 Task: Find connections with filter location Menton with filter topic #marketing with filter profile language Potuguese with filter current company Hunt for Success with filter school Swami Vivekanand Subharti University(SVSU) with filter industry Hotels and Motels with filter service category Software Testing with filter keywords title Mason
Action: Mouse moved to (718, 117)
Screenshot: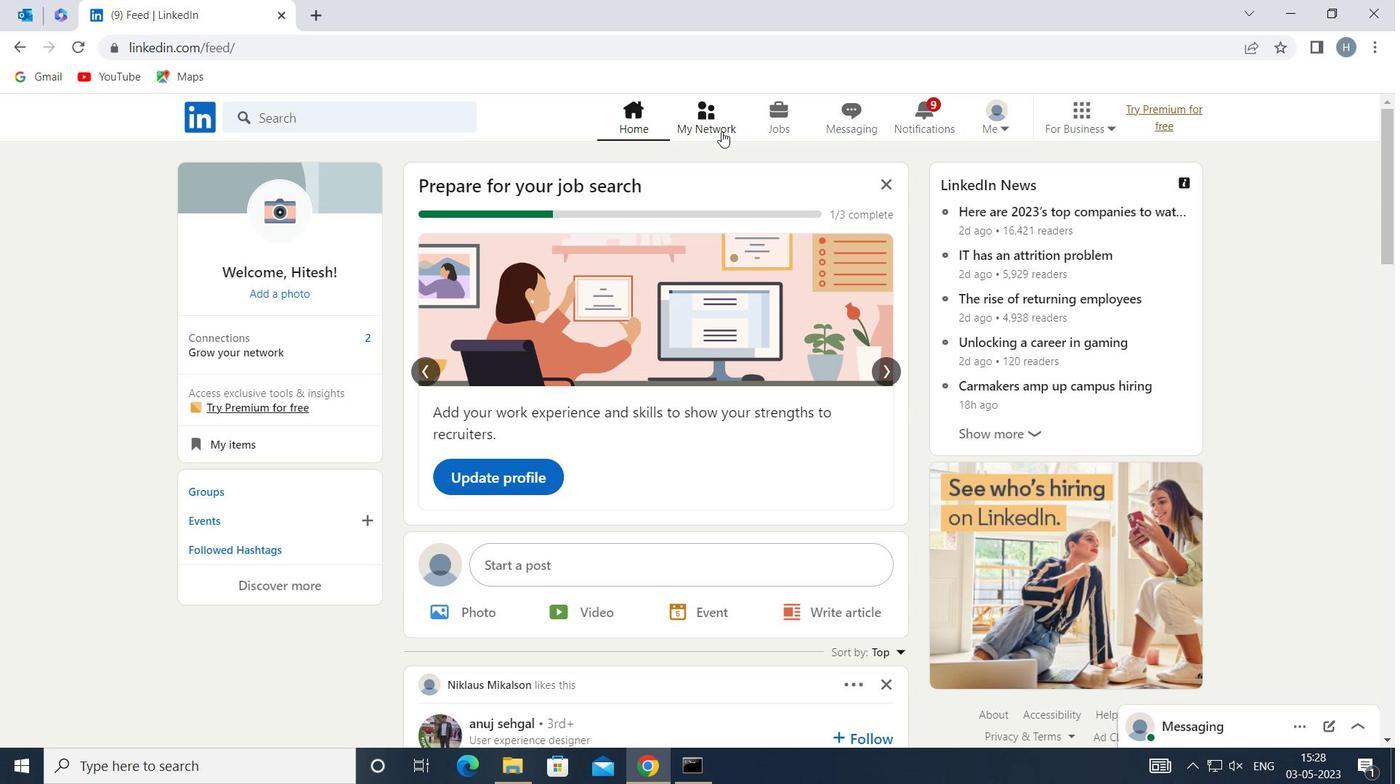
Action: Mouse pressed left at (718, 117)
Screenshot: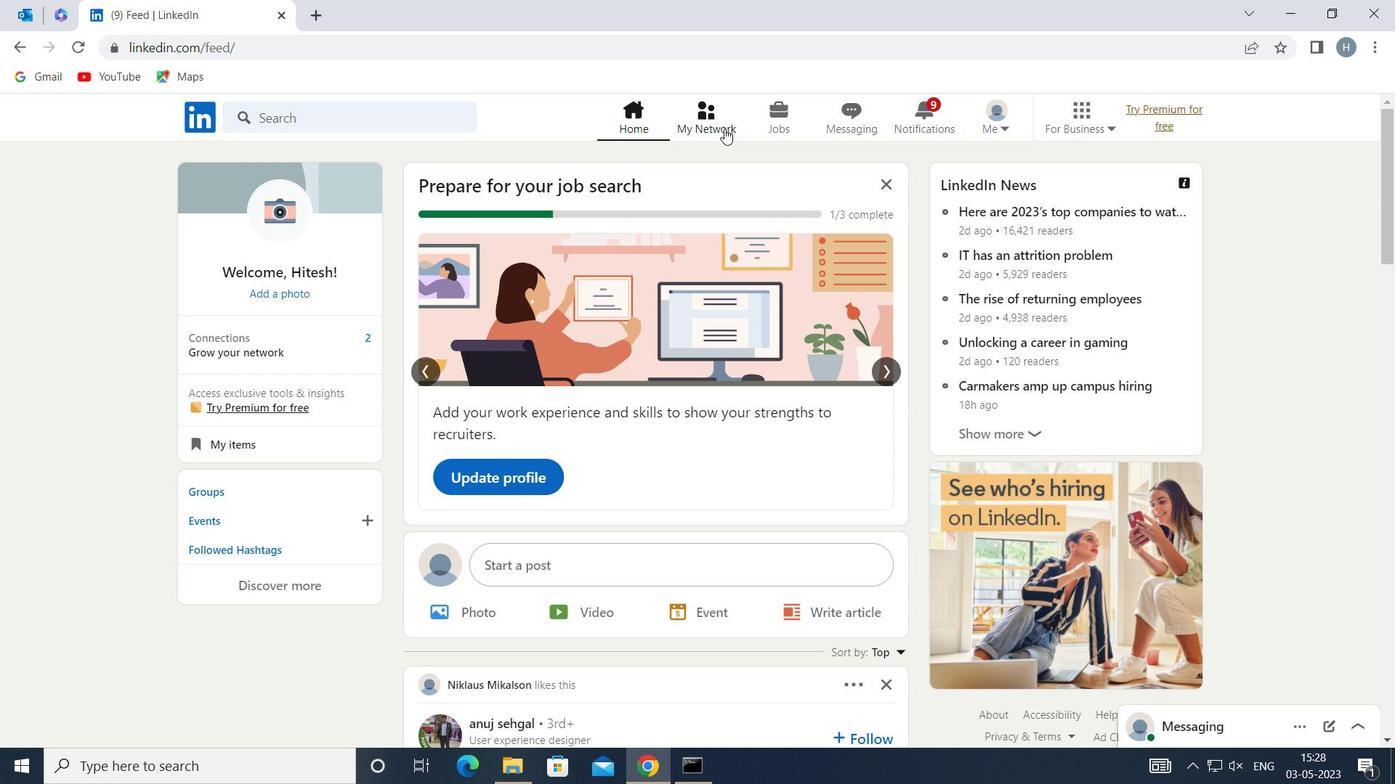 
Action: Mouse moved to (420, 202)
Screenshot: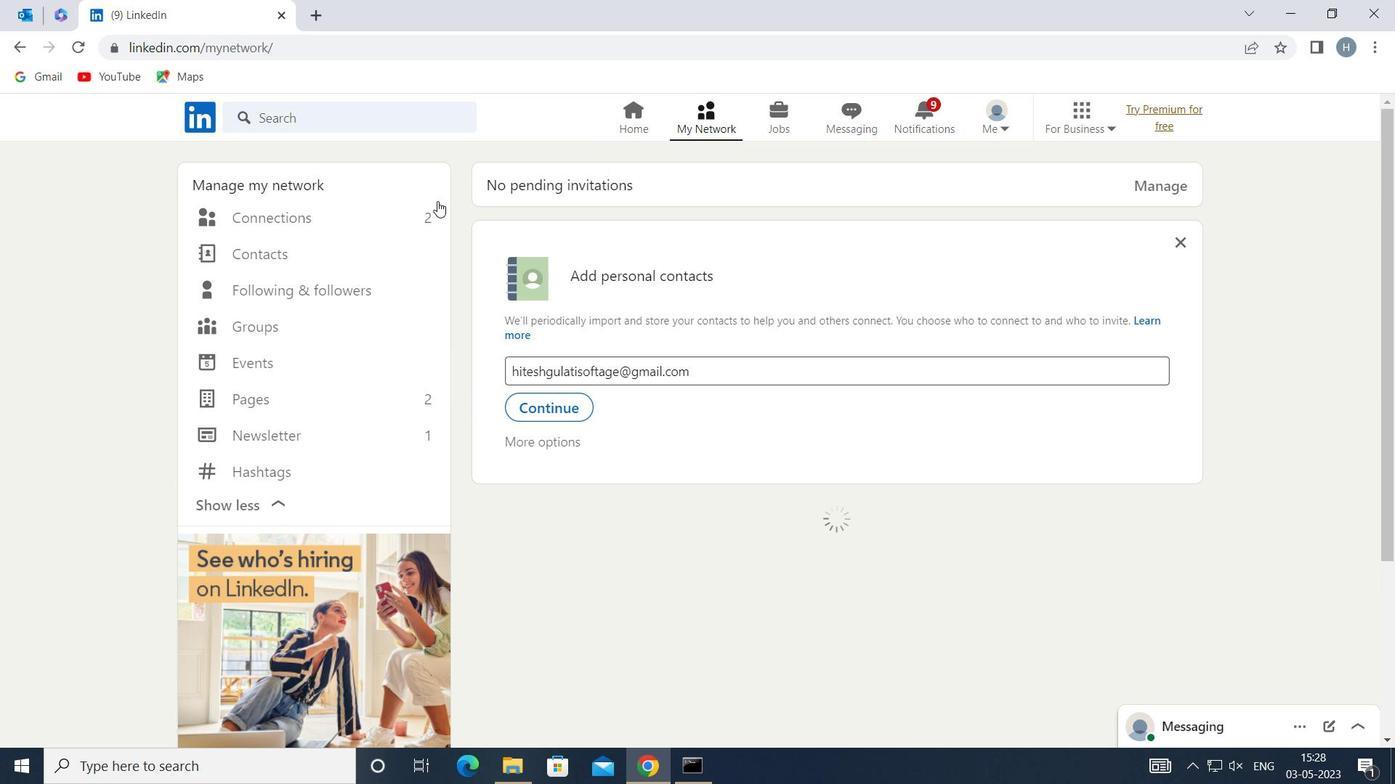 
Action: Mouse pressed left at (420, 202)
Screenshot: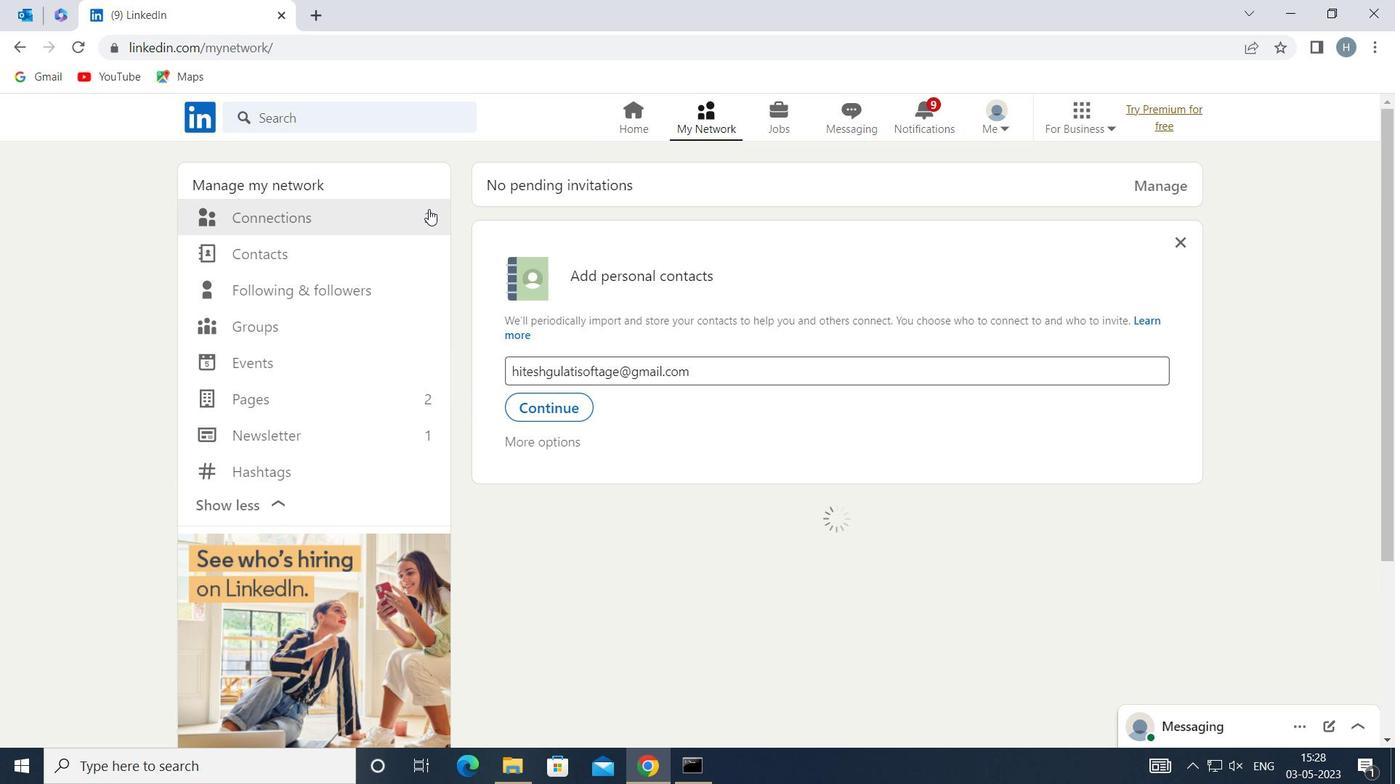 
Action: Mouse moved to (814, 207)
Screenshot: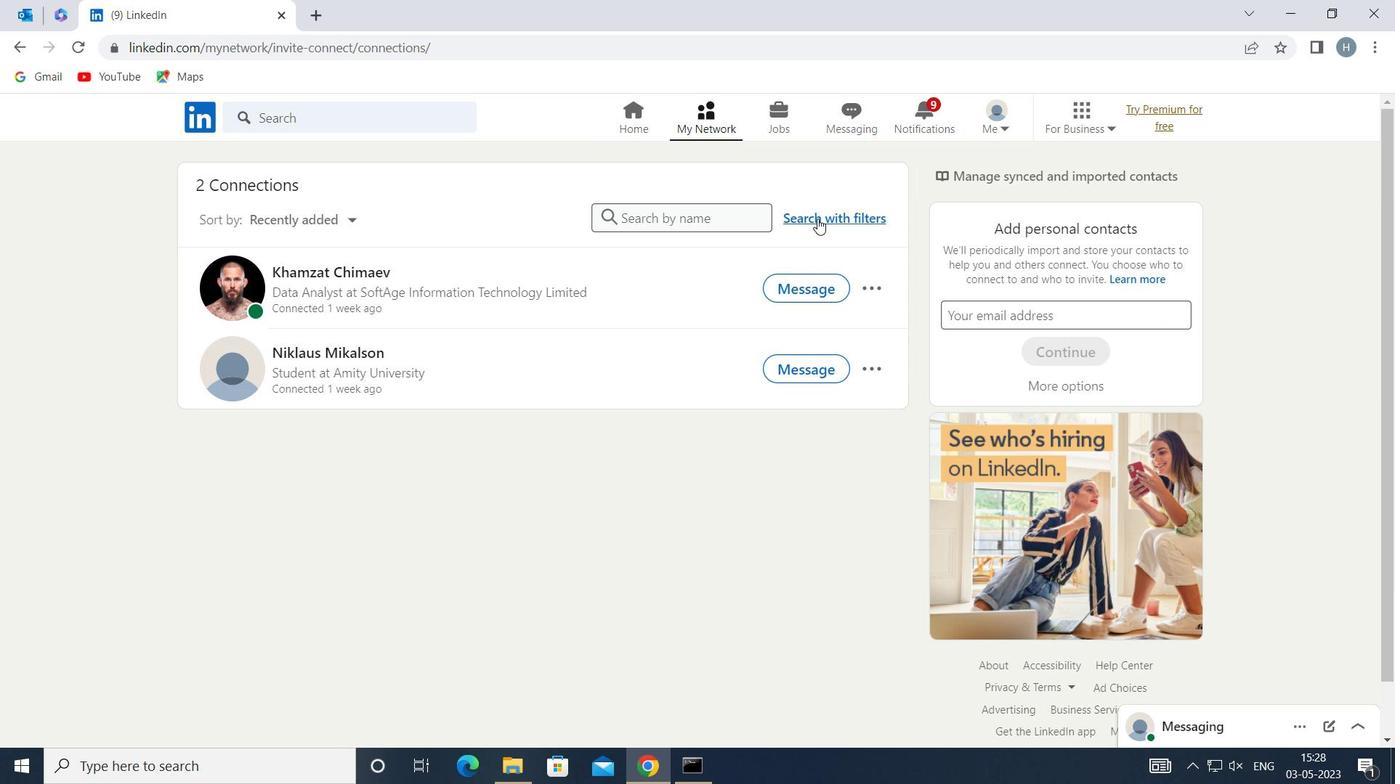 
Action: Mouse pressed left at (814, 207)
Screenshot: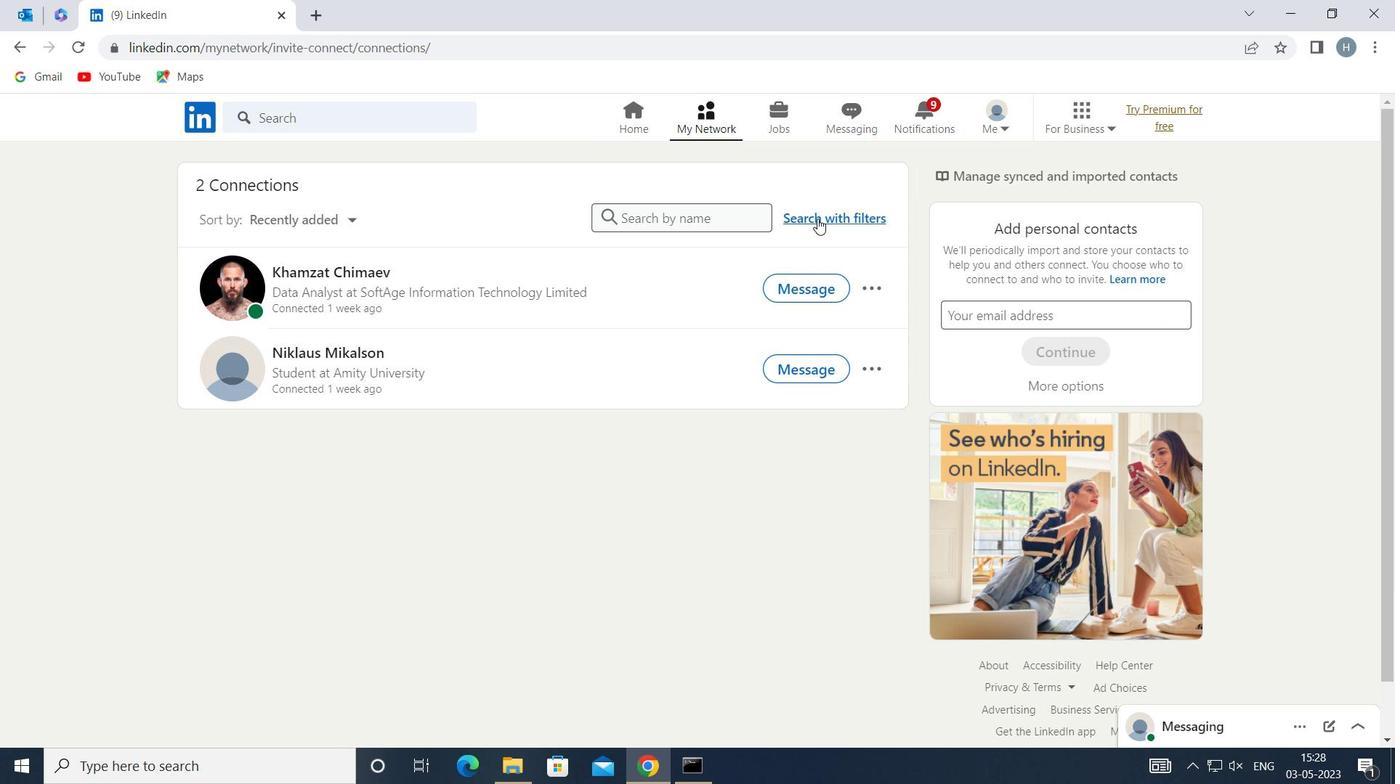 
Action: Mouse moved to (765, 160)
Screenshot: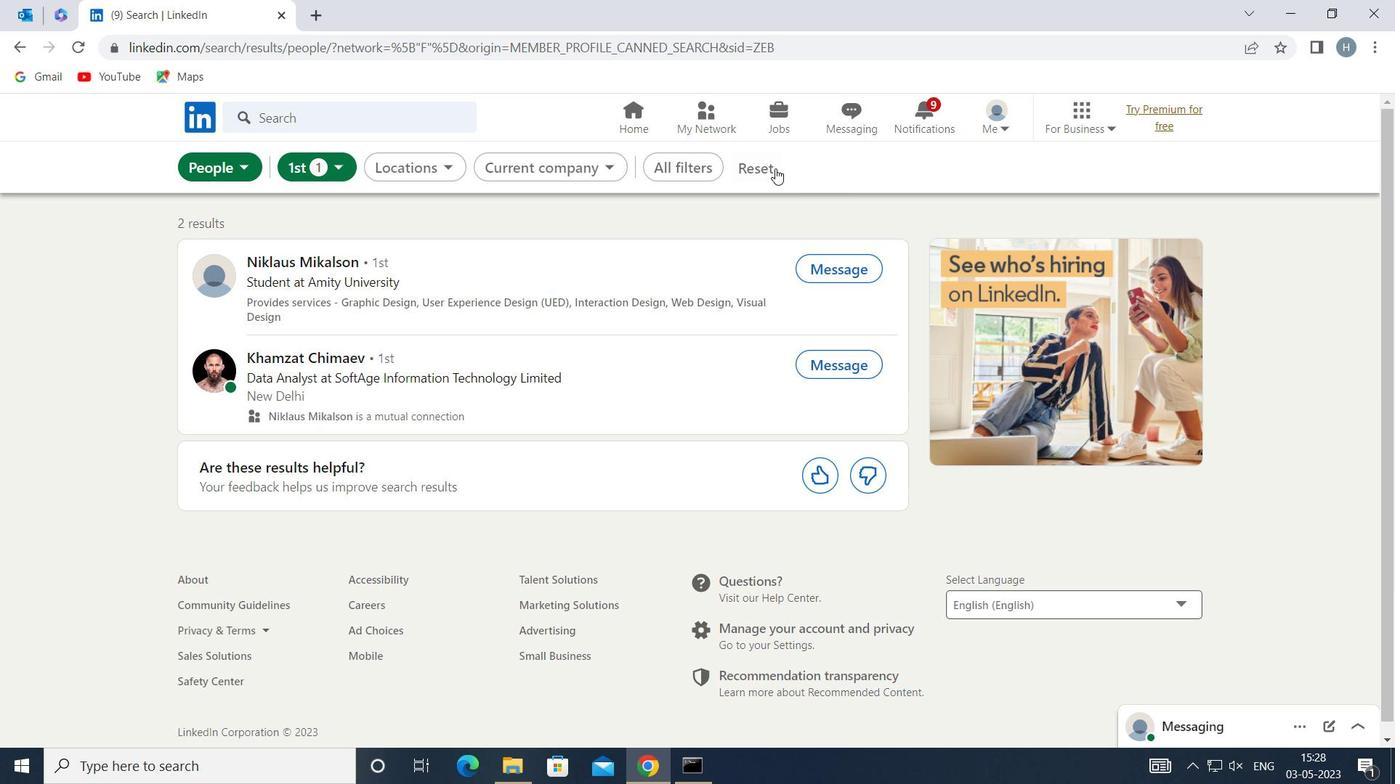 
Action: Mouse pressed left at (765, 160)
Screenshot: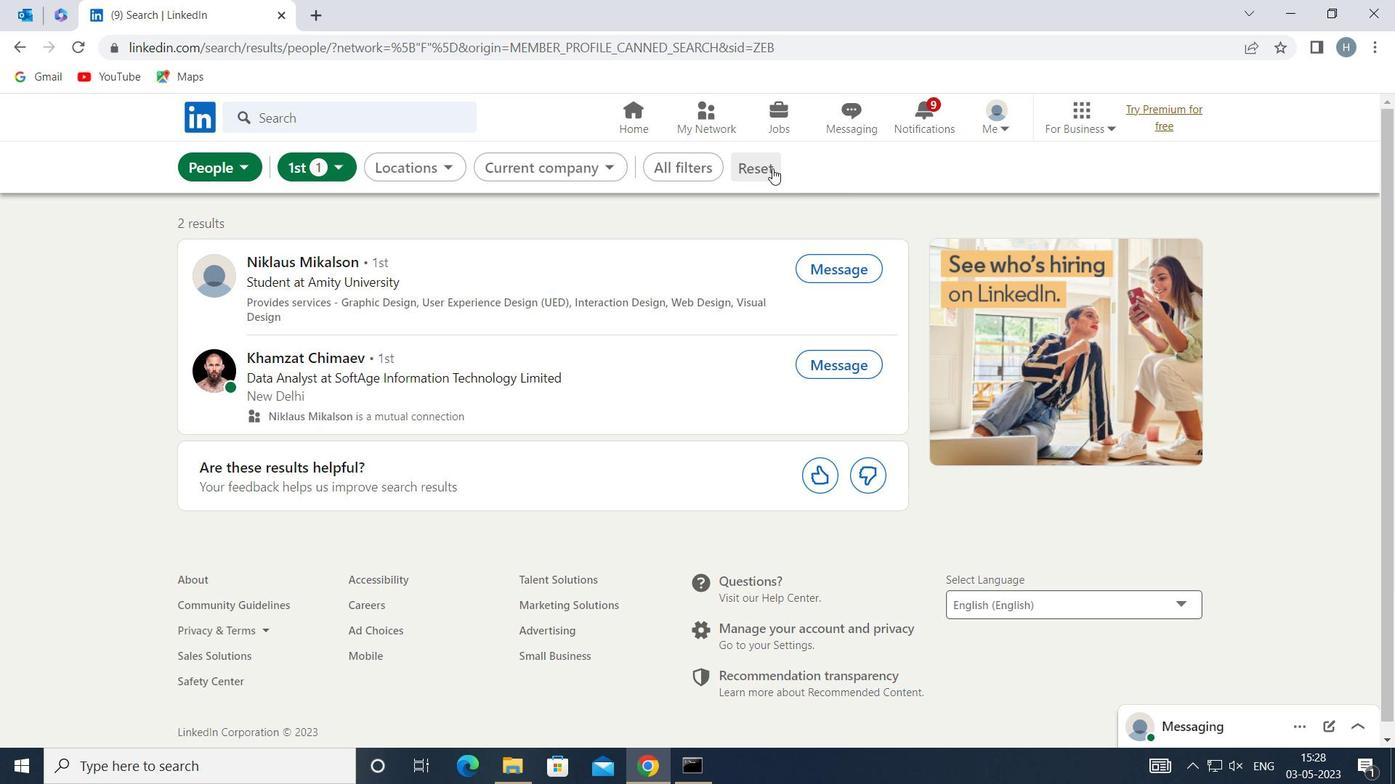 
Action: Mouse moved to (739, 158)
Screenshot: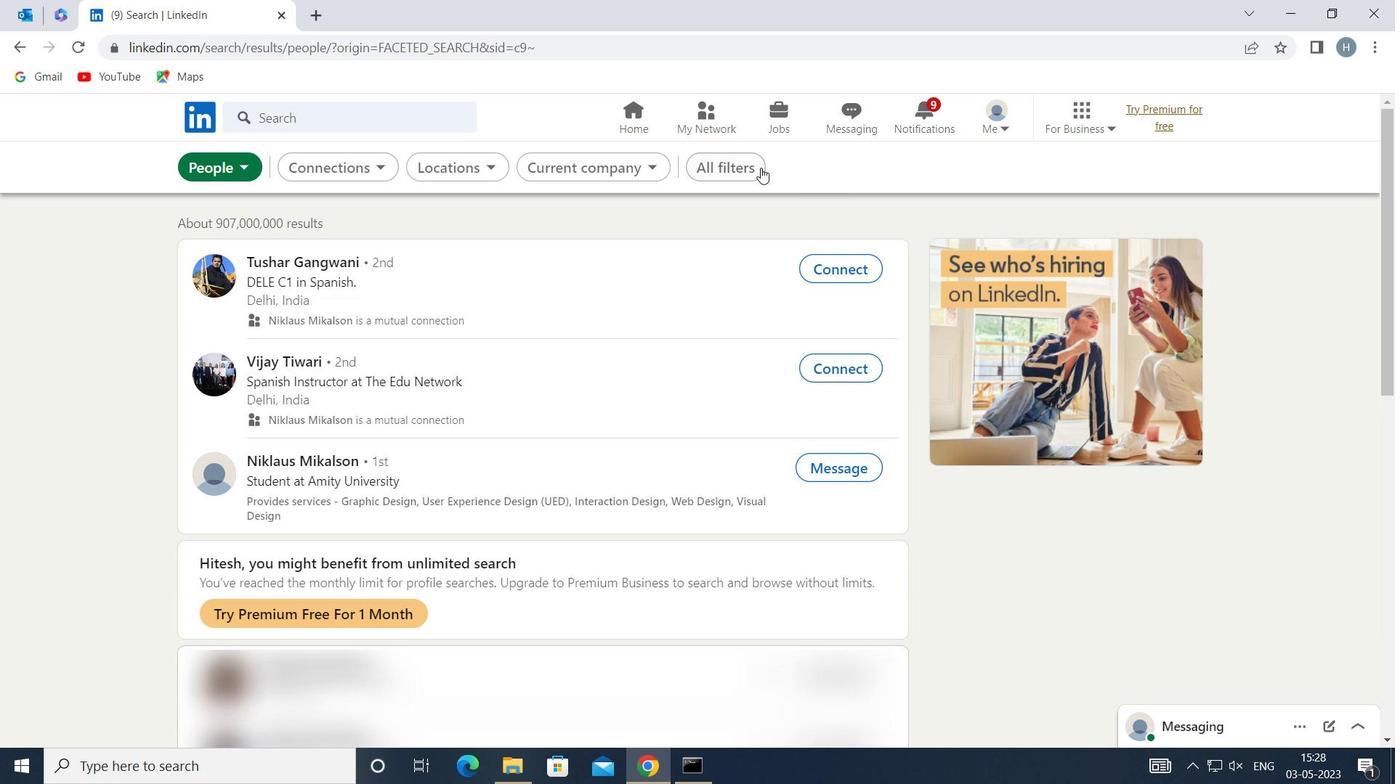 
Action: Mouse pressed left at (739, 158)
Screenshot: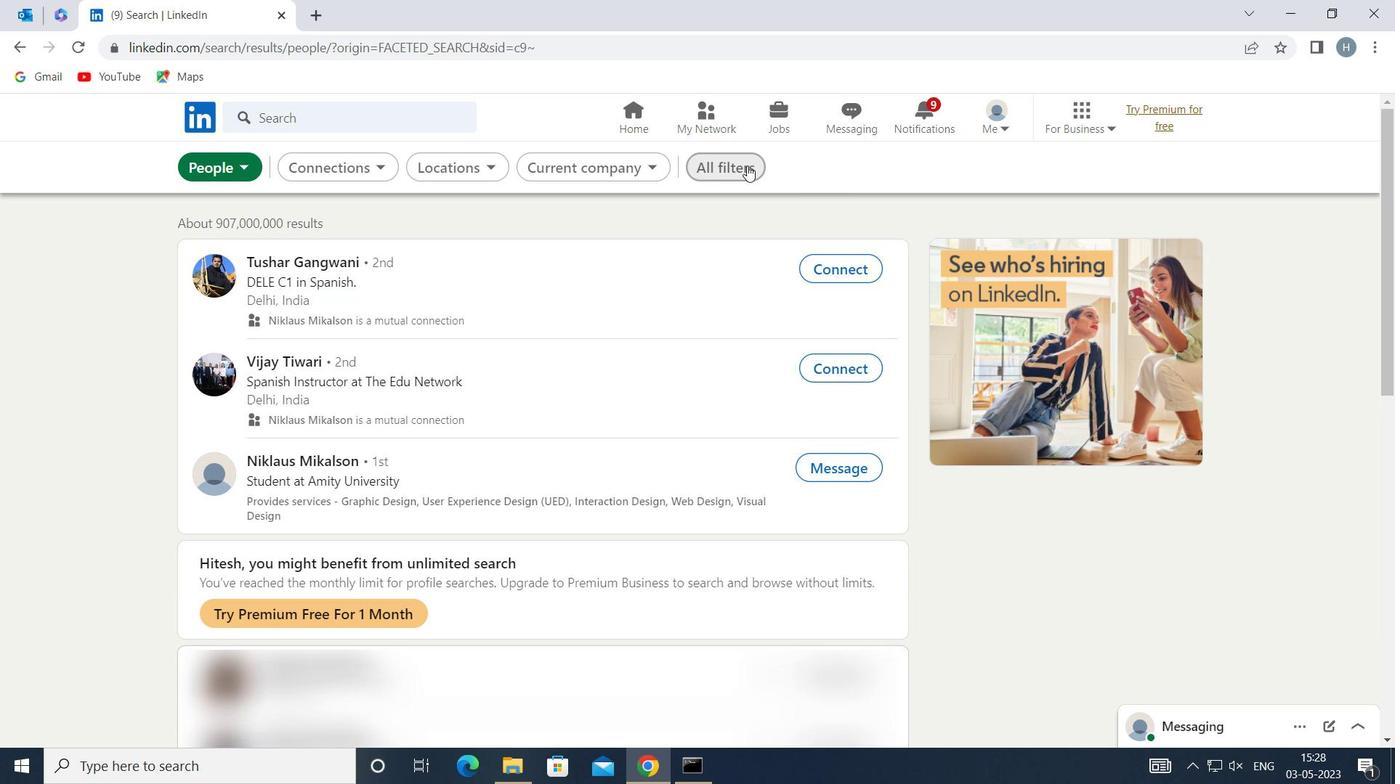 
Action: Mouse moved to (1075, 373)
Screenshot: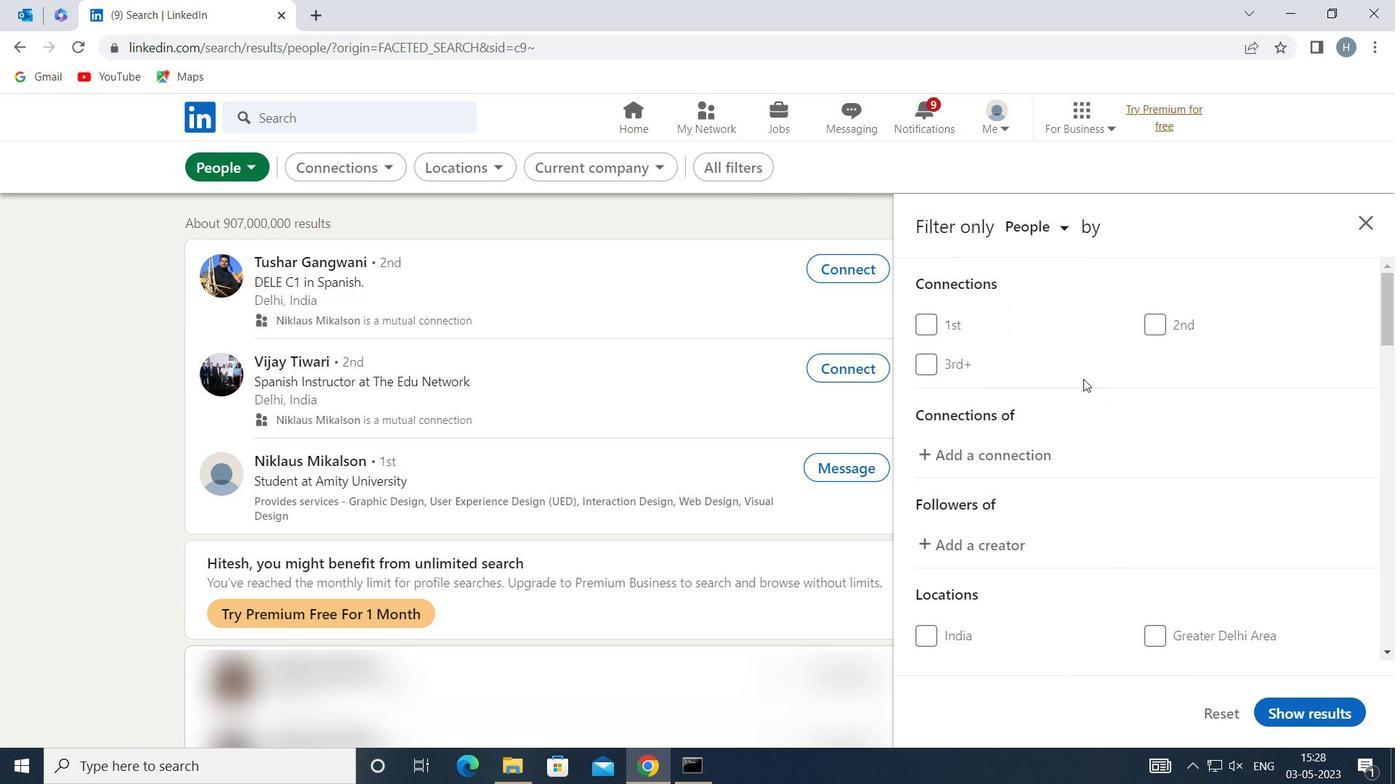 
Action: Mouse scrolled (1075, 372) with delta (0, 0)
Screenshot: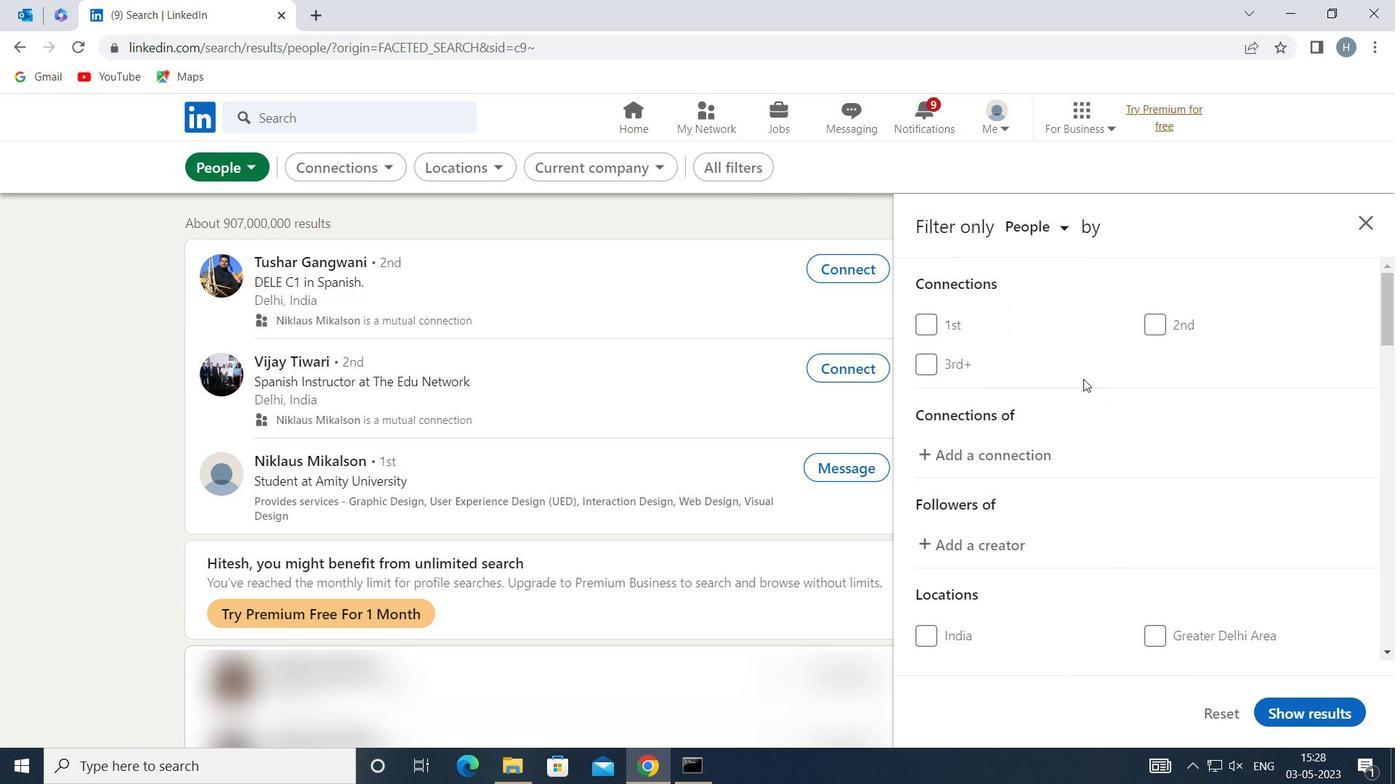 
Action: Mouse moved to (1077, 387)
Screenshot: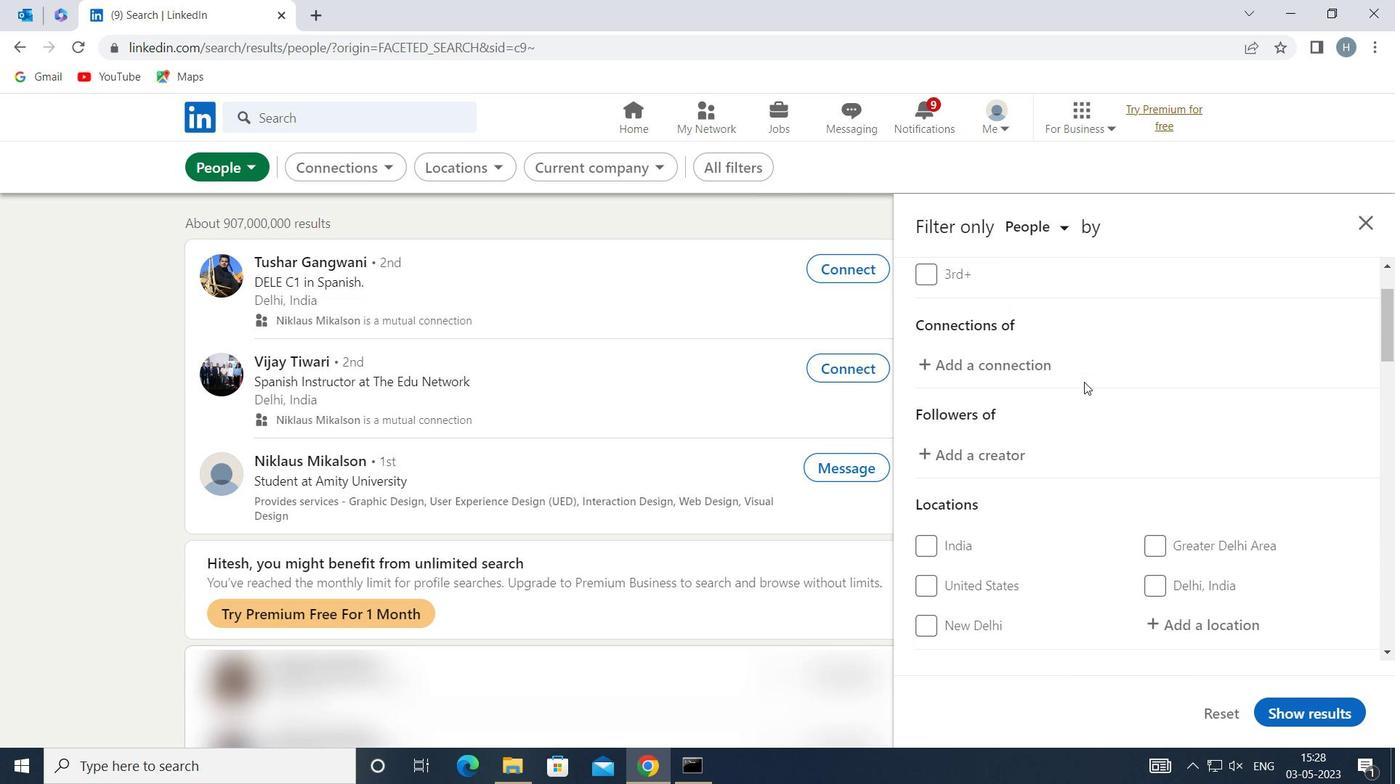 
Action: Mouse scrolled (1077, 386) with delta (0, 0)
Screenshot: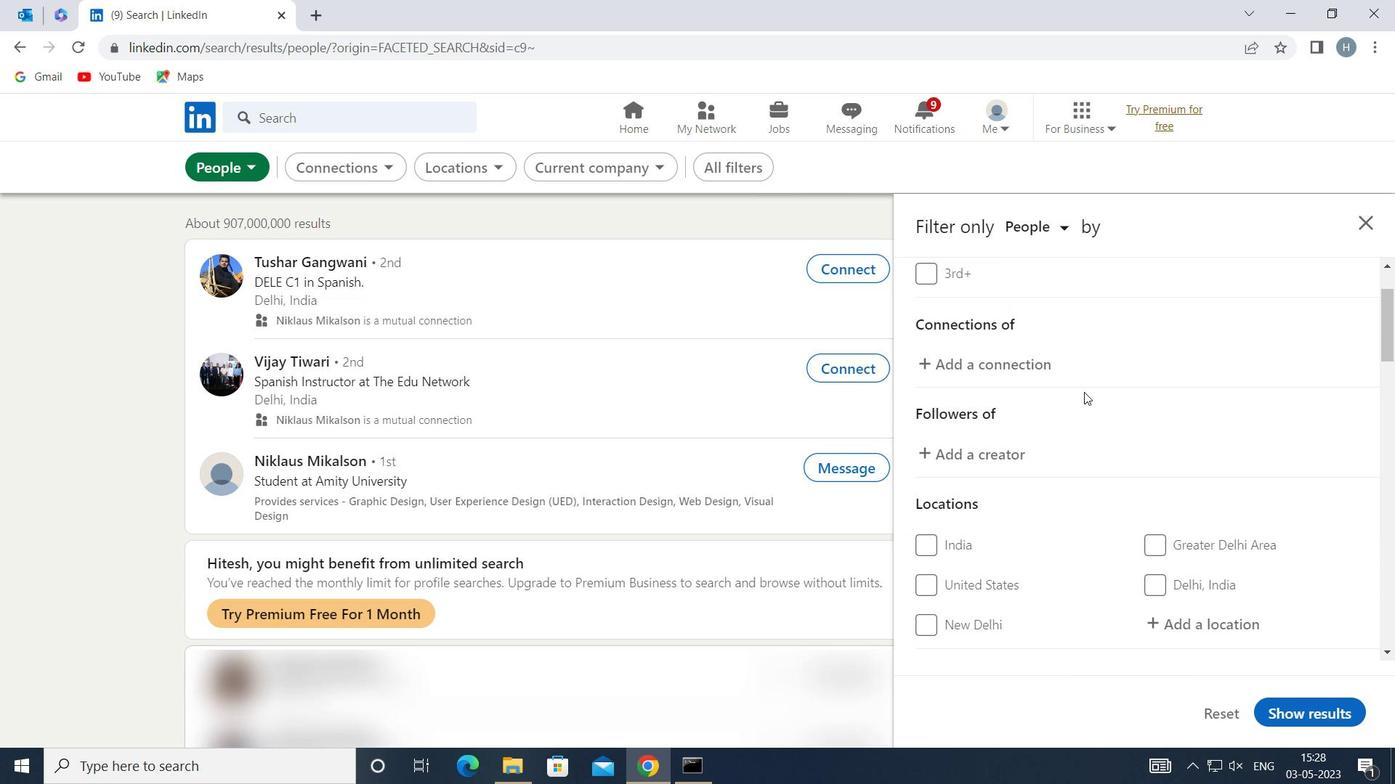 
Action: Mouse scrolled (1077, 386) with delta (0, 0)
Screenshot: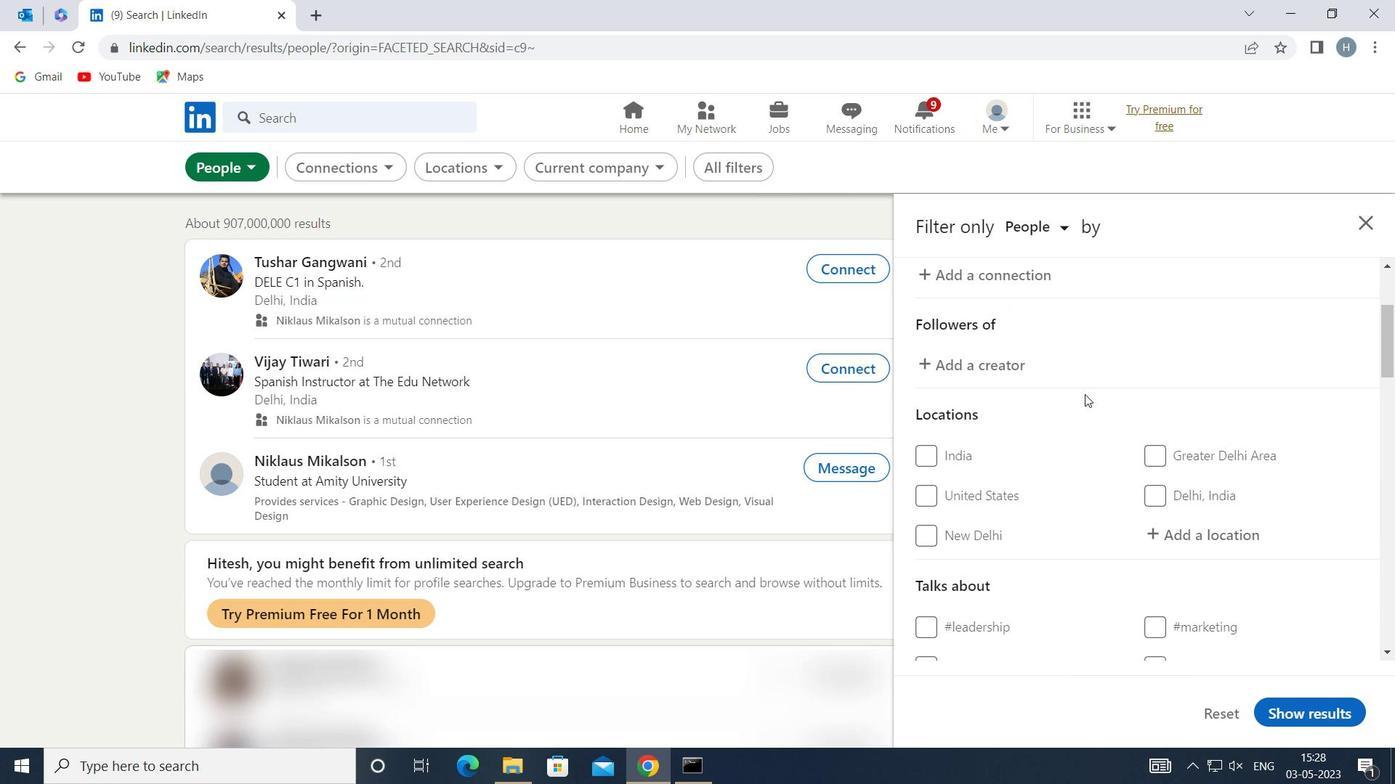 
Action: Mouse moved to (1178, 433)
Screenshot: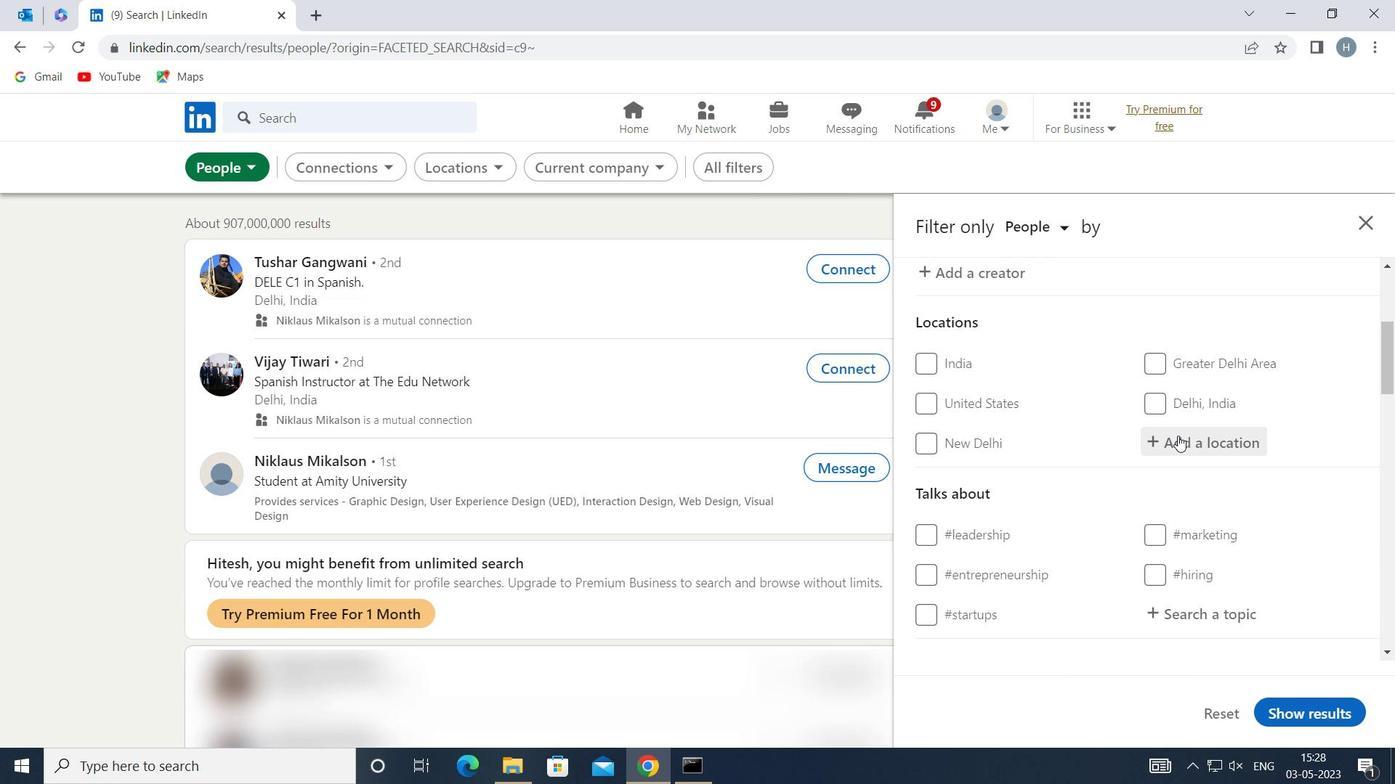 
Action: Mouse pressed left at (1178, 433)
Screenshot: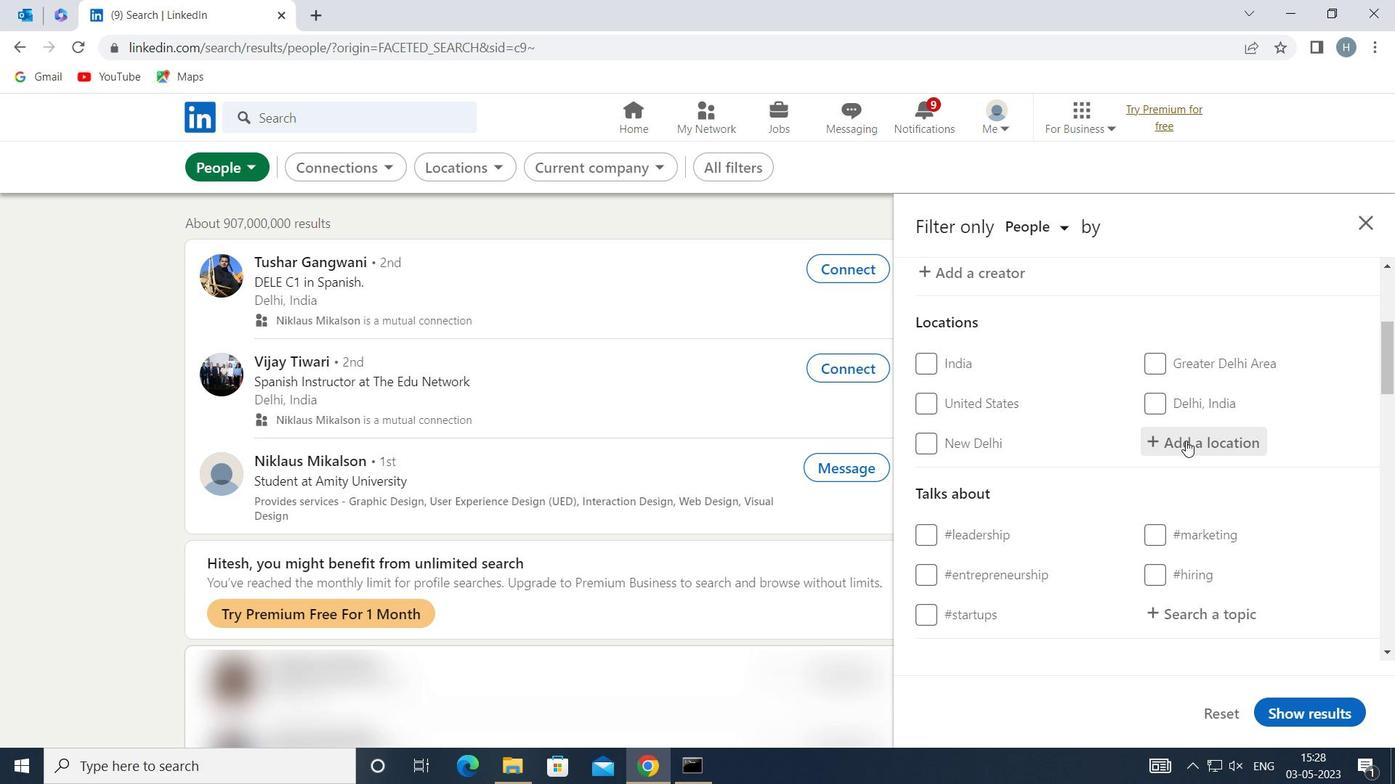 
Action: Key pressed <Key.shift>MENTON
Screenshot: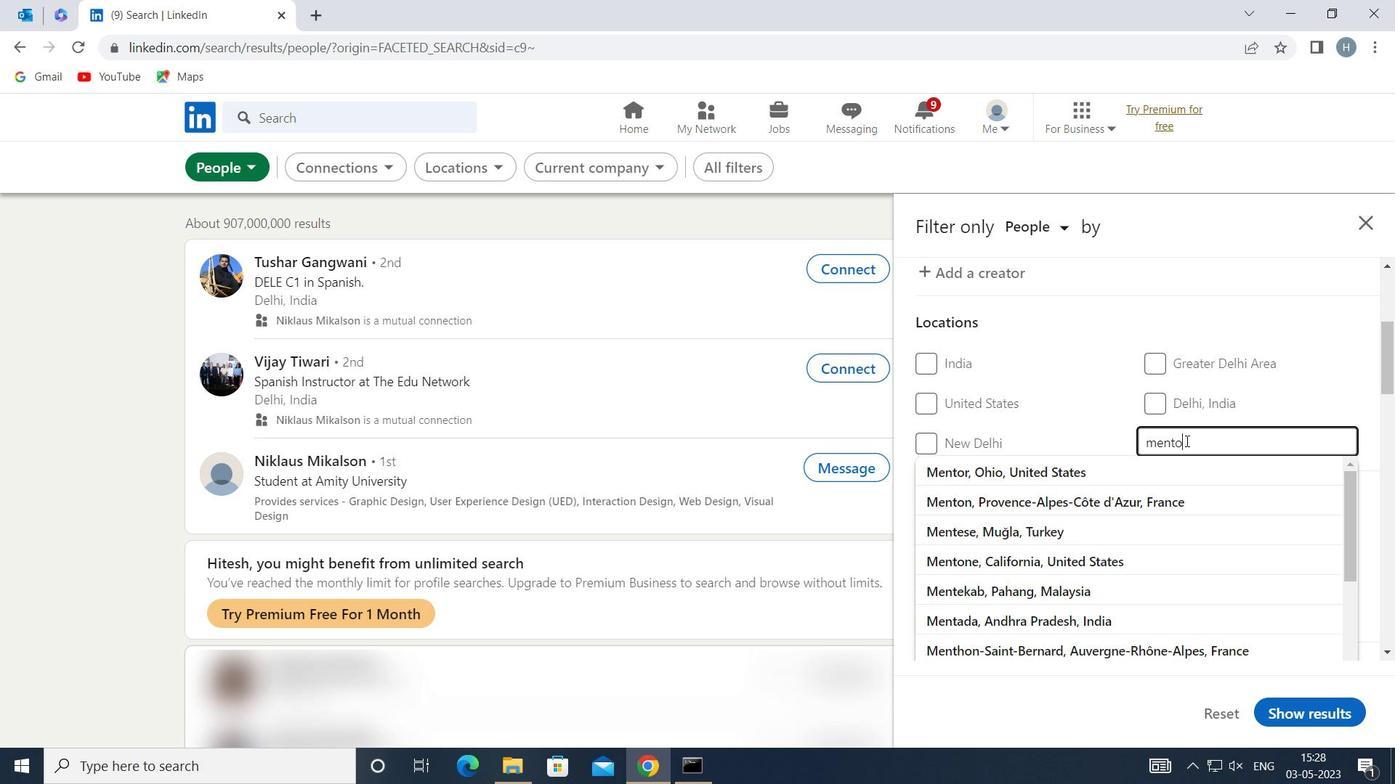 
Action: Mouse moved to (1152, 441)
Screenshot: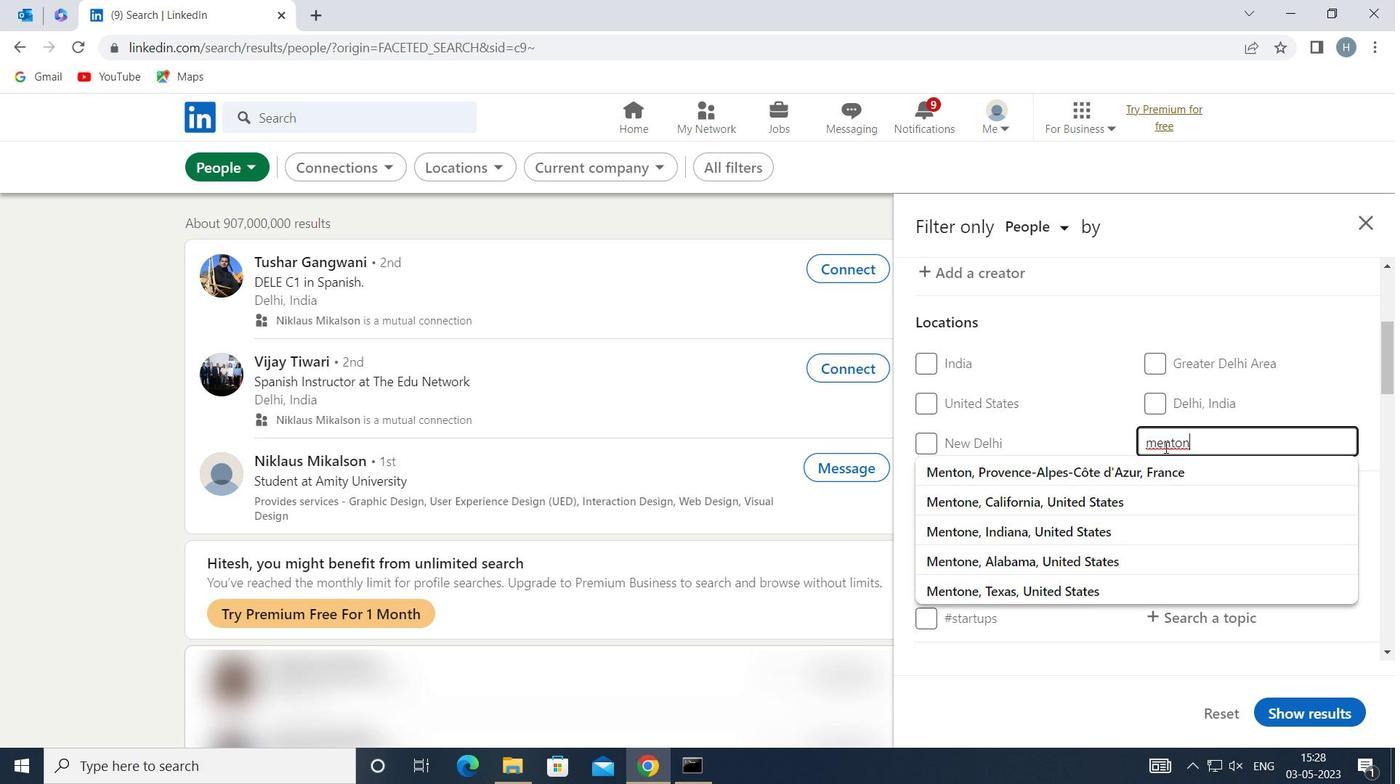 
Action: Key pressed <Key.enter>
Screenshot: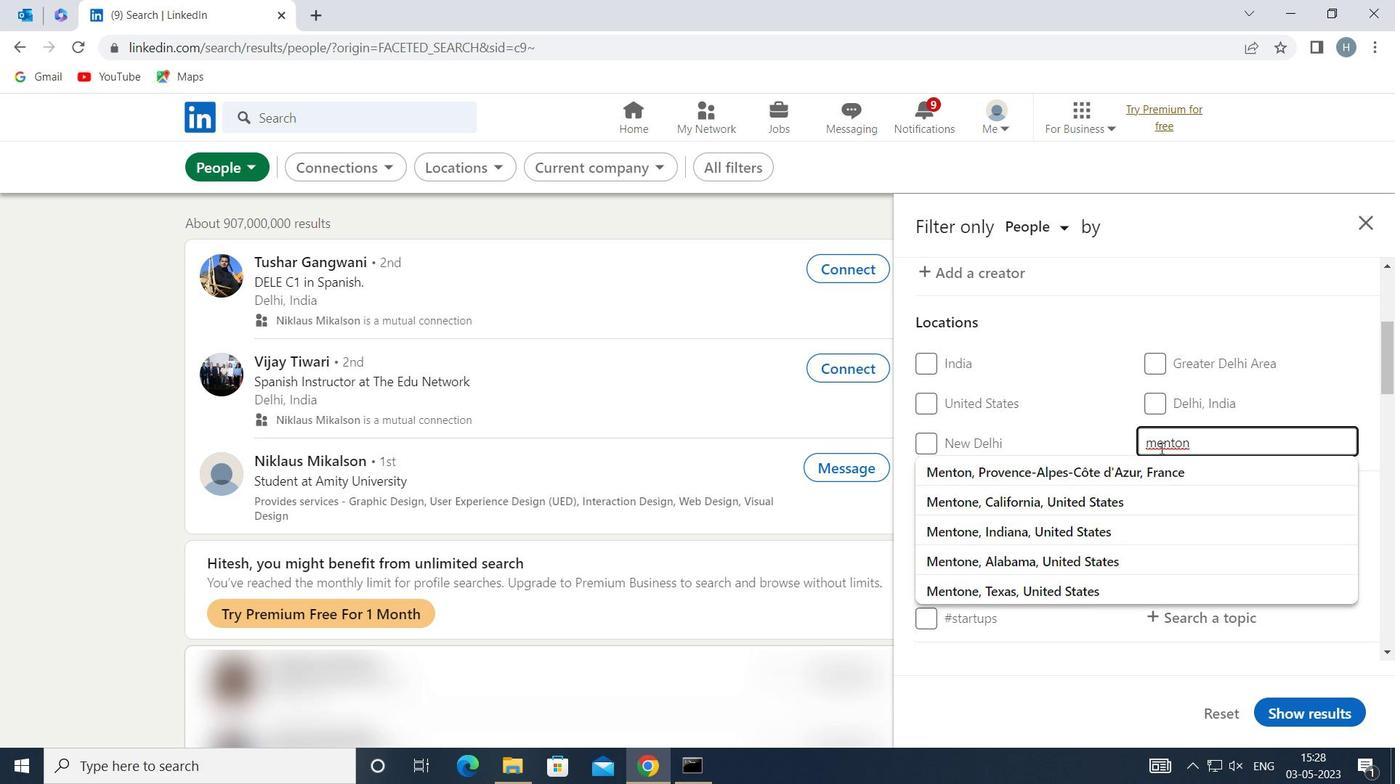 
Action: Mouse moved to (1322, 383)
Screenshot: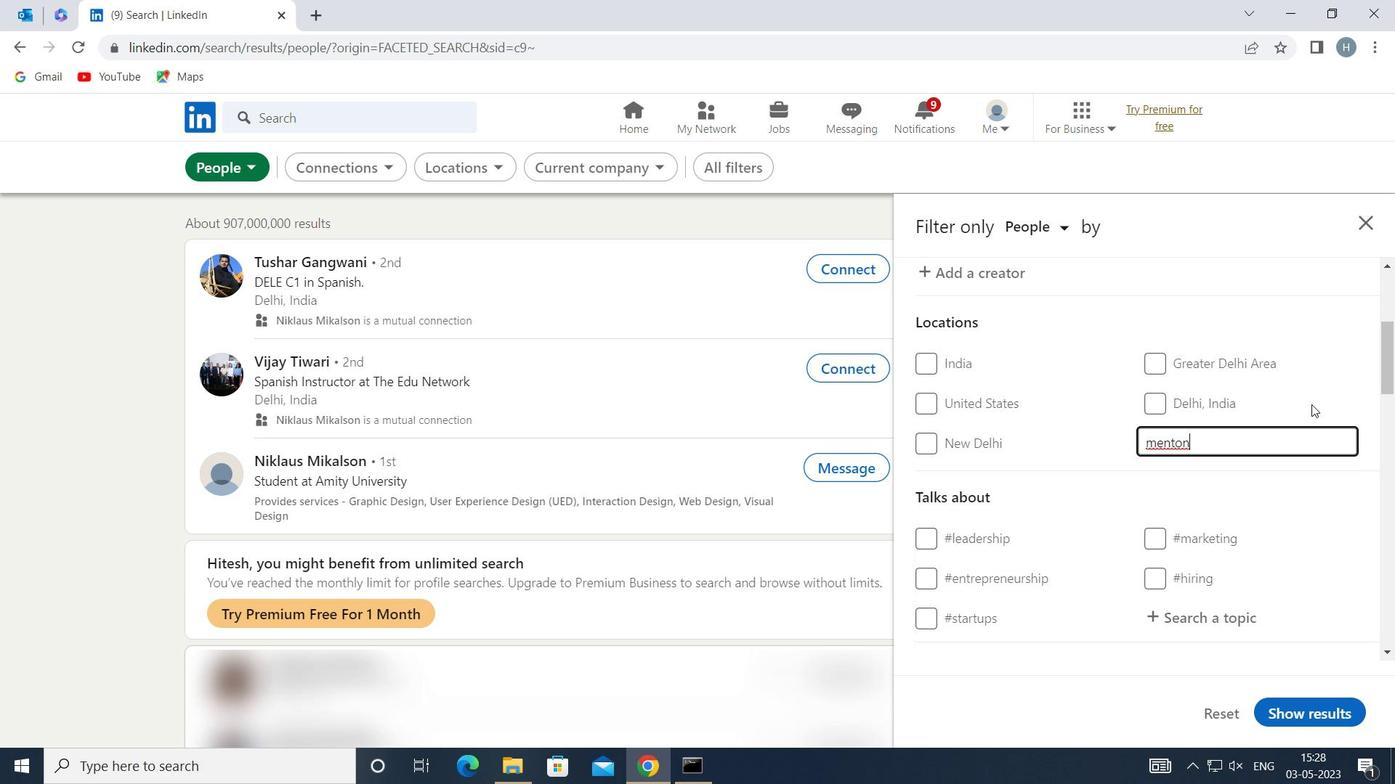 
Action: Mouse pressed left at (1322, 383)
Screenshot: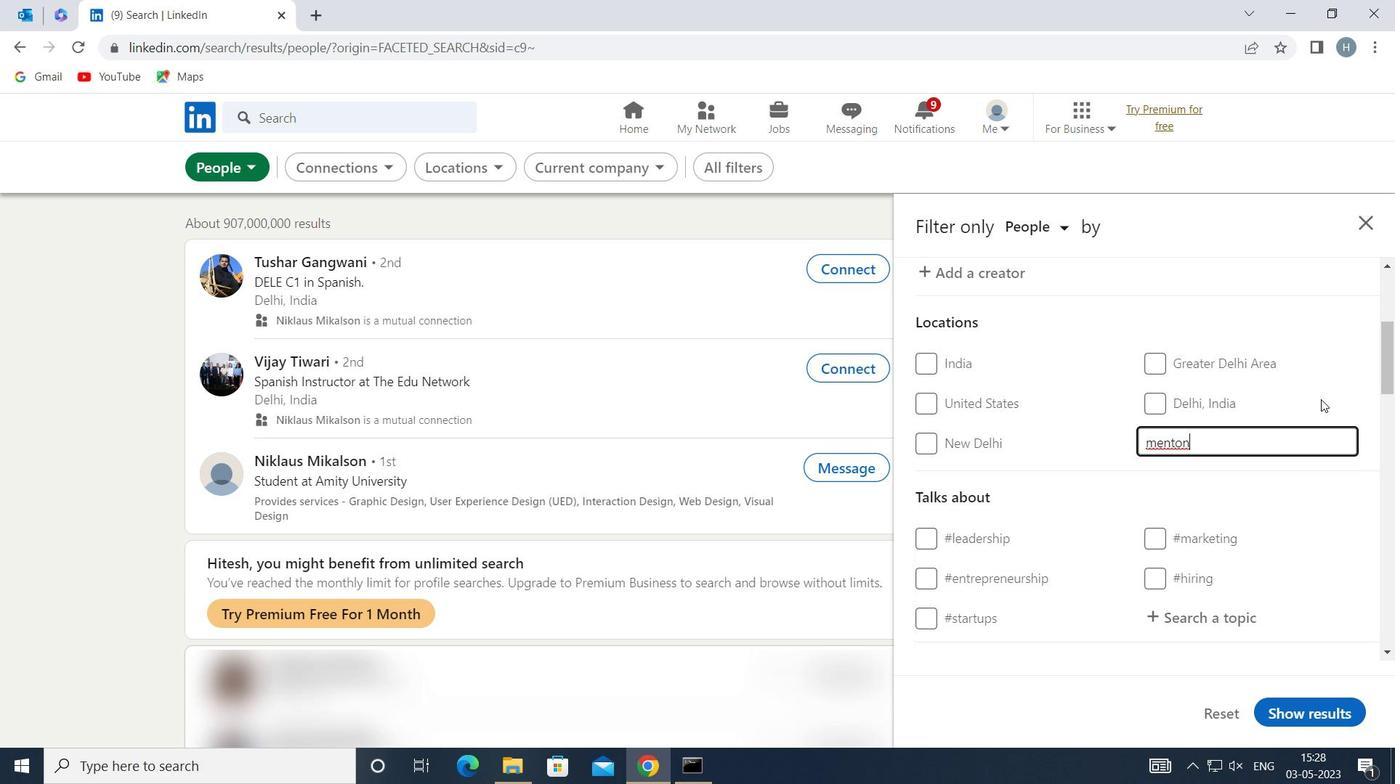 
Action: Mouse moved to (1275, 428)
Screenshot: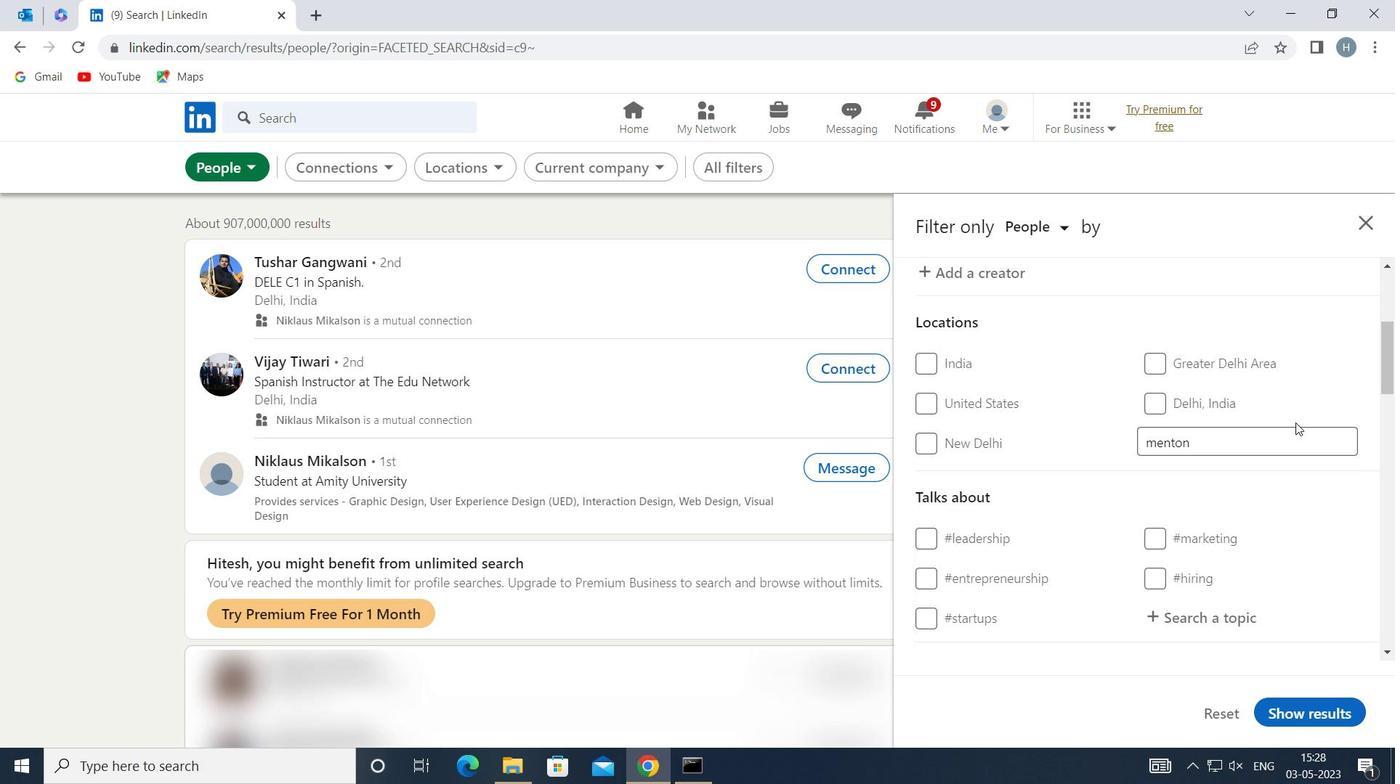 
Action: Mouse scrolled (1275, 428) with delta (0, 0)
Screenshot: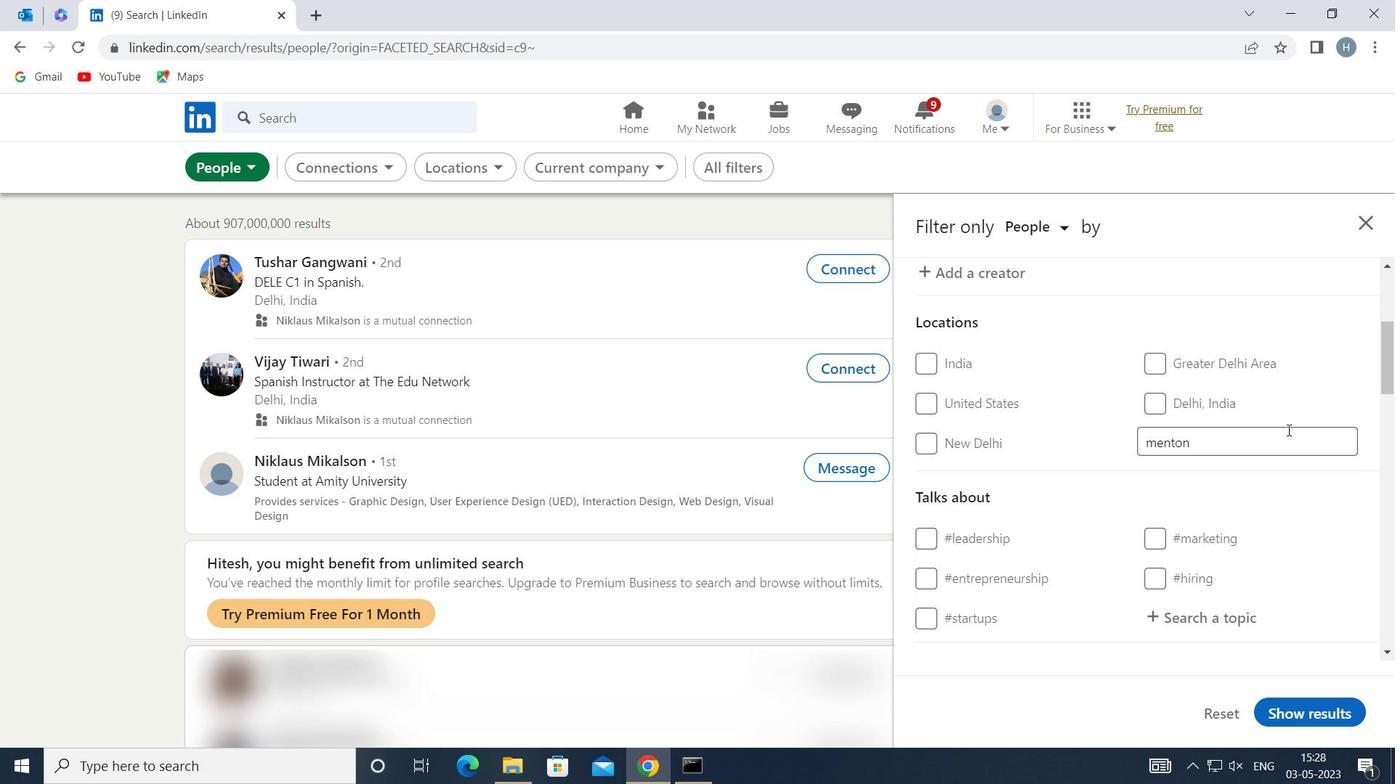 
Action: Mouse moved to (1271, 433)
Screenshot: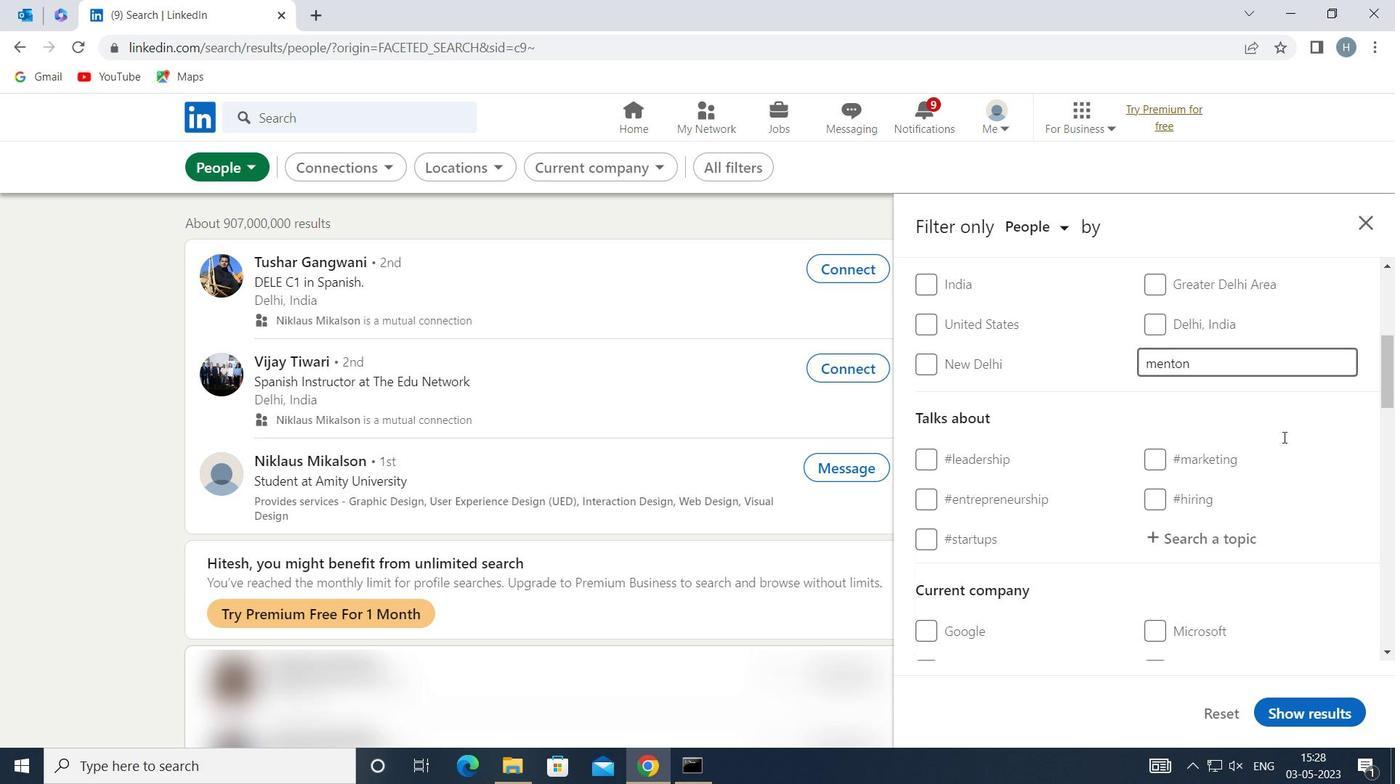 
Action: Mouse scrolled (1271, 432) with delta (0, 0)
Screenshot: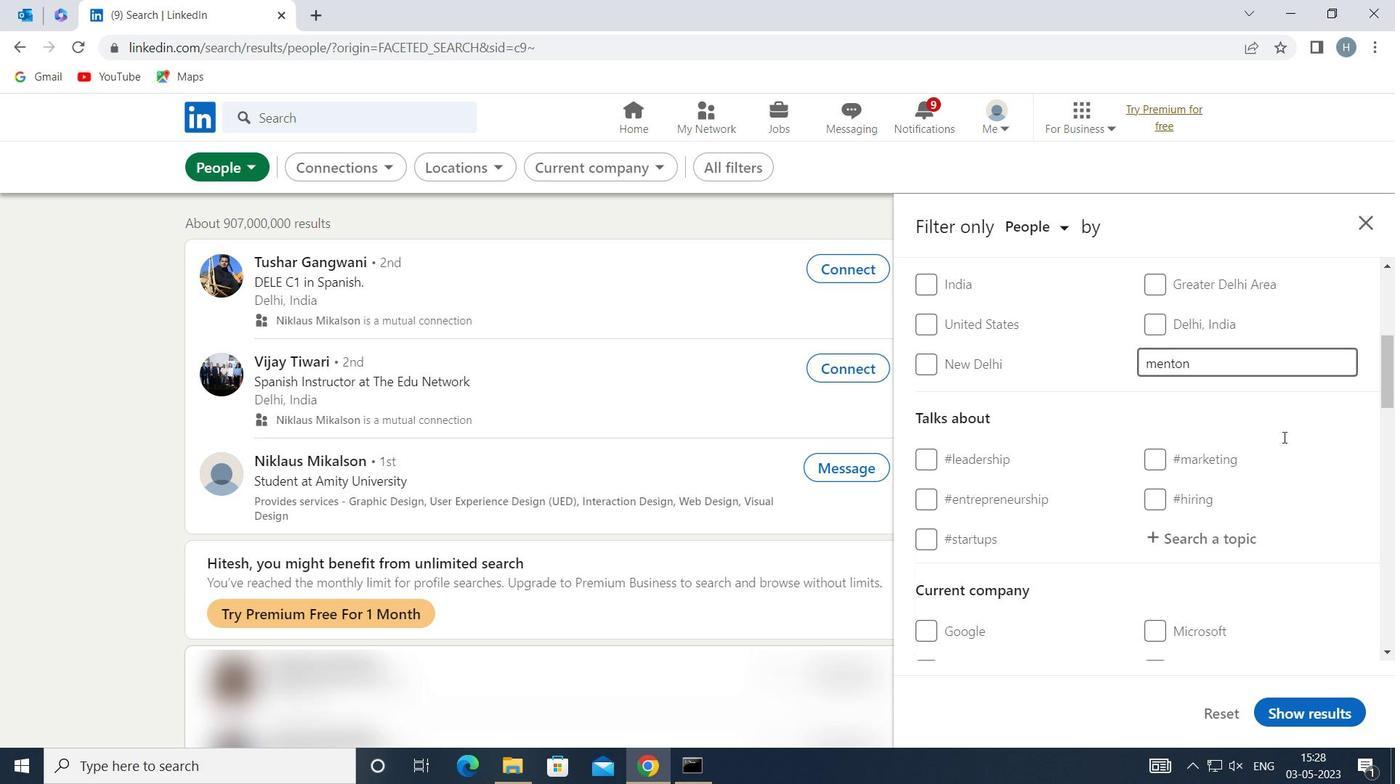 
Action: Mouse moved to (1230, 432)
Screenshot: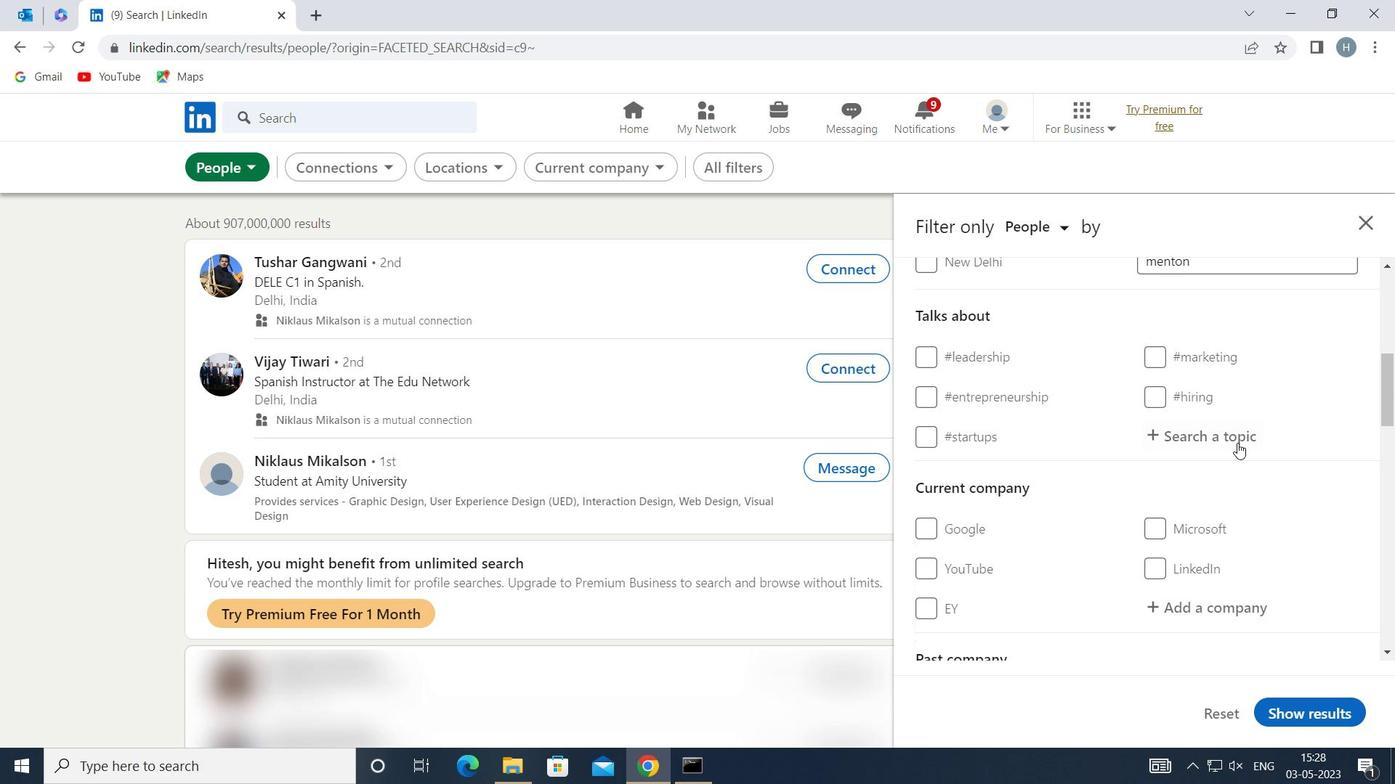 
Action: Mouse pressed left at (1230, 432)
Screenshot: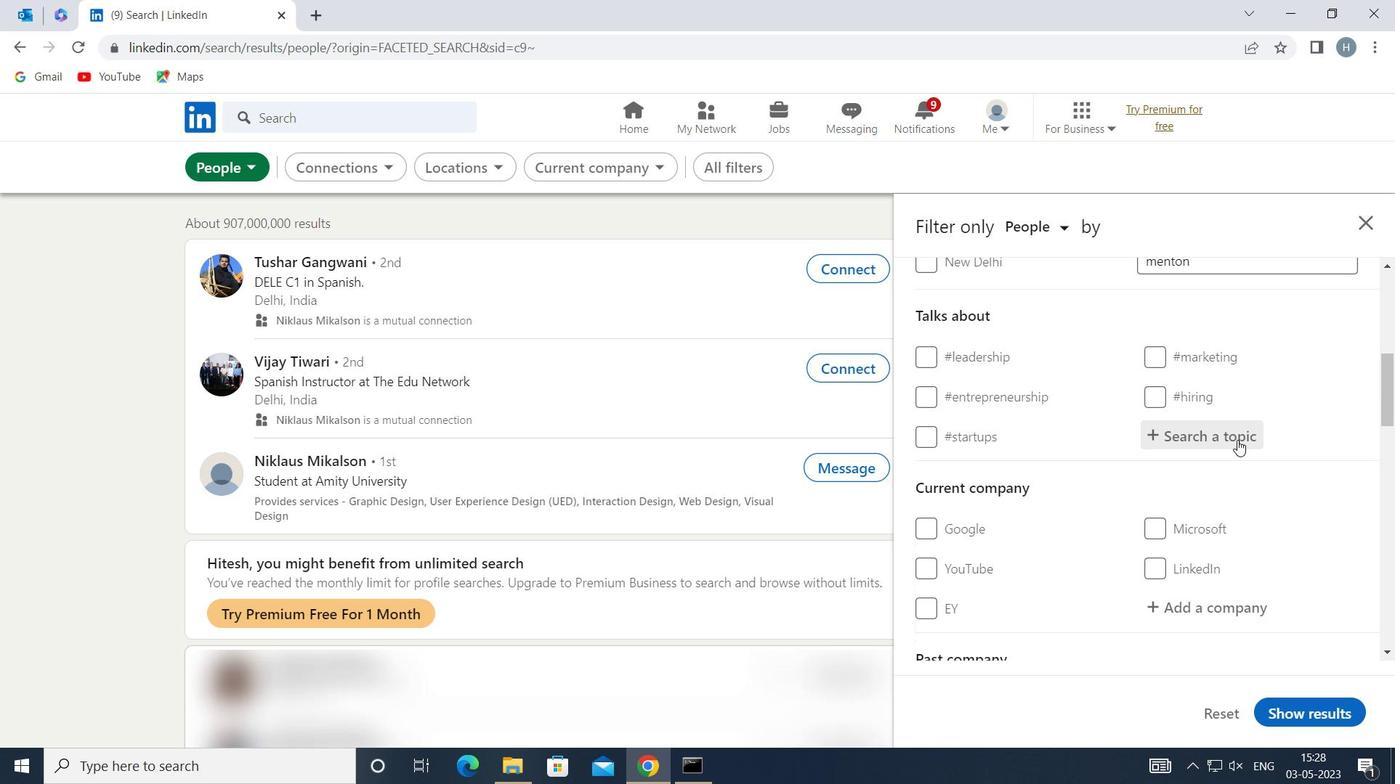 
Action: Key pressed MARKETING
Screenshot: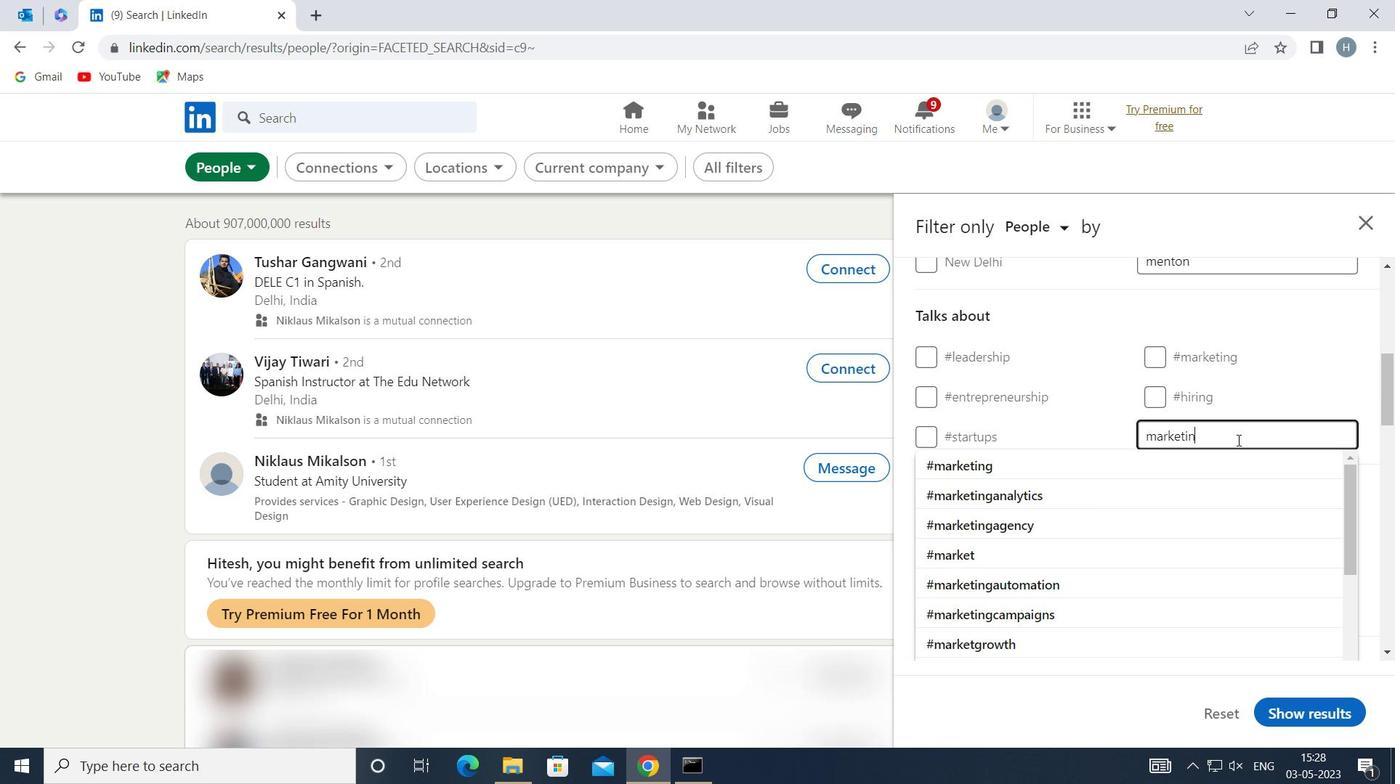 
Action: Mouse moved to (1149, 462)
Screenshot: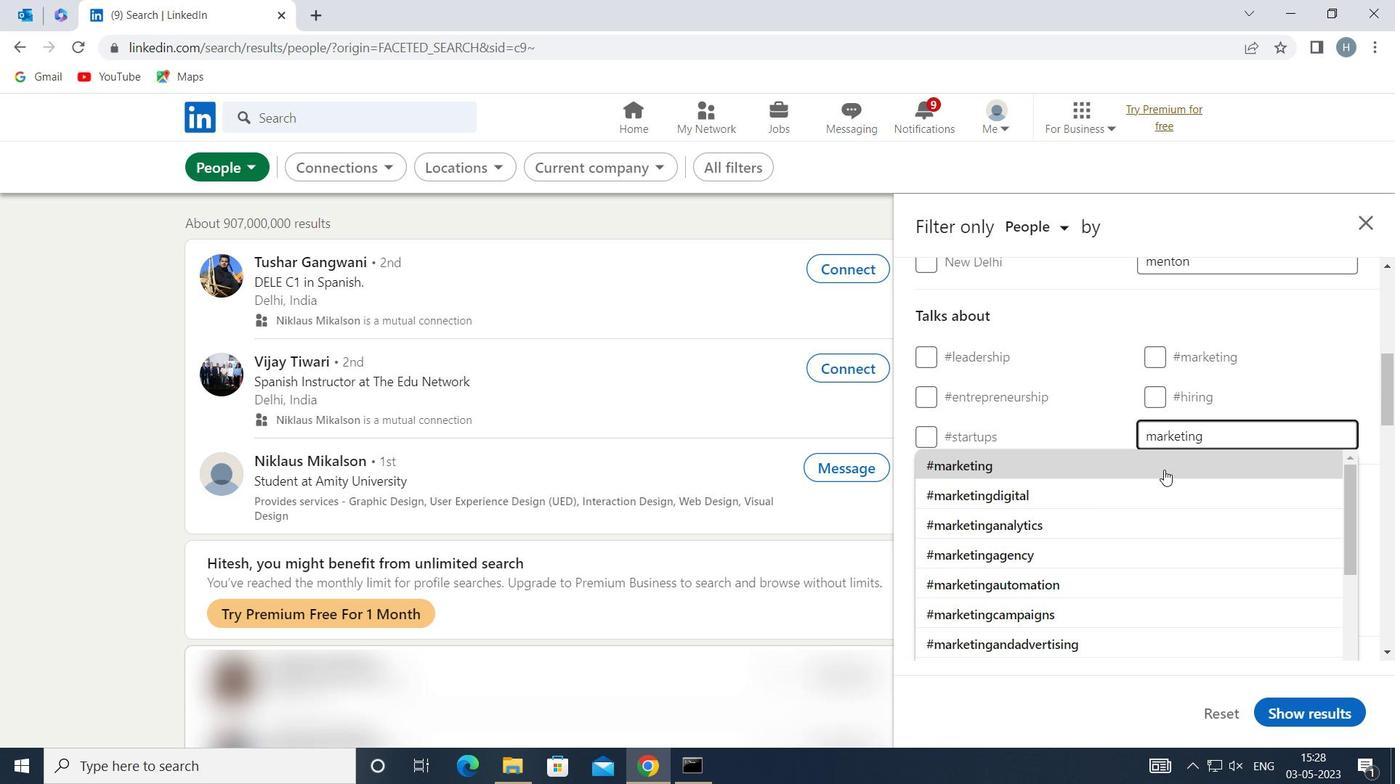 
Action: Mouse pressed left at (1149, 462)
Screenshot: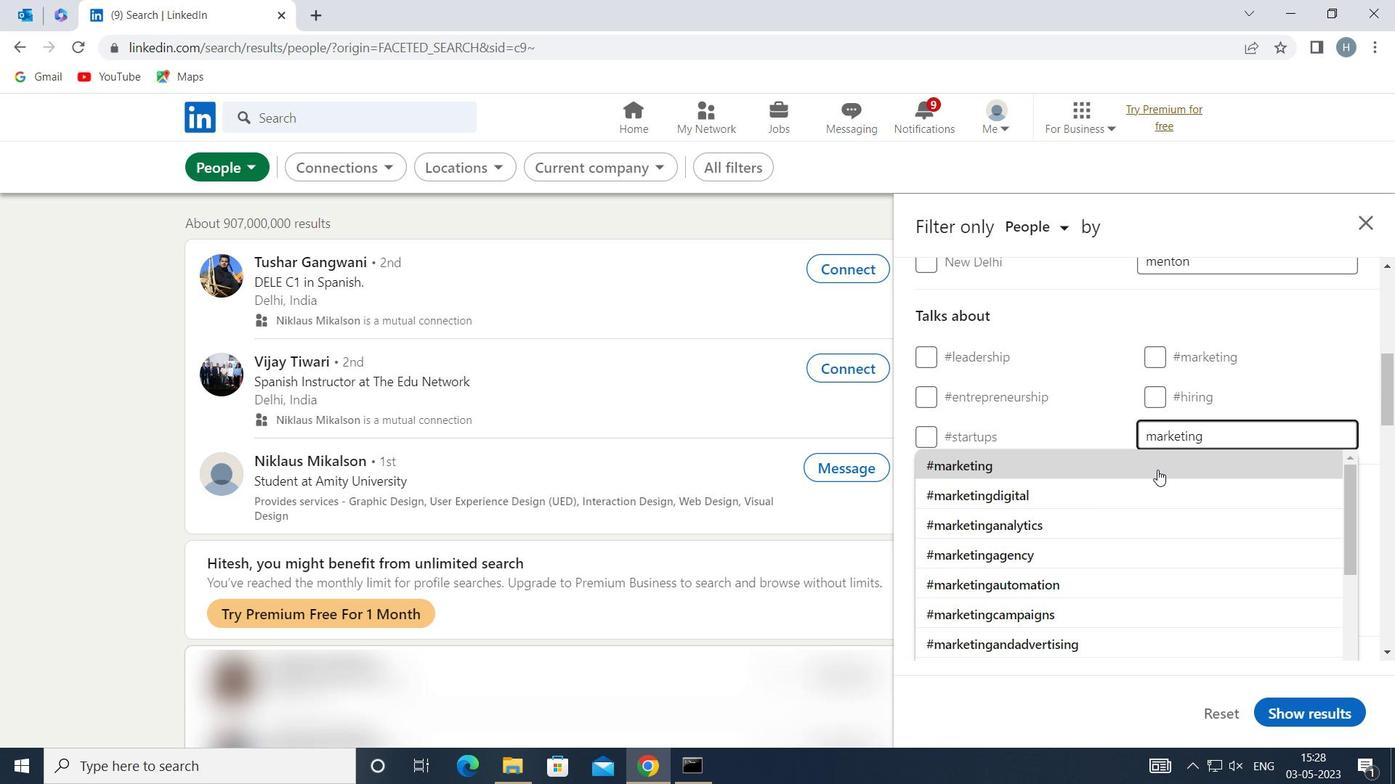 
Action: Mouse moved to (1108, 457)
Screenshot: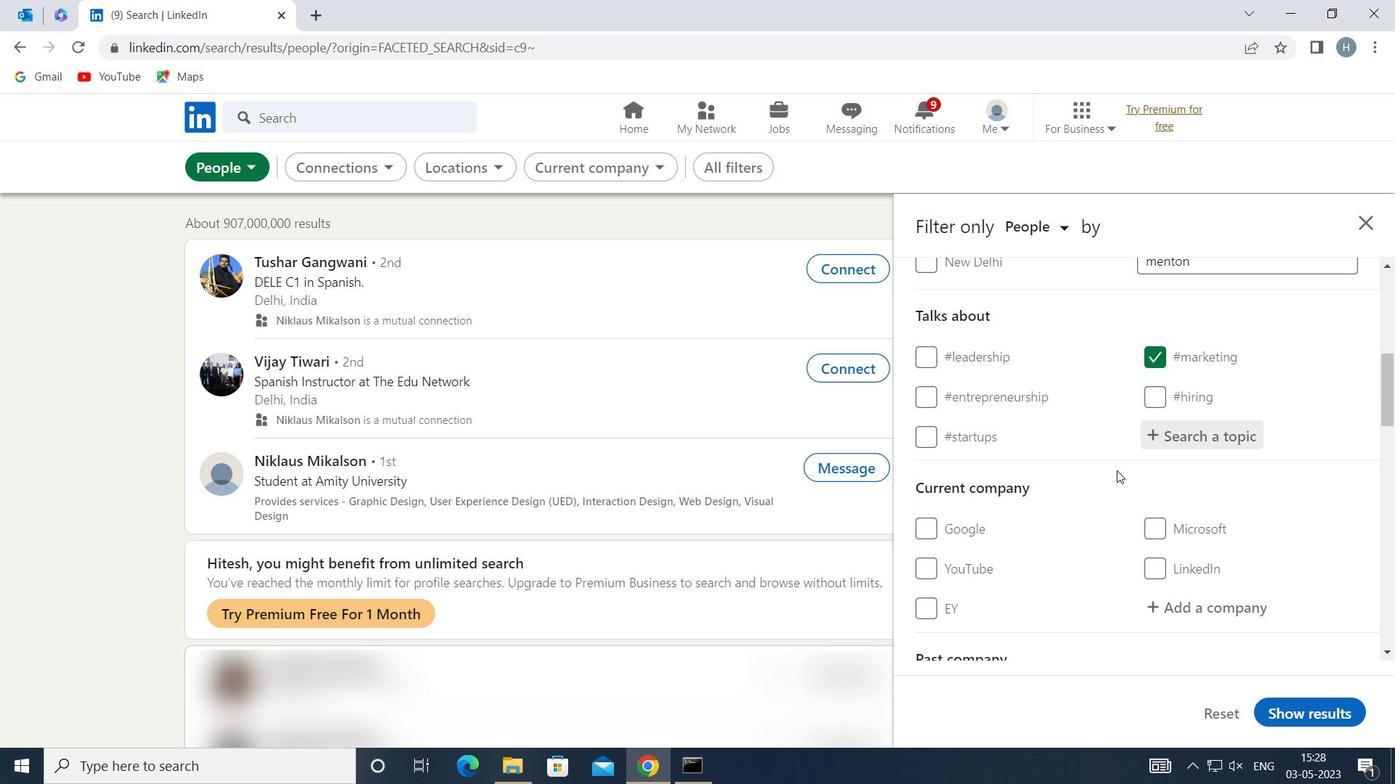 
Action: Mouse scrolled (1108, 456) with delta (0, 0)
Screenshot: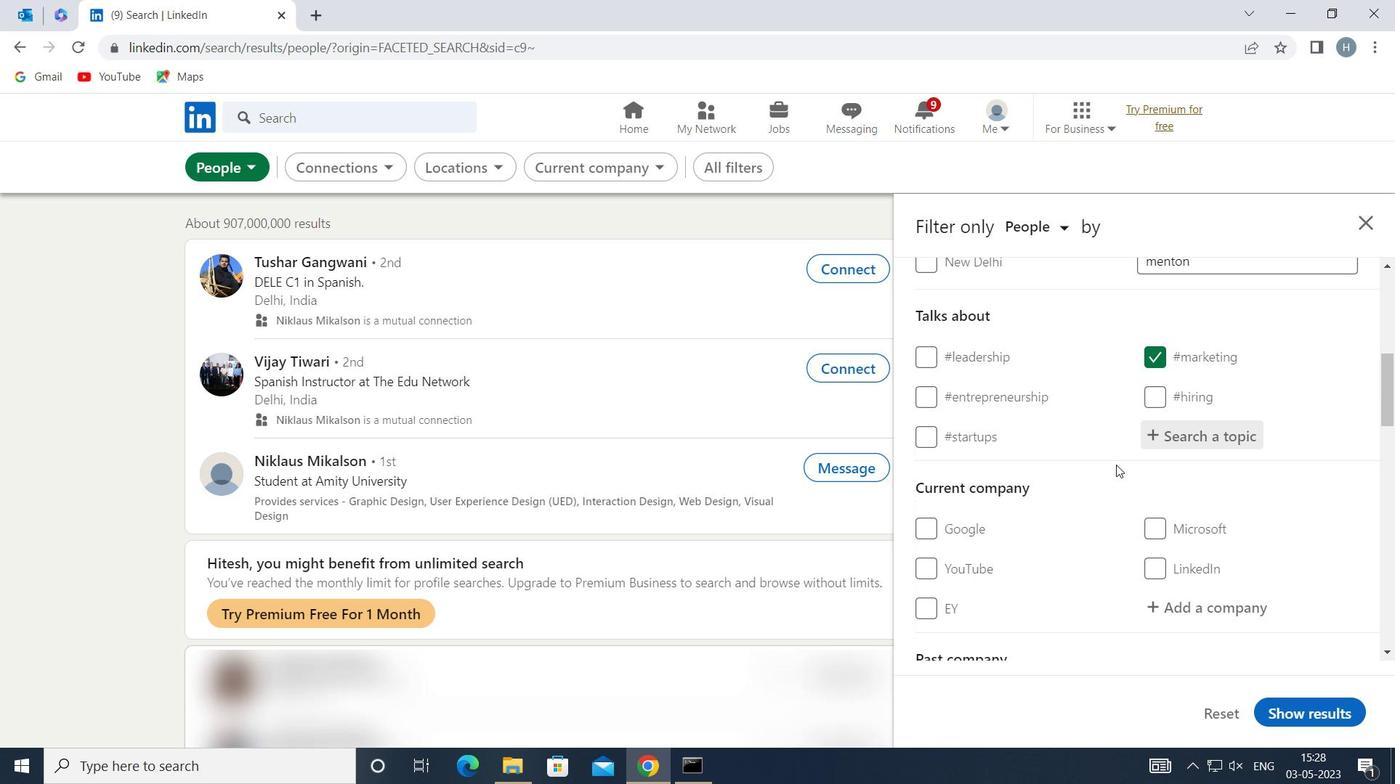 
Action: Mouse moved to (1070, 442)
Screenshot: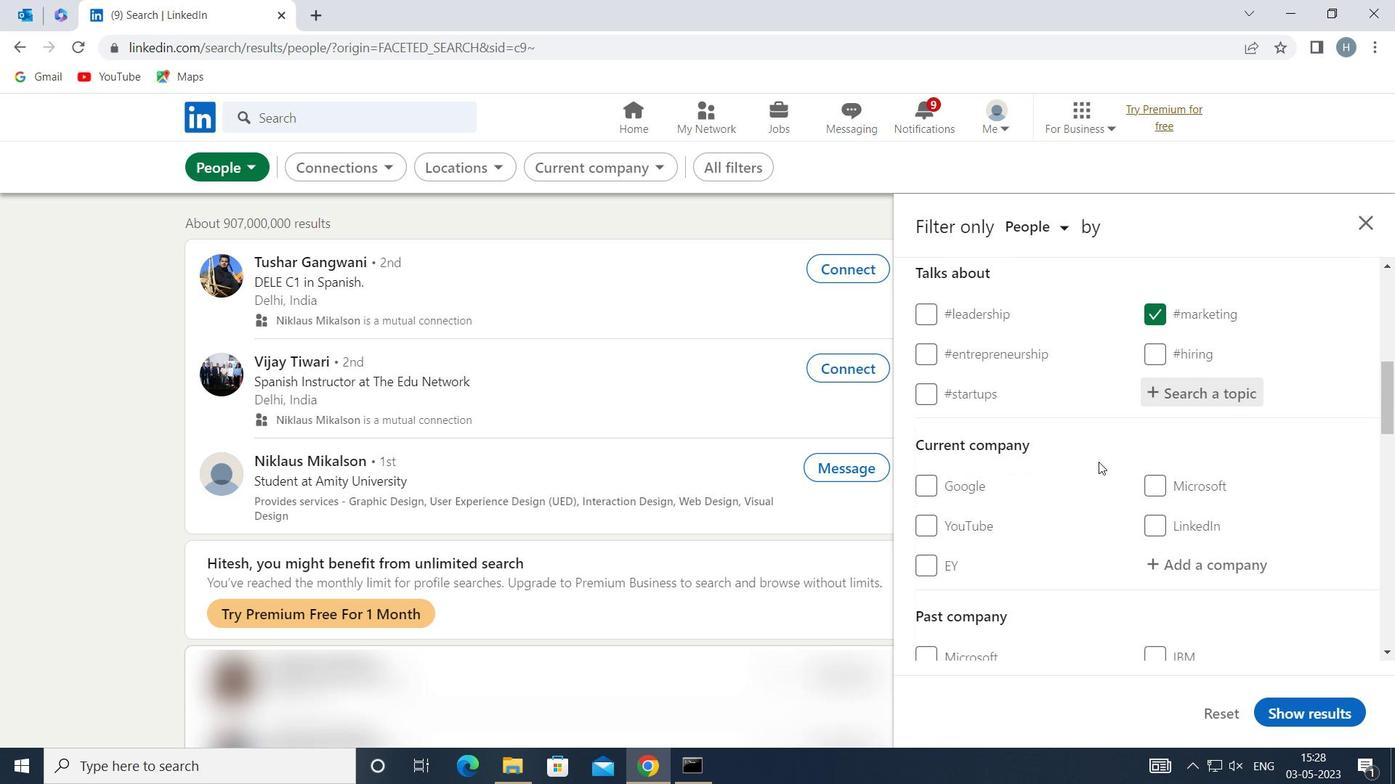 
Action: Mouse scrolled (1070, 441) with delta (0, 0)
Screenshot: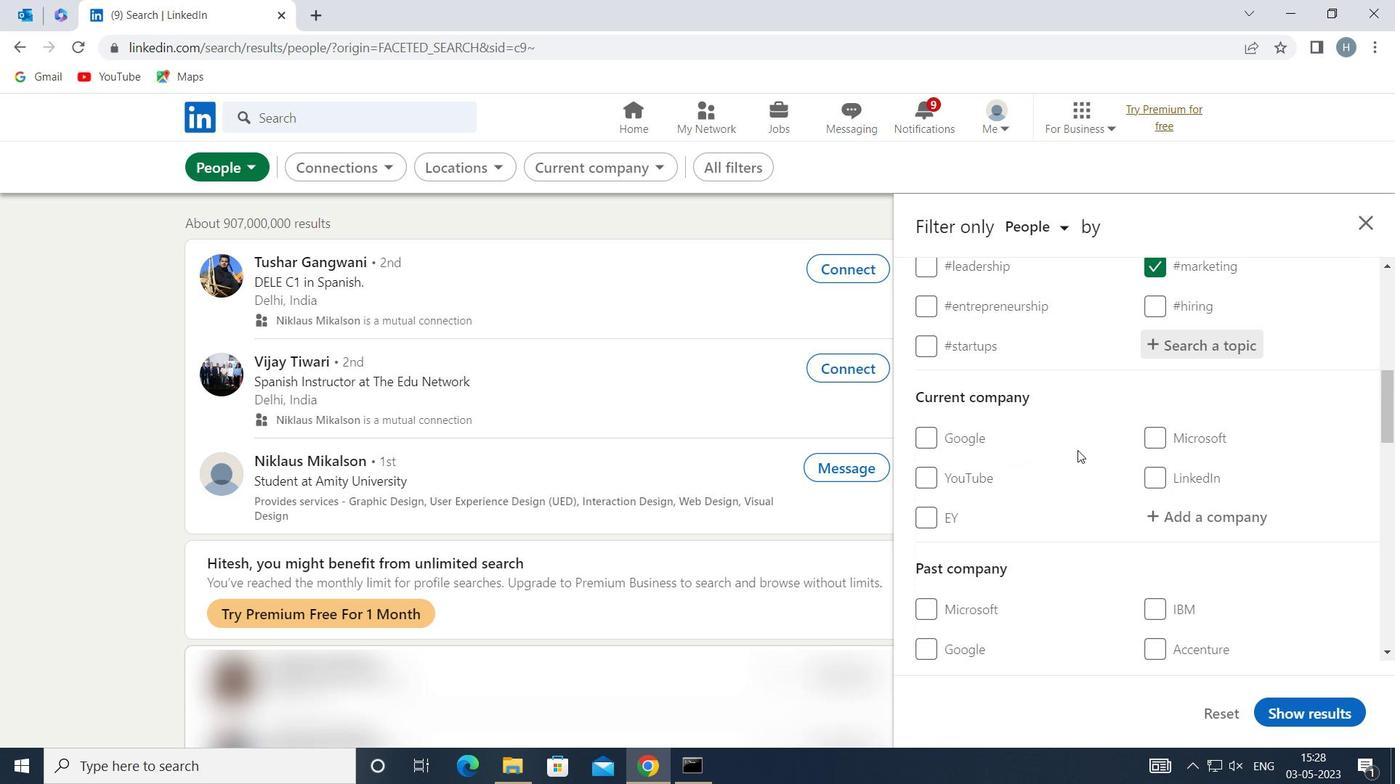 
Action: Mouse scrolled (1070, 441) with delta (0, 0)
Screenshot: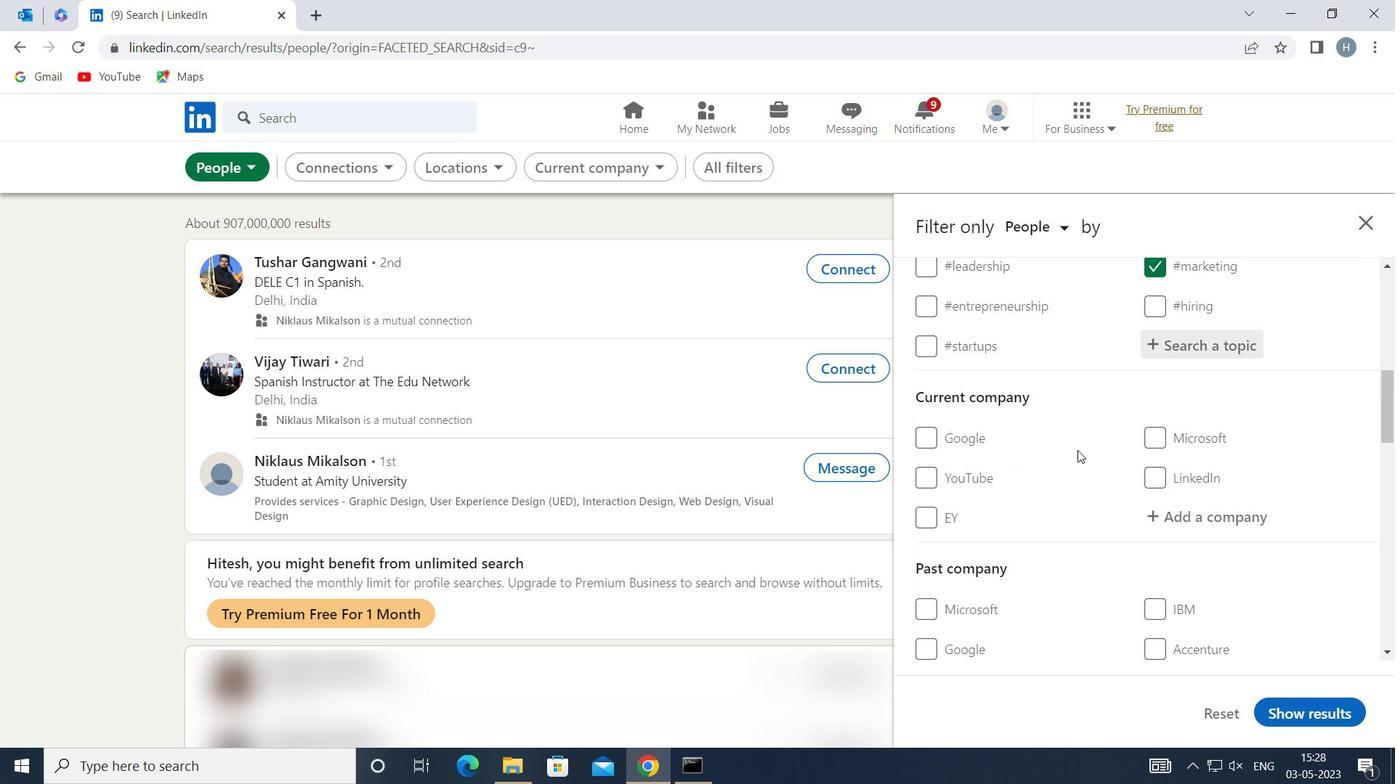 
Action: Mouse moved to (1072, 441)
Screenshot: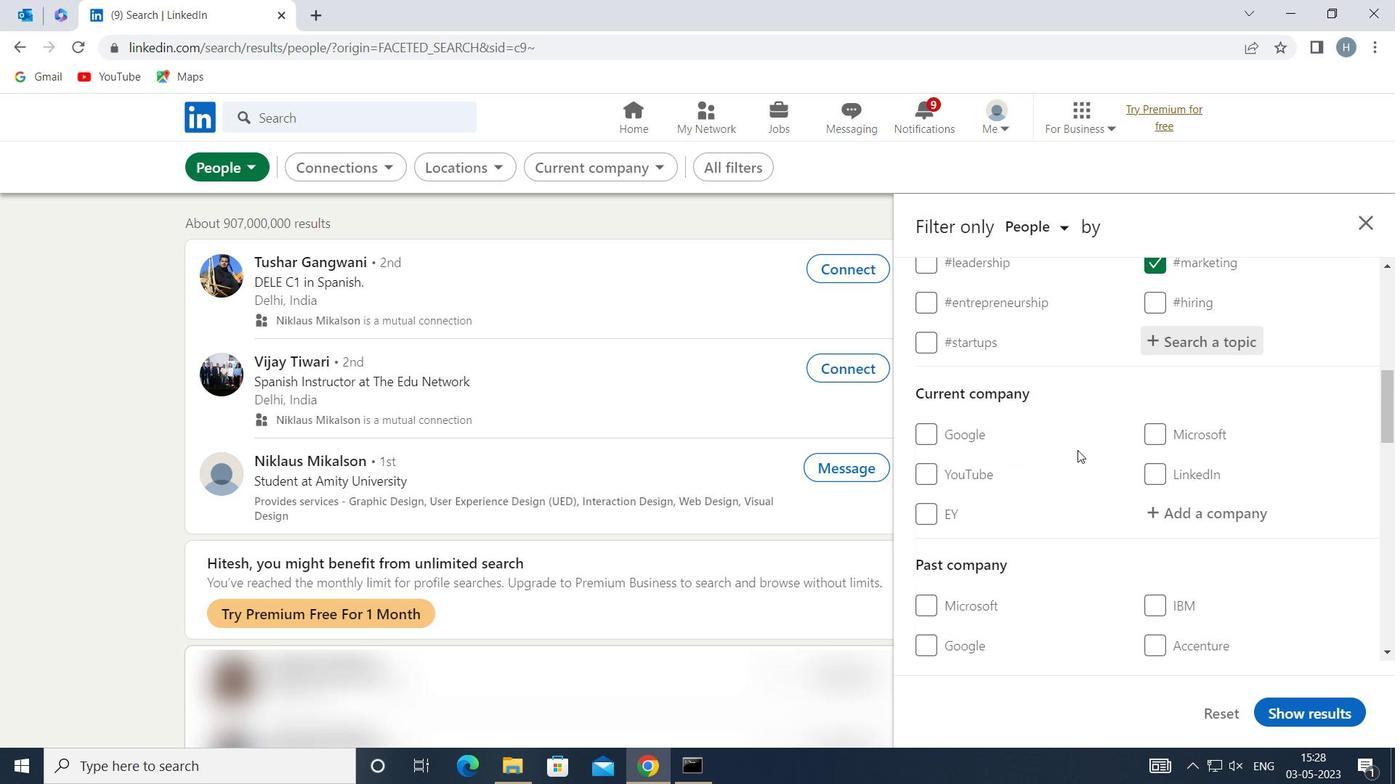 
Action: Mouse scrolled (1072, 440) with delta (0, 0)
Screenshot: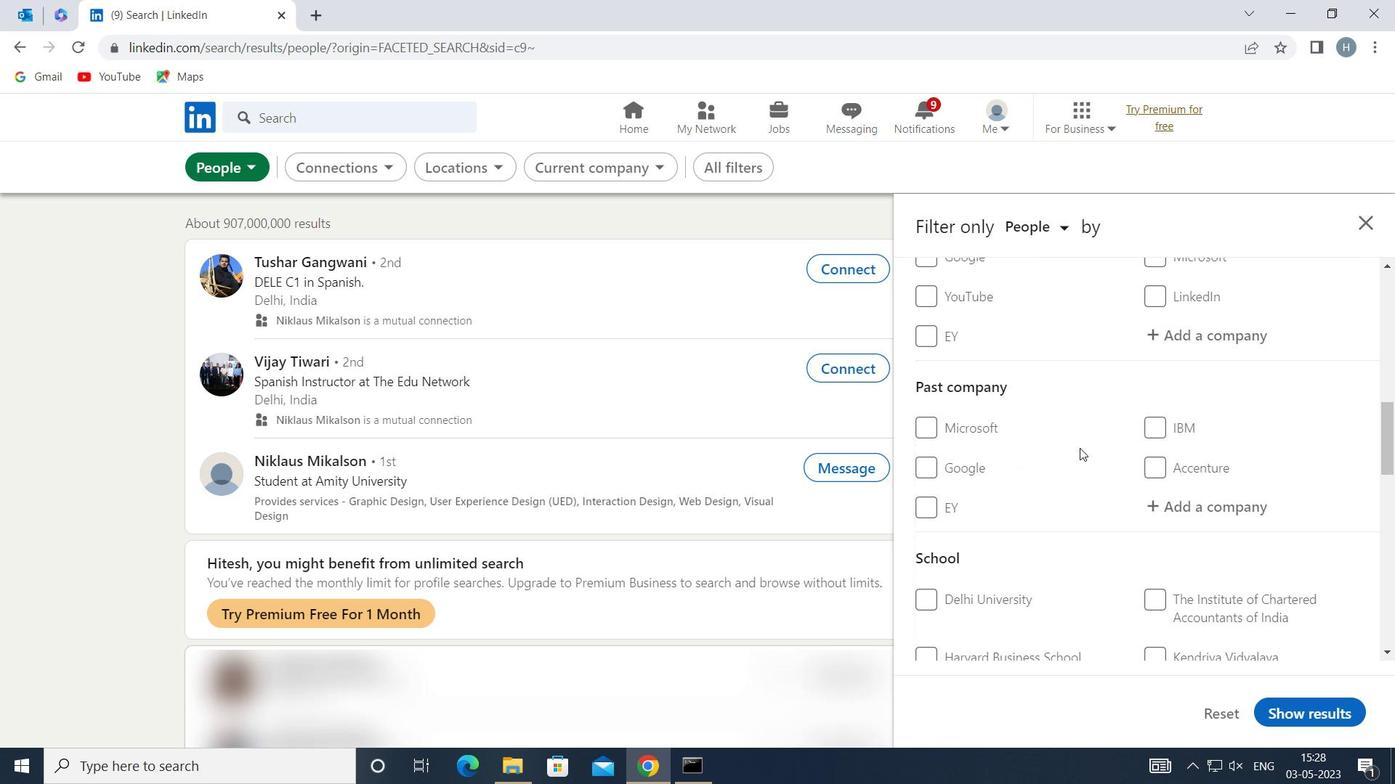 
Action: Mouse scrolled (1072, 440) with delta (0, 0)
Screenshot: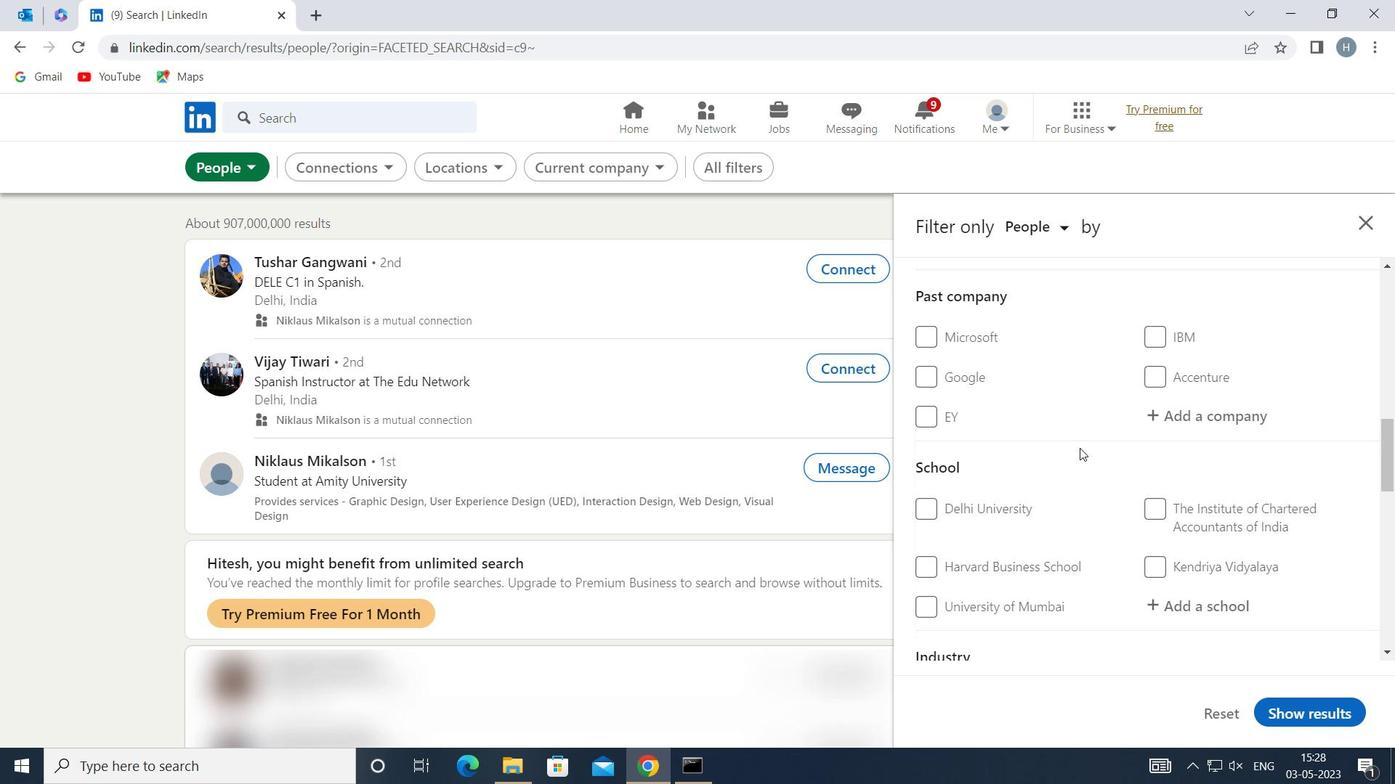 
Action: Mouse scrolled (1072, 440) with delta (0, 0)
Screenshot: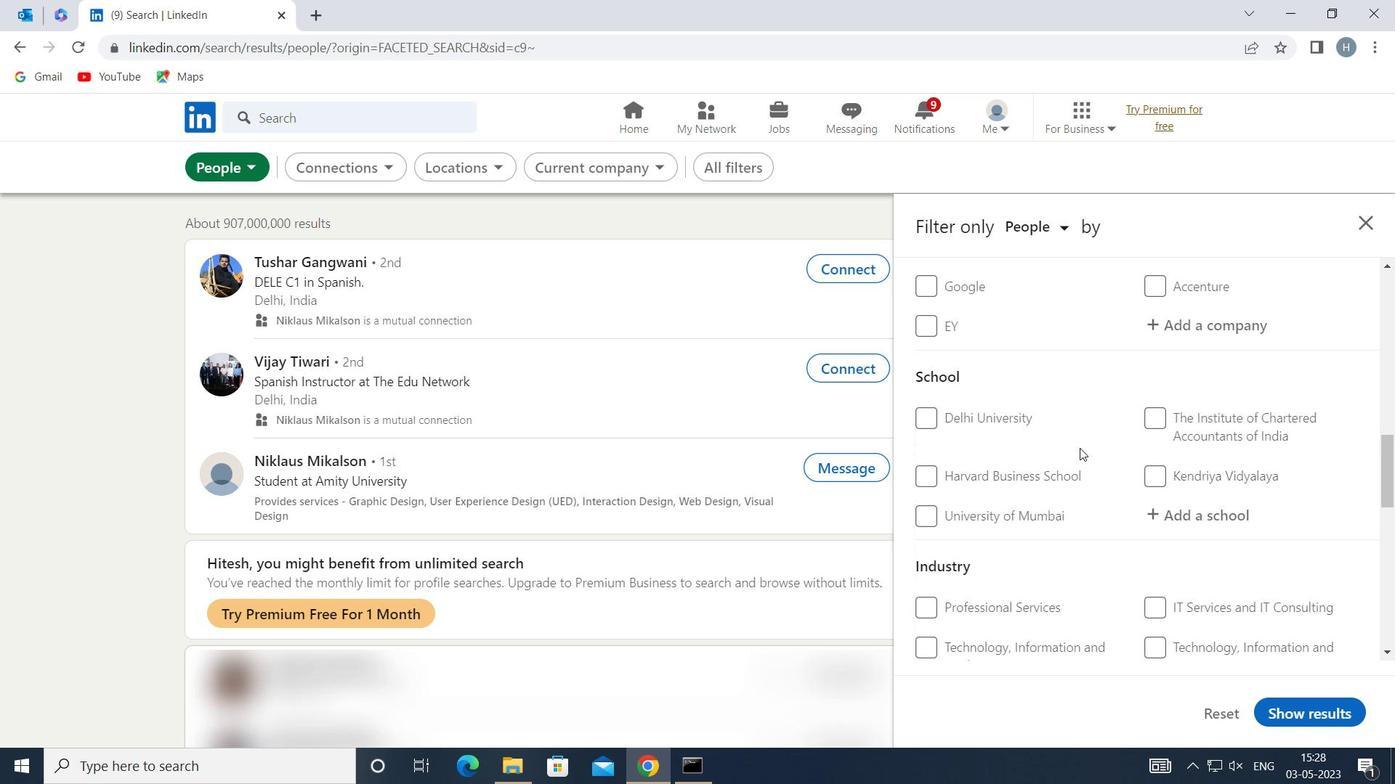 
Action: Mouse scrolled (1072, 440) with delta (0, 0)
Screenshot: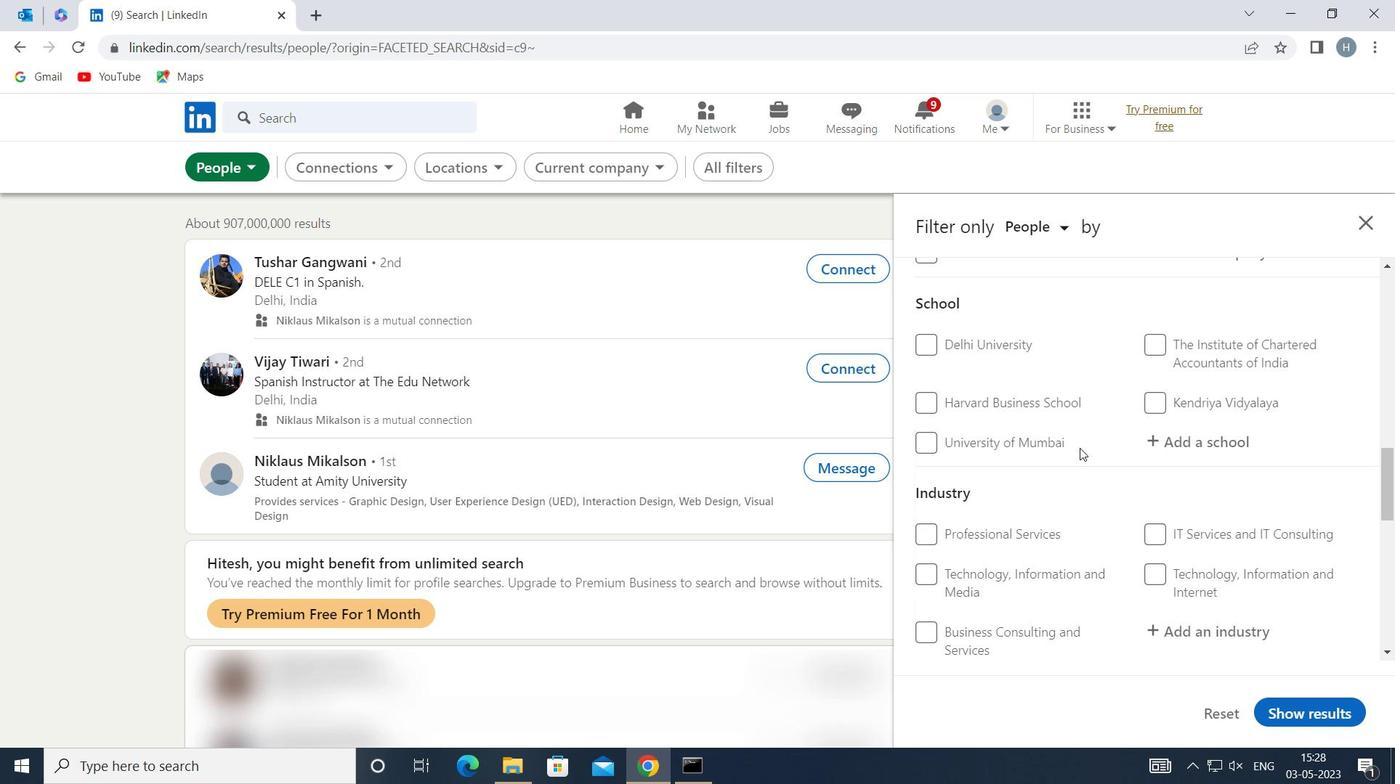 
Action: Mouse scrolled (1072, 440) with delta (0, 0)
Screenshot: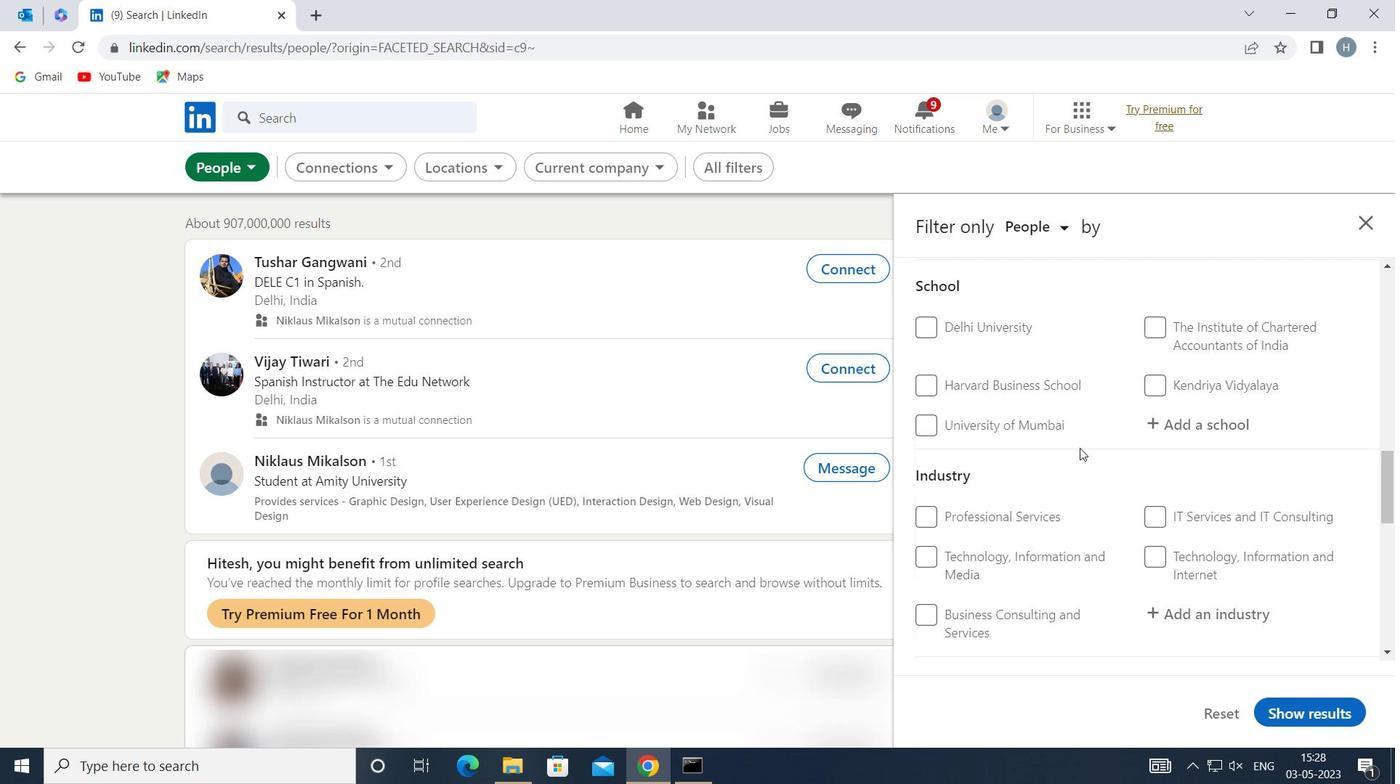 
Action: Mouse scrolled (1072, 440) with delta (0, 0)
Screenshot: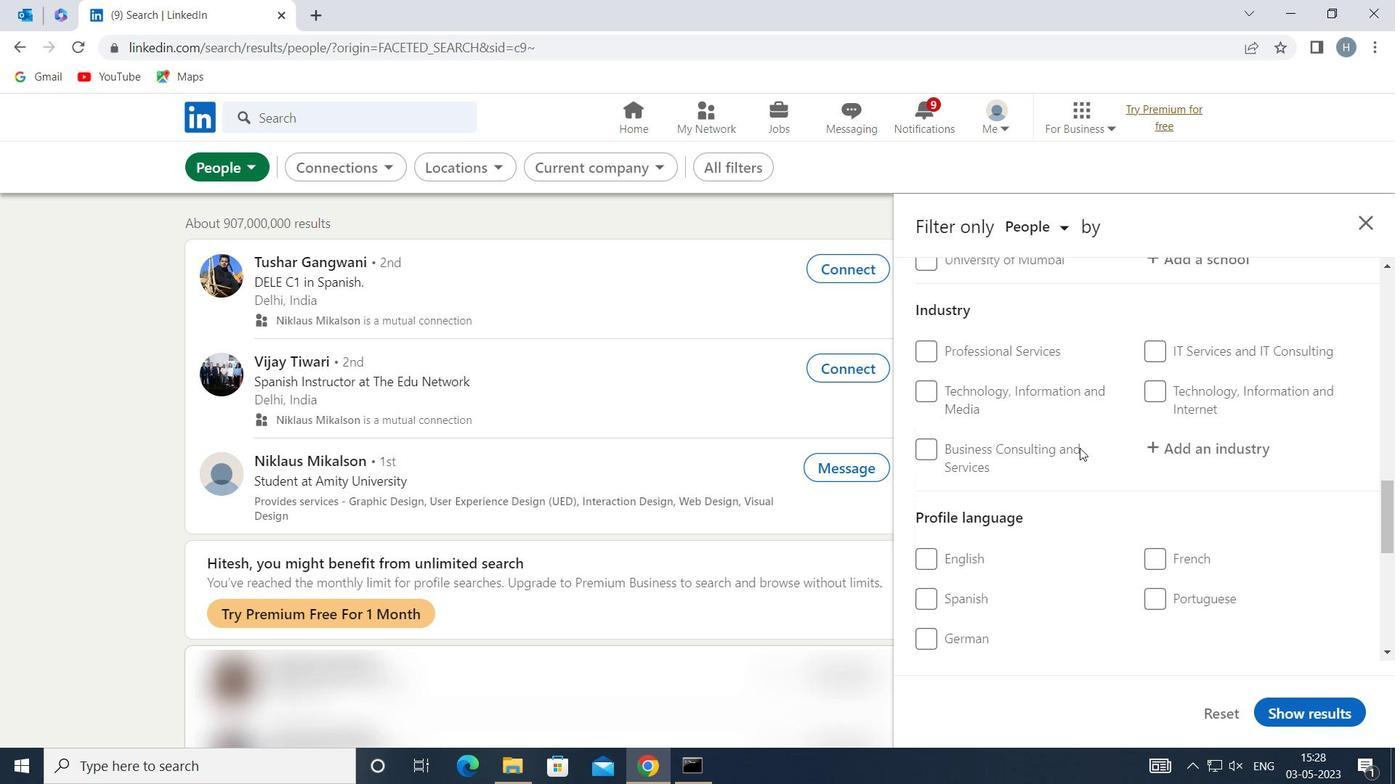 
Action: Mouse moved to (1150, 478)
Screenshot: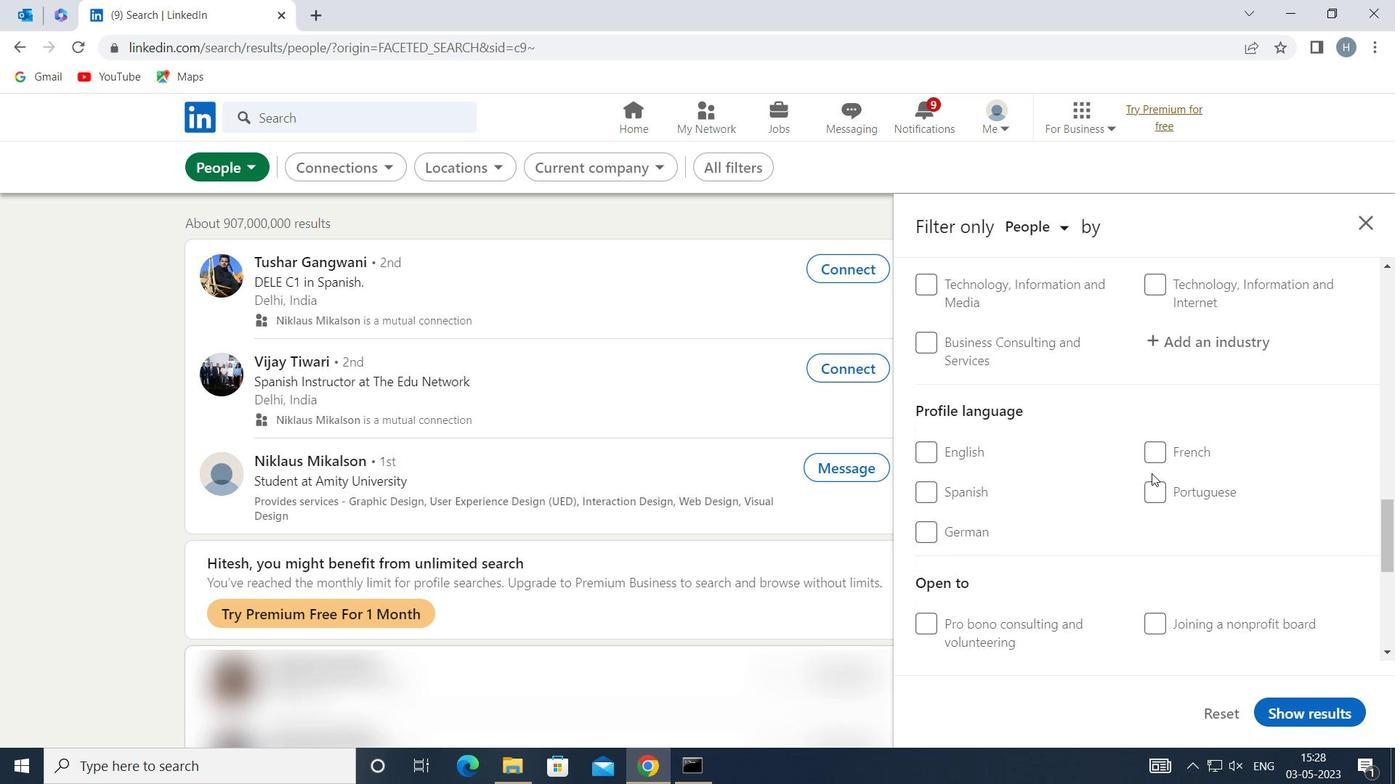 
Action: Mouse pressed left at (1150, 478)
Screenshot: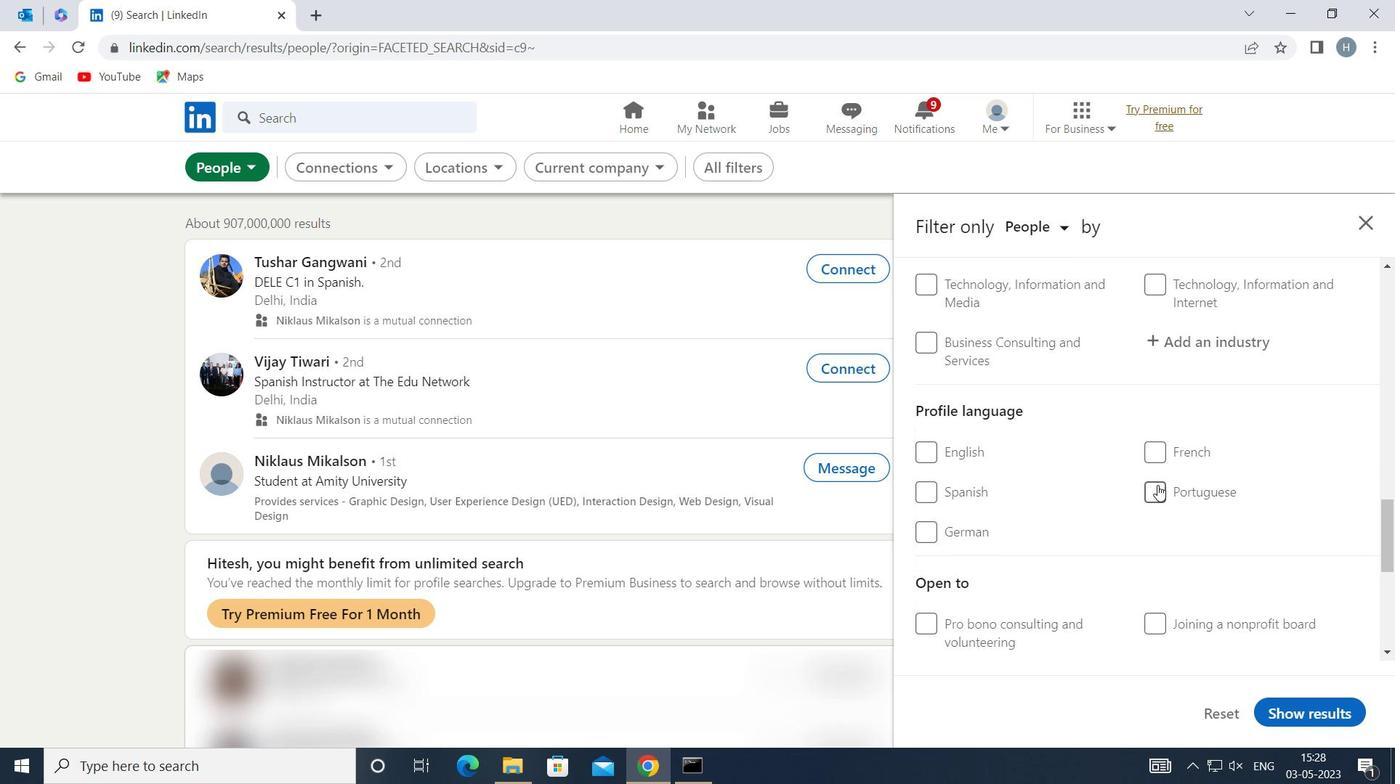 
Action: Mouse moved to (1098, 481)
Screenshot: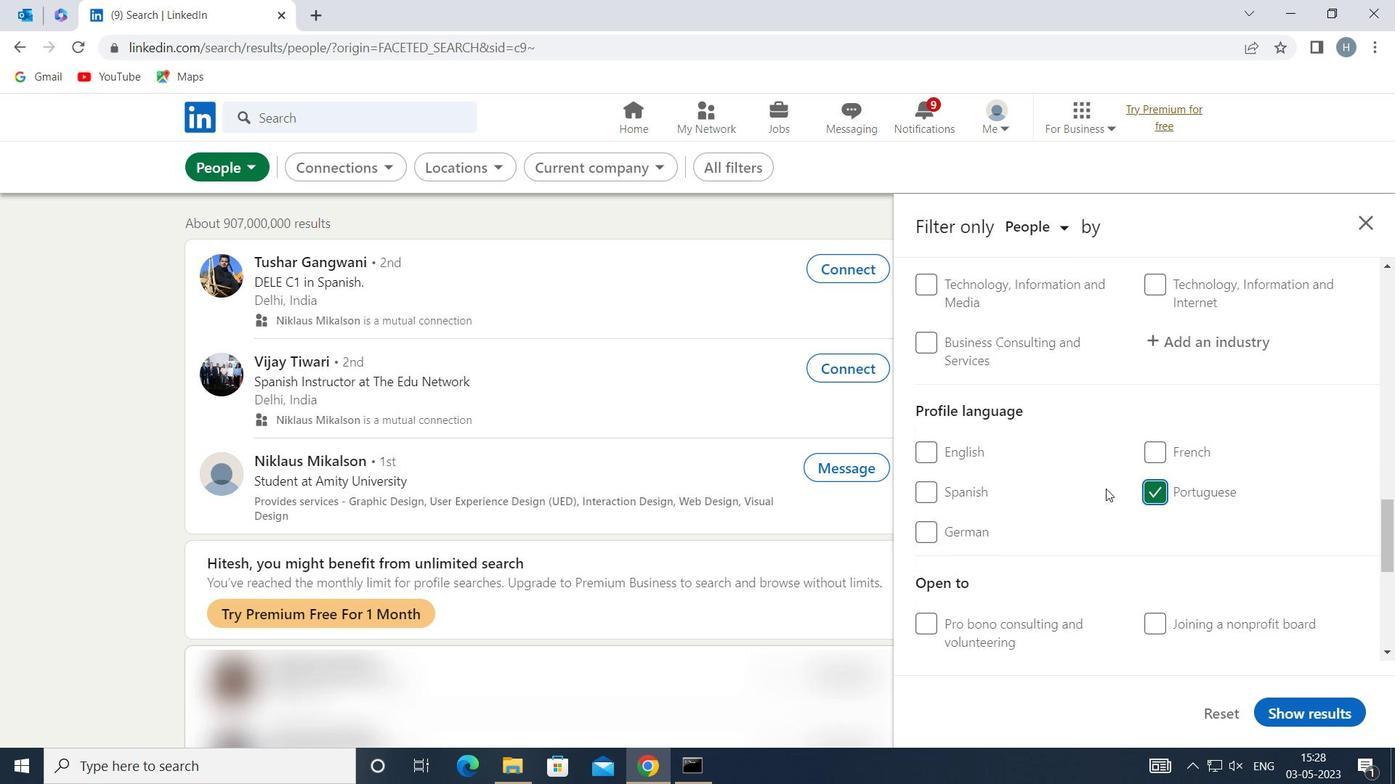 
Action: Mouse scrolled (1098, 482) with delta (0, 0)
Screenshot: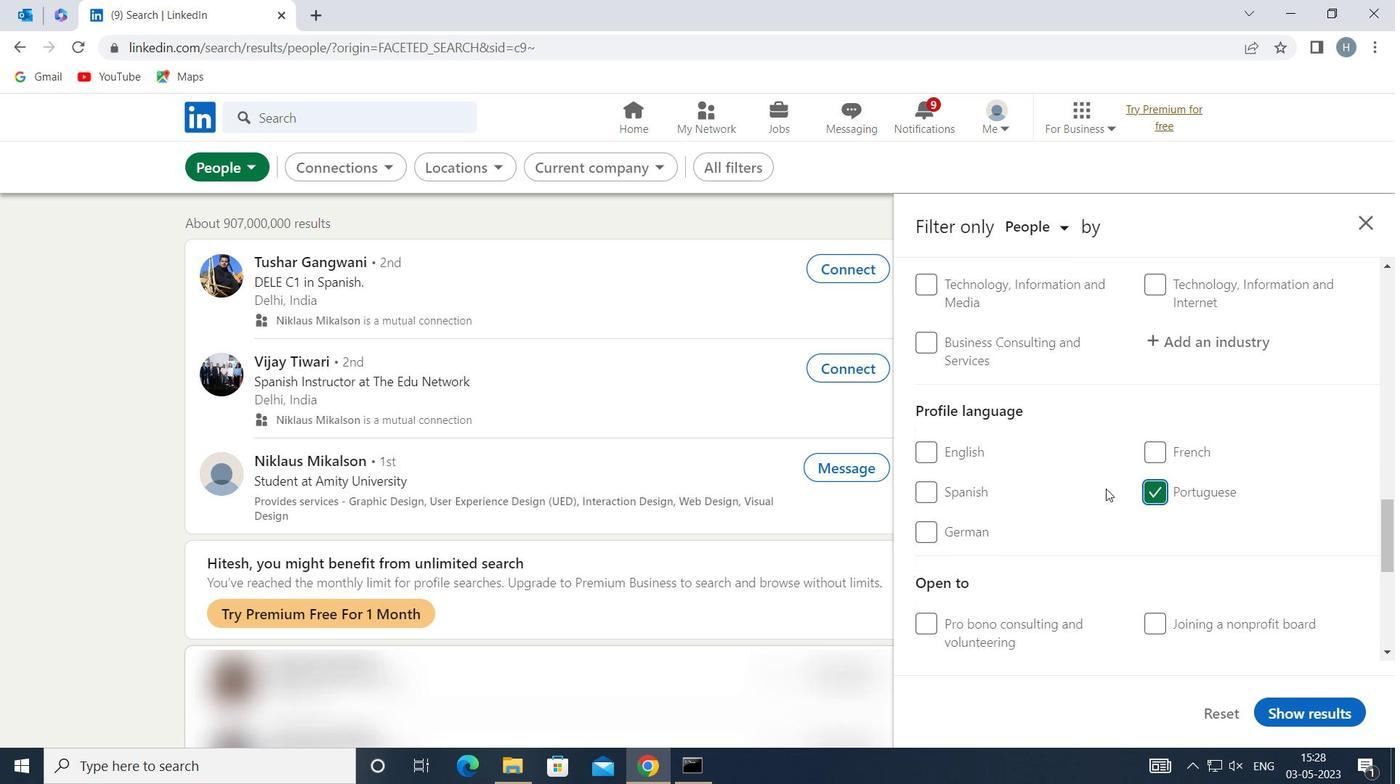 
Action: Mouse scrolled (1098, 482) with delta (0, 0)
Screenshot: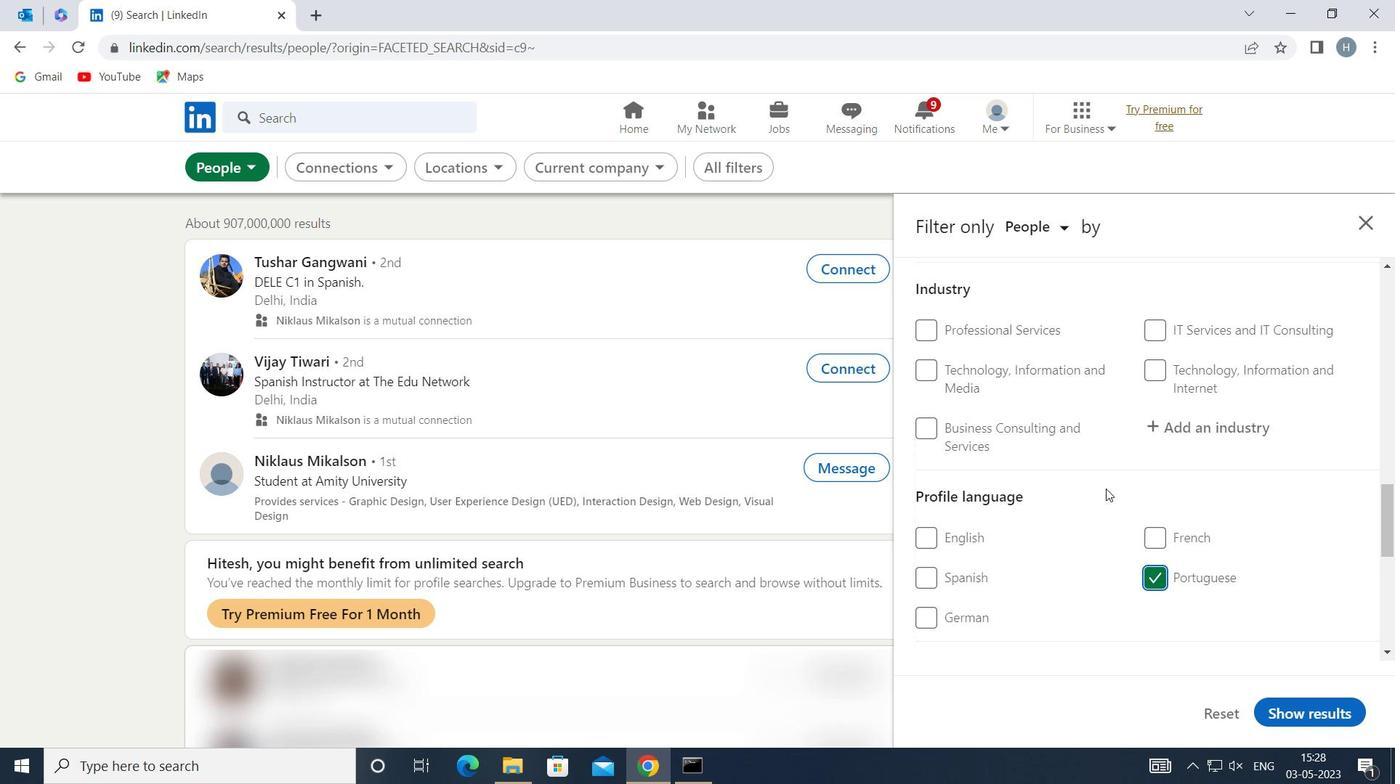 
Action: Mouse scrolled (1098, 482) with delta (0, 0)
Screenshot: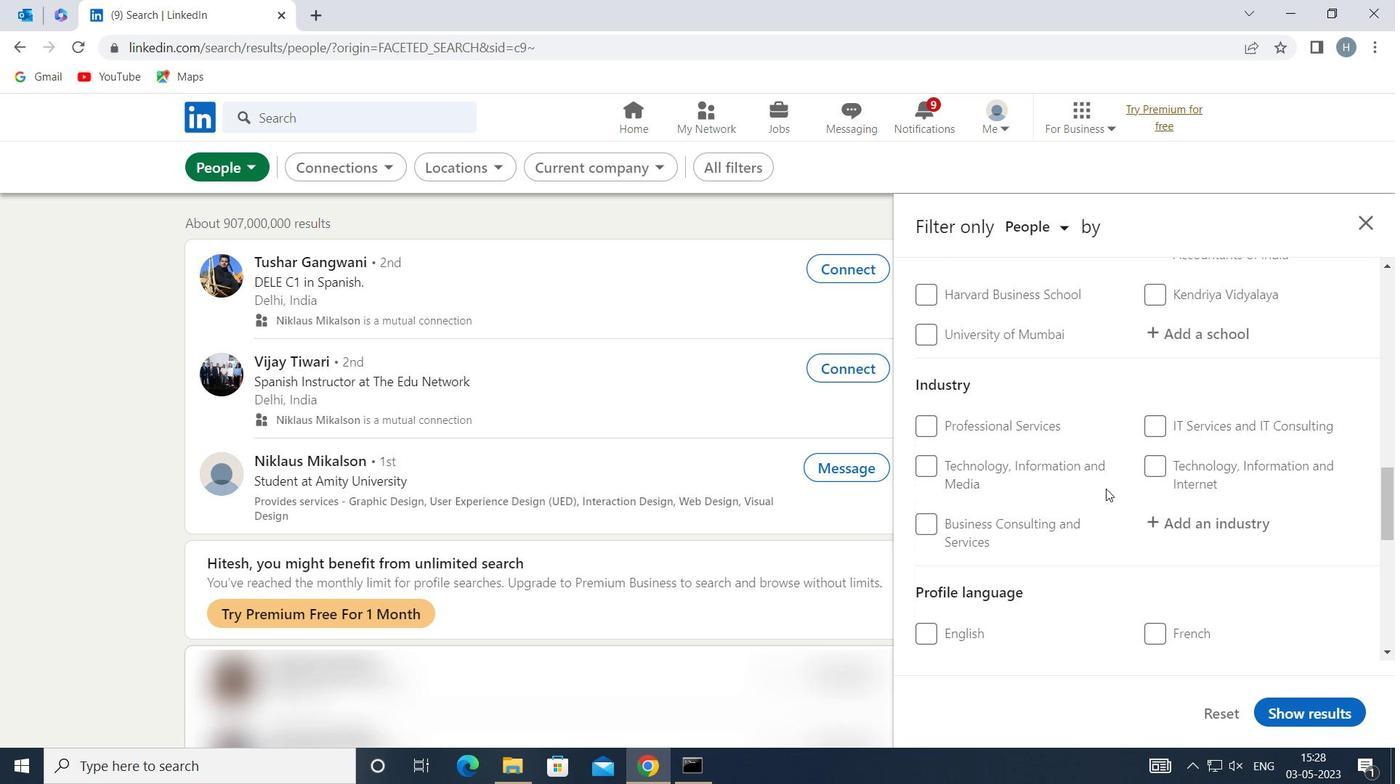 
Action: Mouse scrolled (1098, 482) with delta (0, 0)
Screenshot: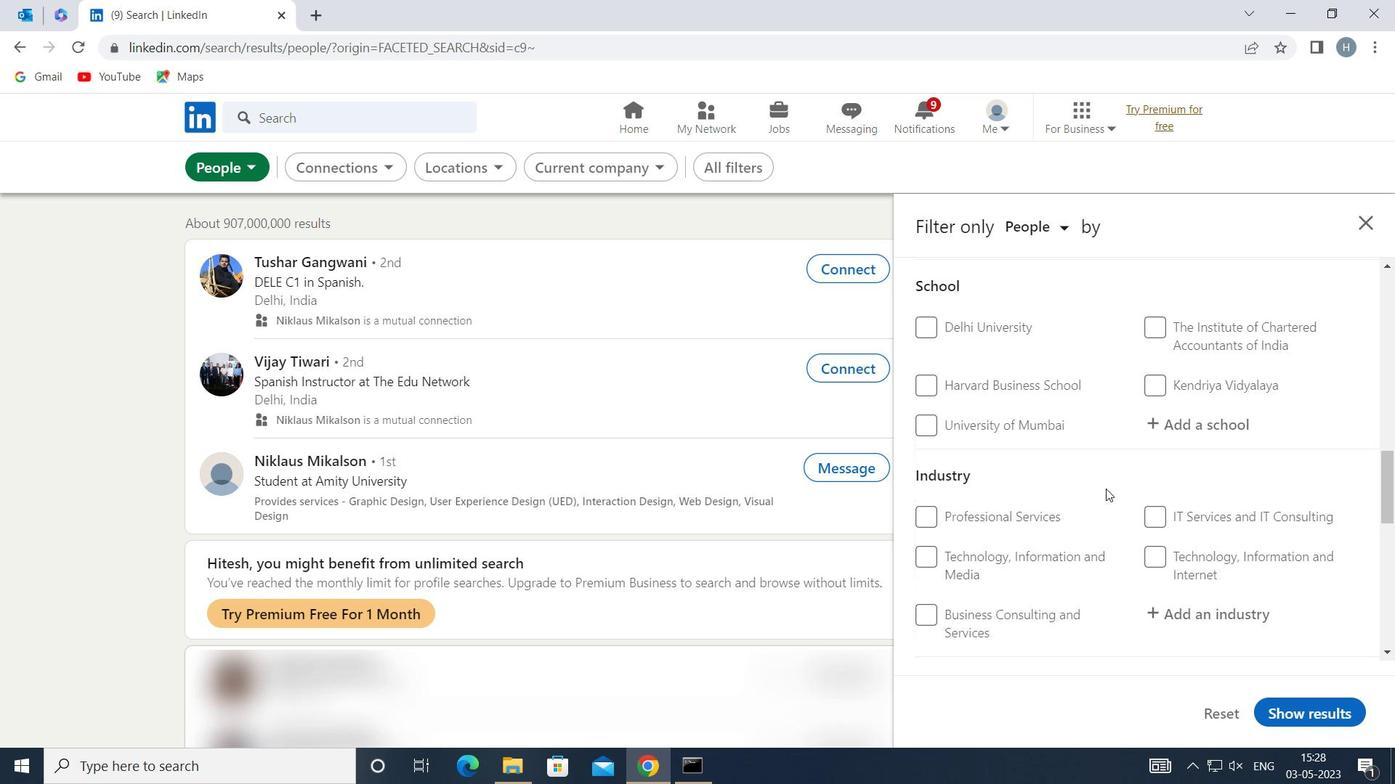 
Action: Mouse scrolled (1098, 482) with delta (0, 0)
Screenshot: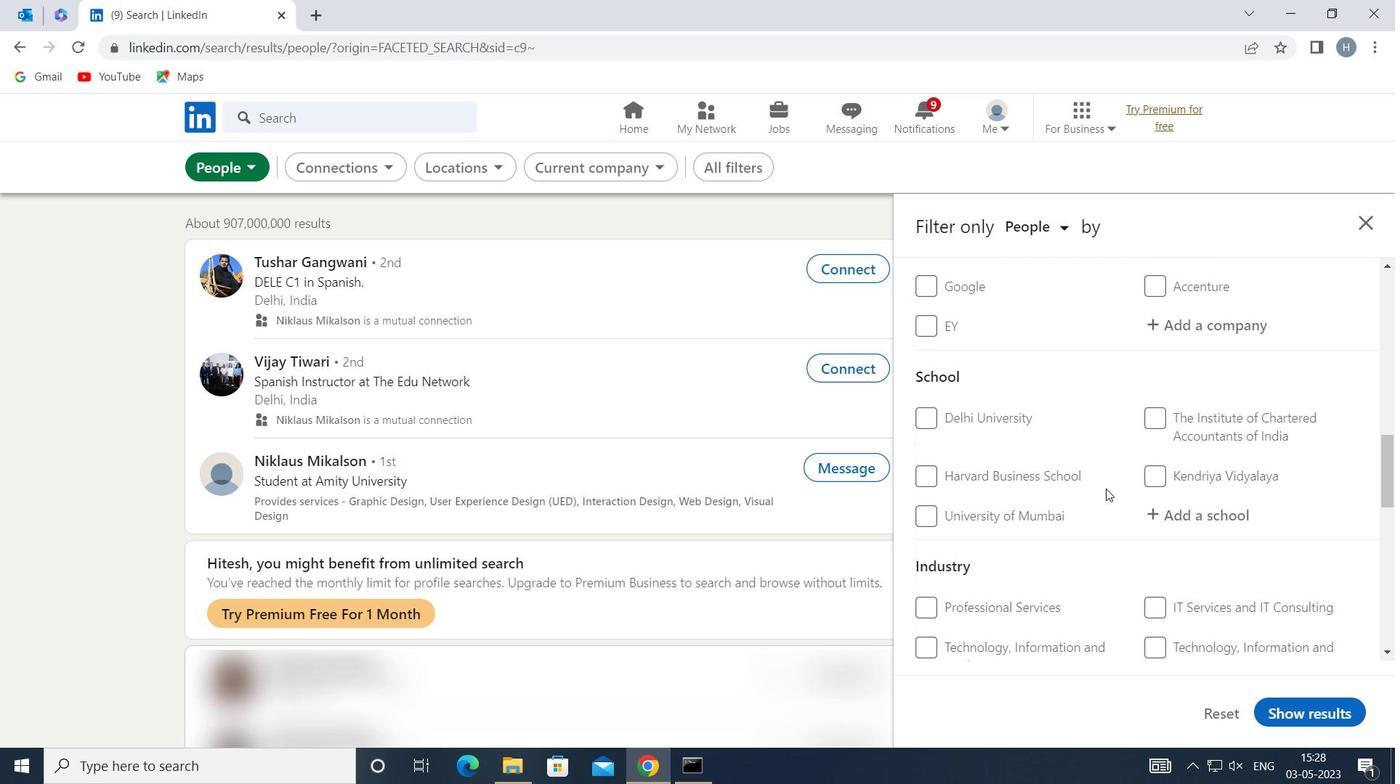 
Action: Mouse scrolled (1098, 482) with delta (0, 0)
Screenshot: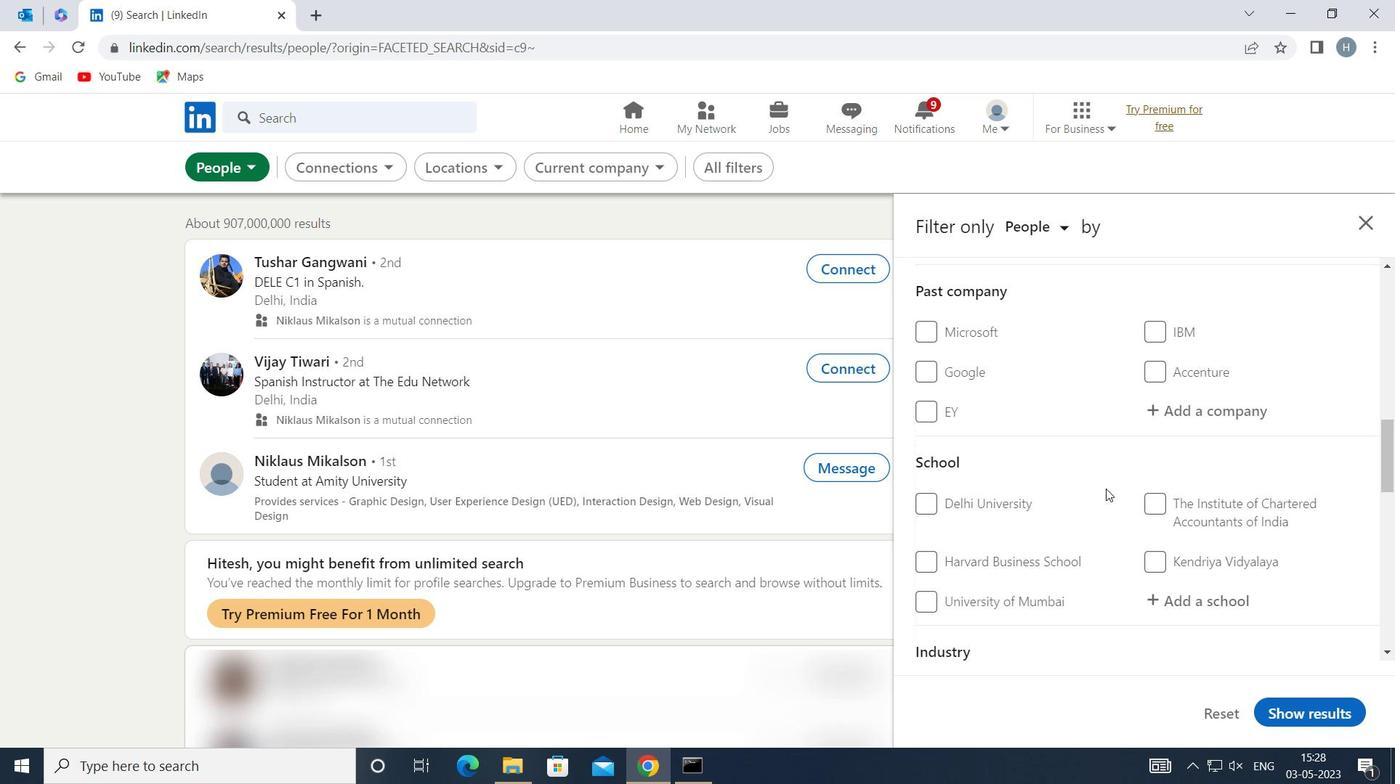 
Action: Mouse scrolled (1098, 482) with delta (0, 0)
Screenshot: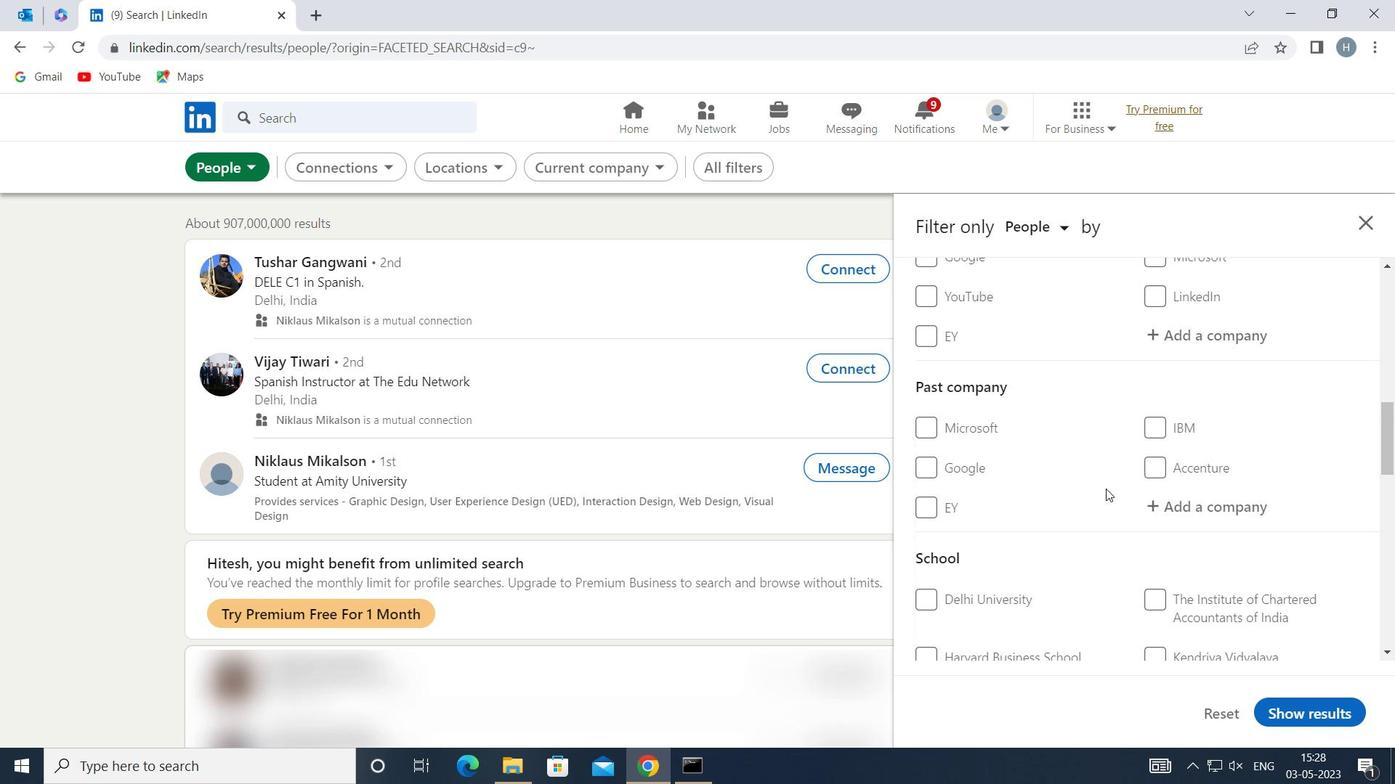 
Action: Mouse moved to (1218, 423)
Screenshot: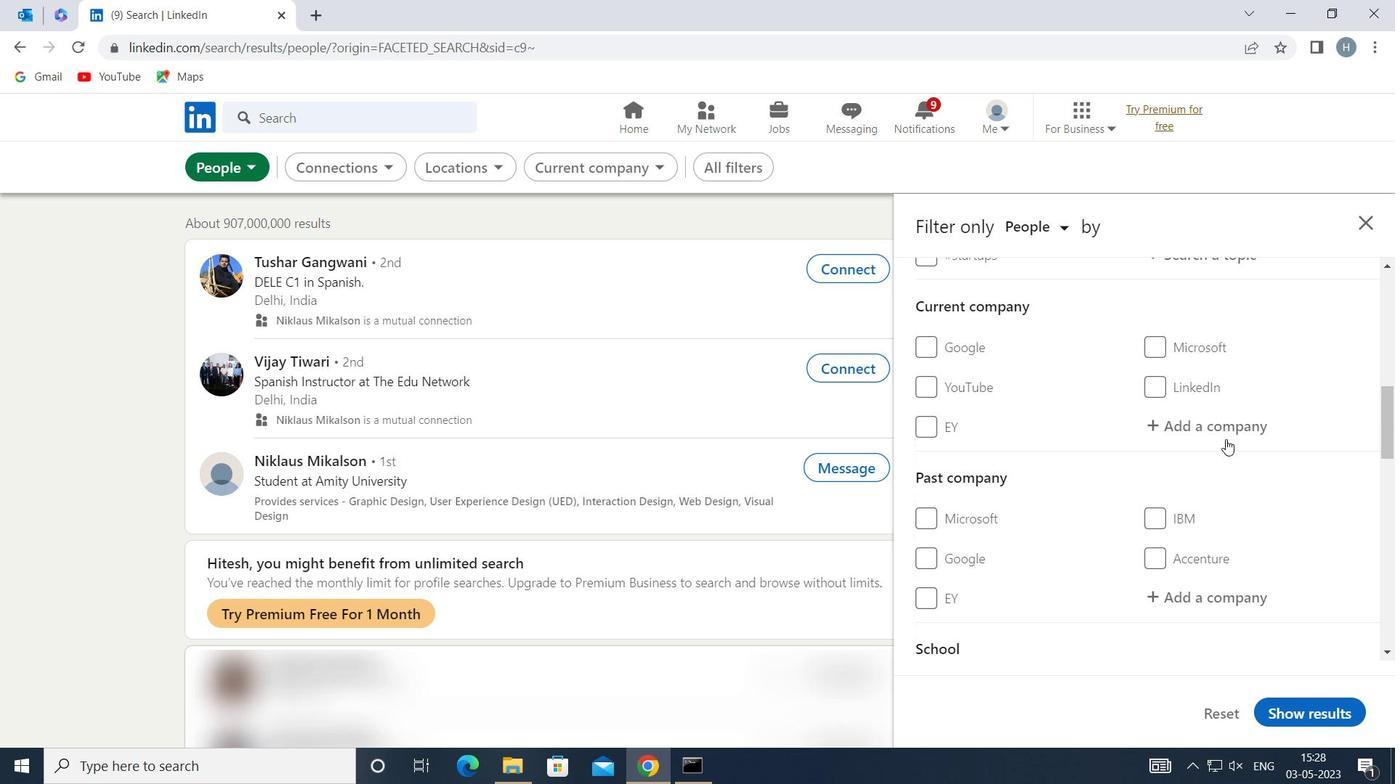
Action: Mouse pressed left at (1218, 423)
Screenshot: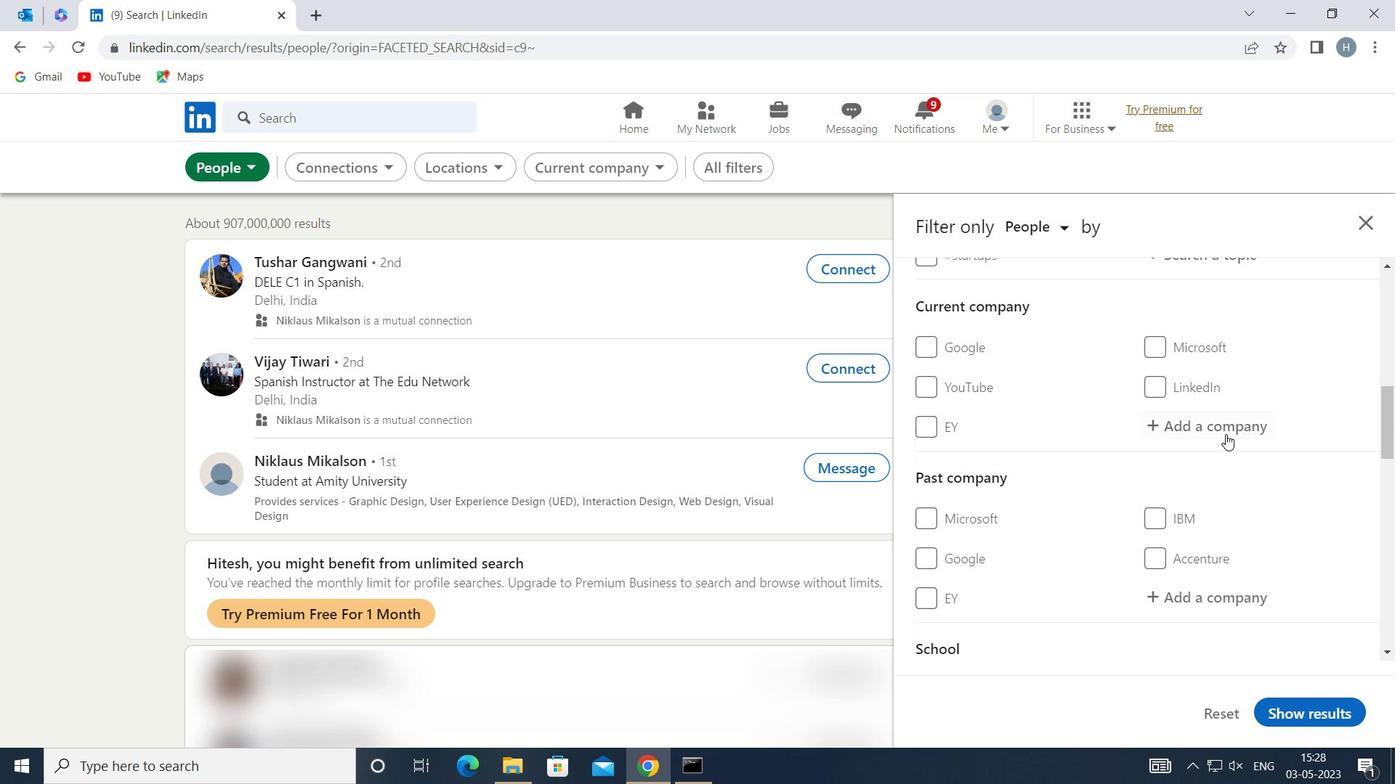 
Action: Key pressed <Key.shift>HUNT<Key.space><Key.shift>FOR<Key.space><Key.shift>SUCCESS
Screenshot: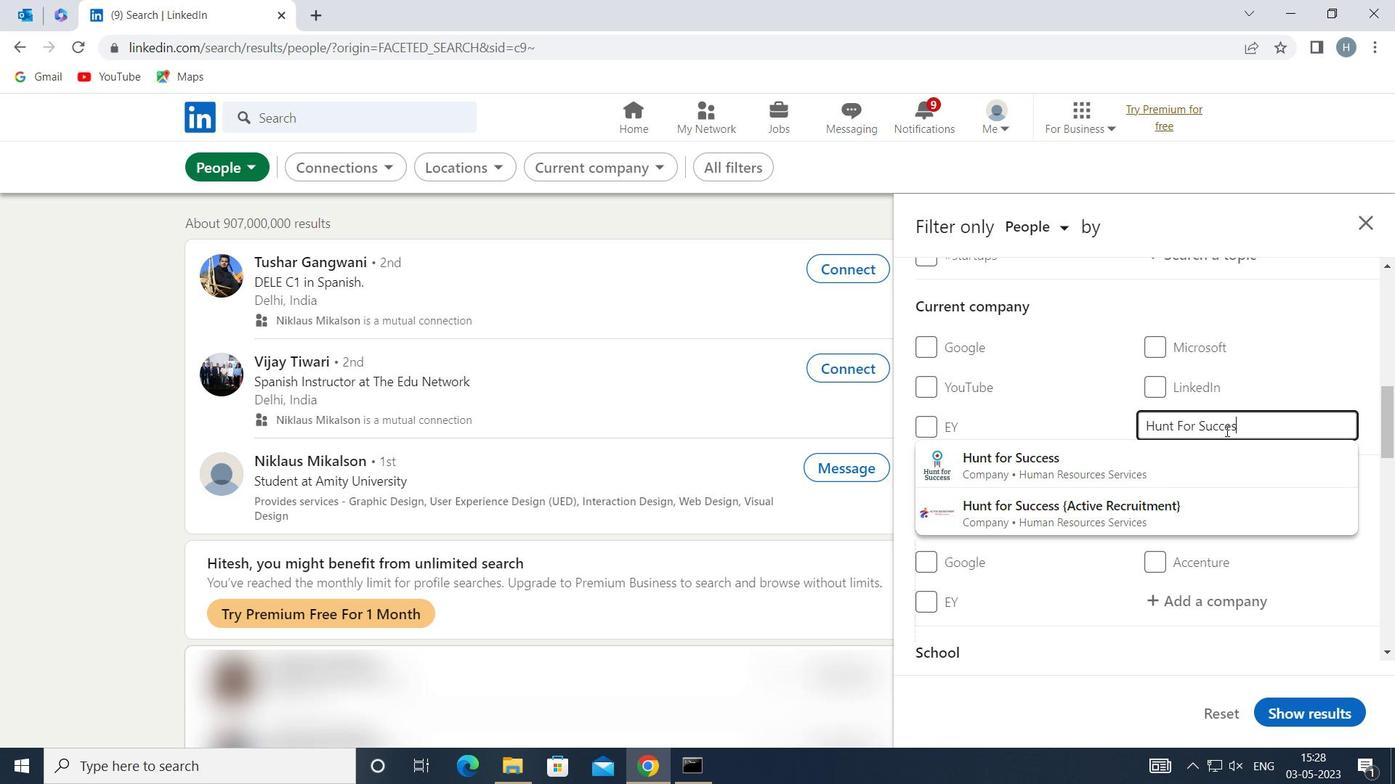 
Action: Mouse moved to (1151, 456)
Screenshot: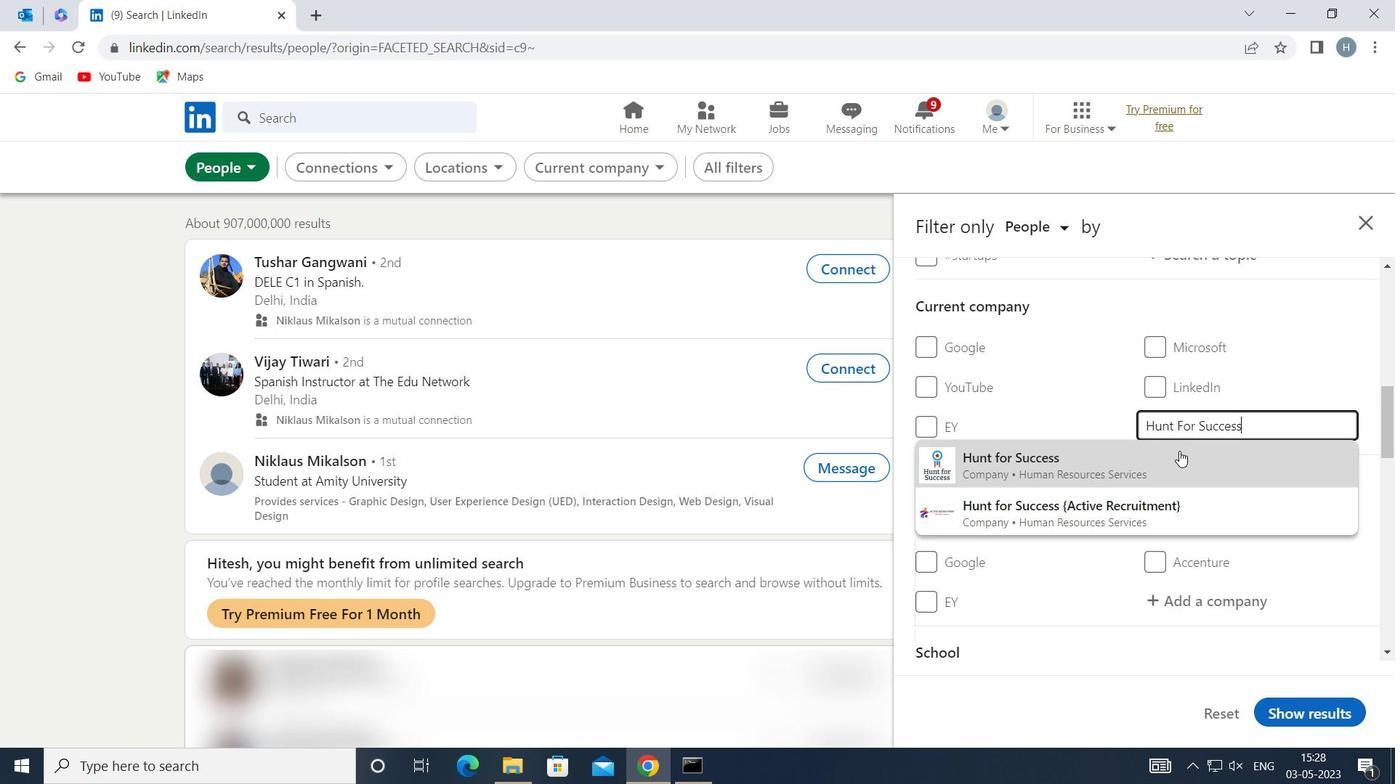 
Action: Mouse pressed left at (1151, 456)
Screenshot: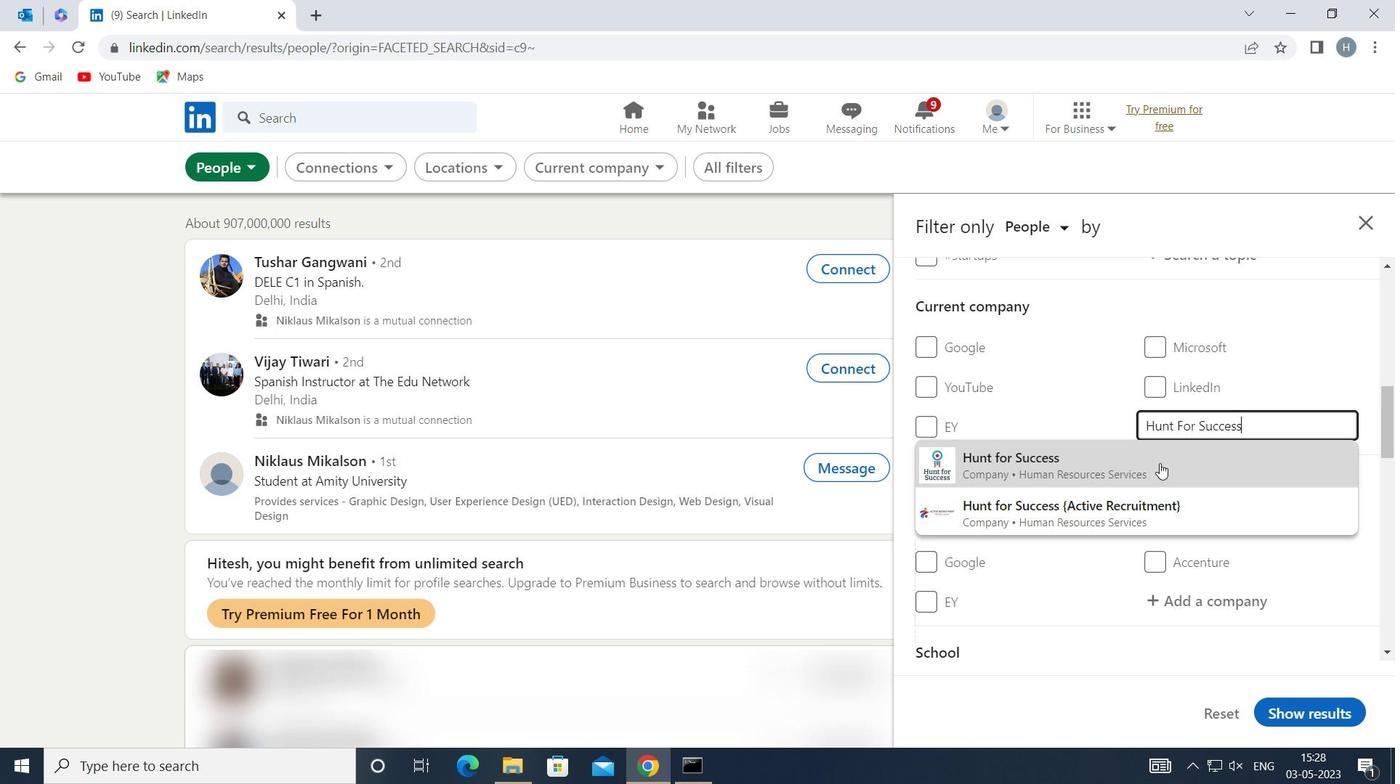 
Action: Mouse moved to (1113, 433)
Screenshot: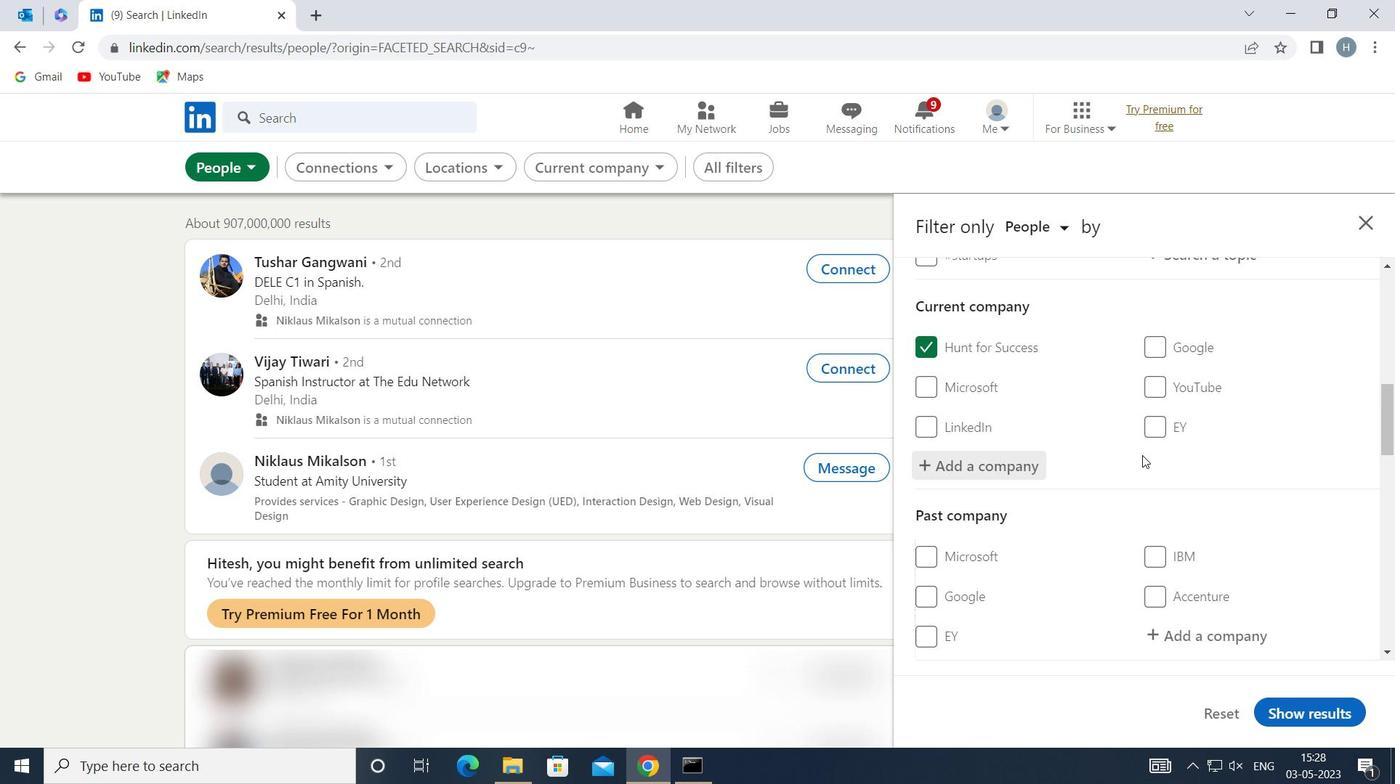 
Action: Mouse scrolled (1113, 432) with delta (0, 0)
Screenshot: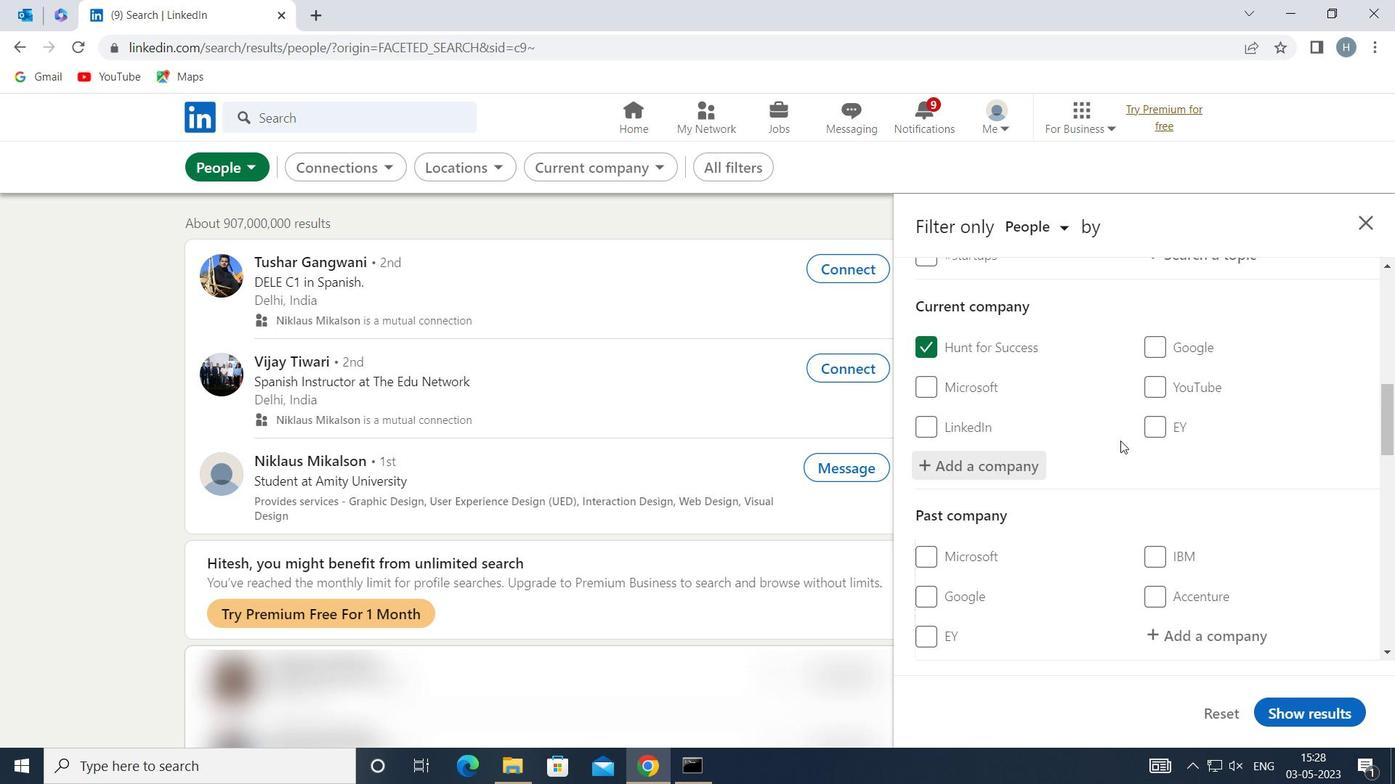 
Action: Mouse scrolled (1113, 432) with delta (0, 0)
Screenshot: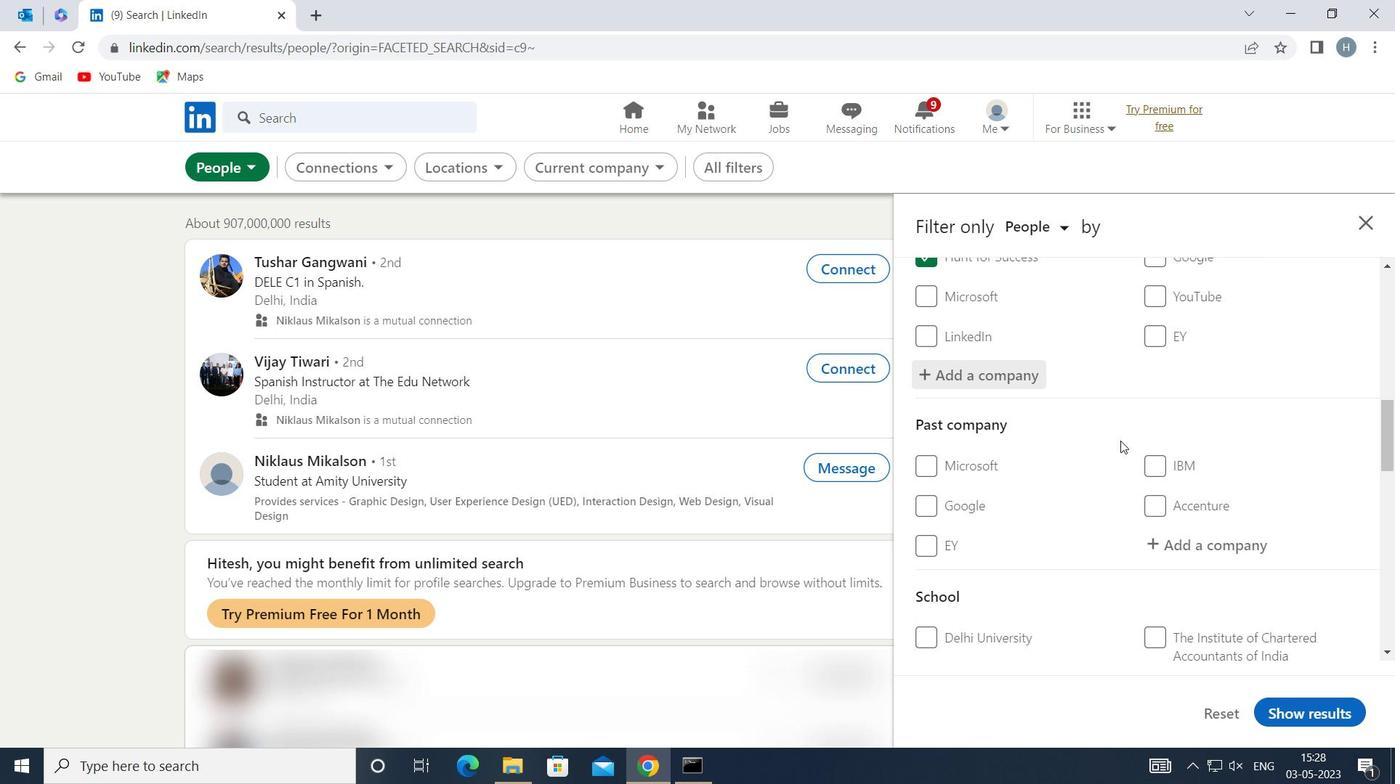 
Action: Mouse scrolled (1113, 432) with delta (0, 0)
Screenshot: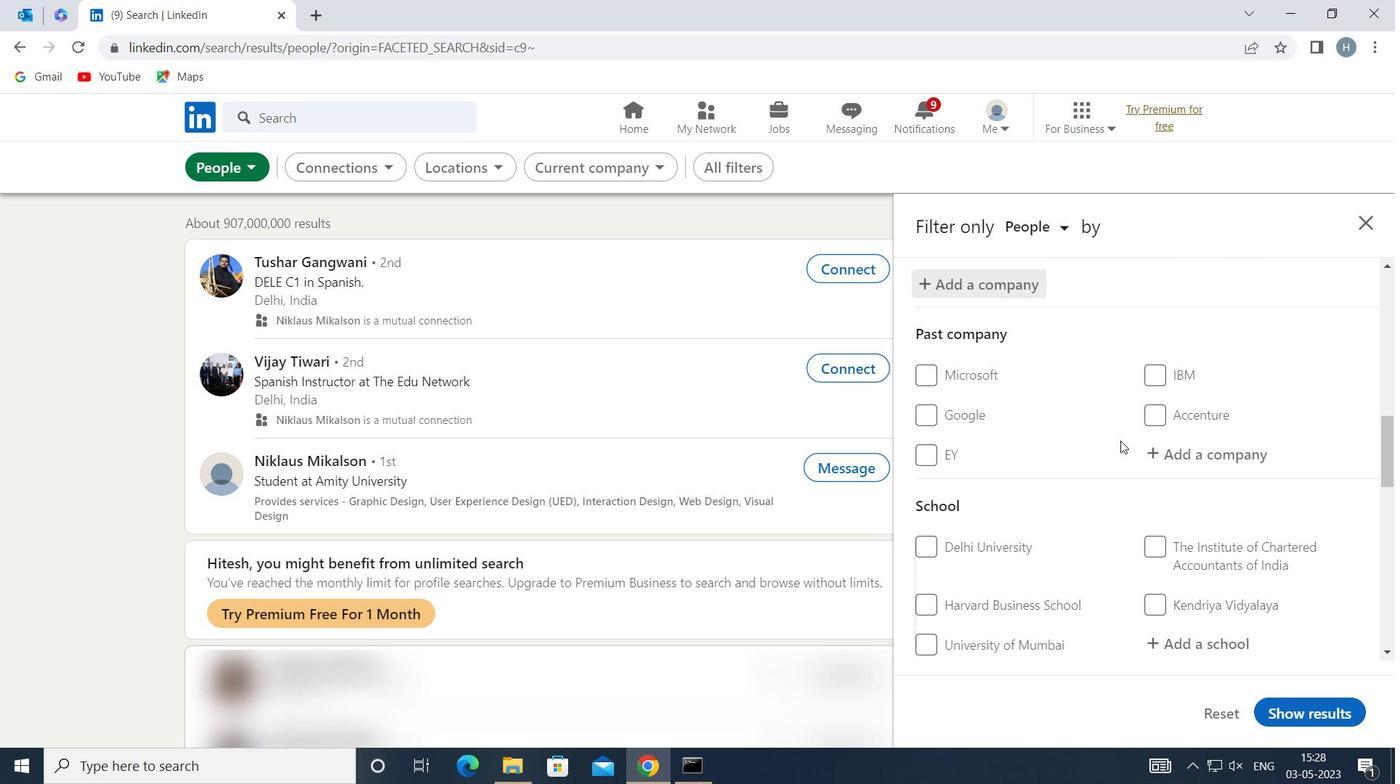 
Action: Mouse moved to (1202, 553)
Screenshot: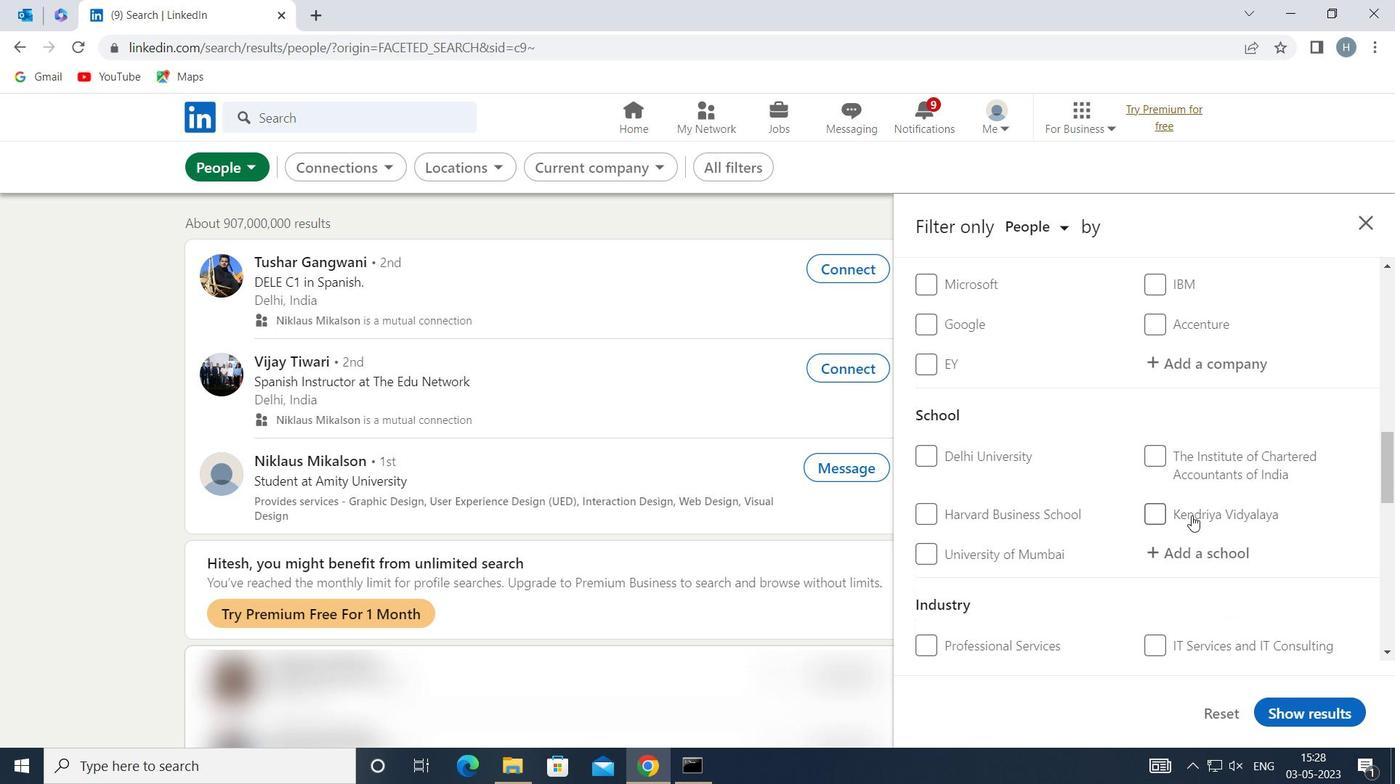 
Action: Mouse pressed left at (1202, 553)
Screenshot: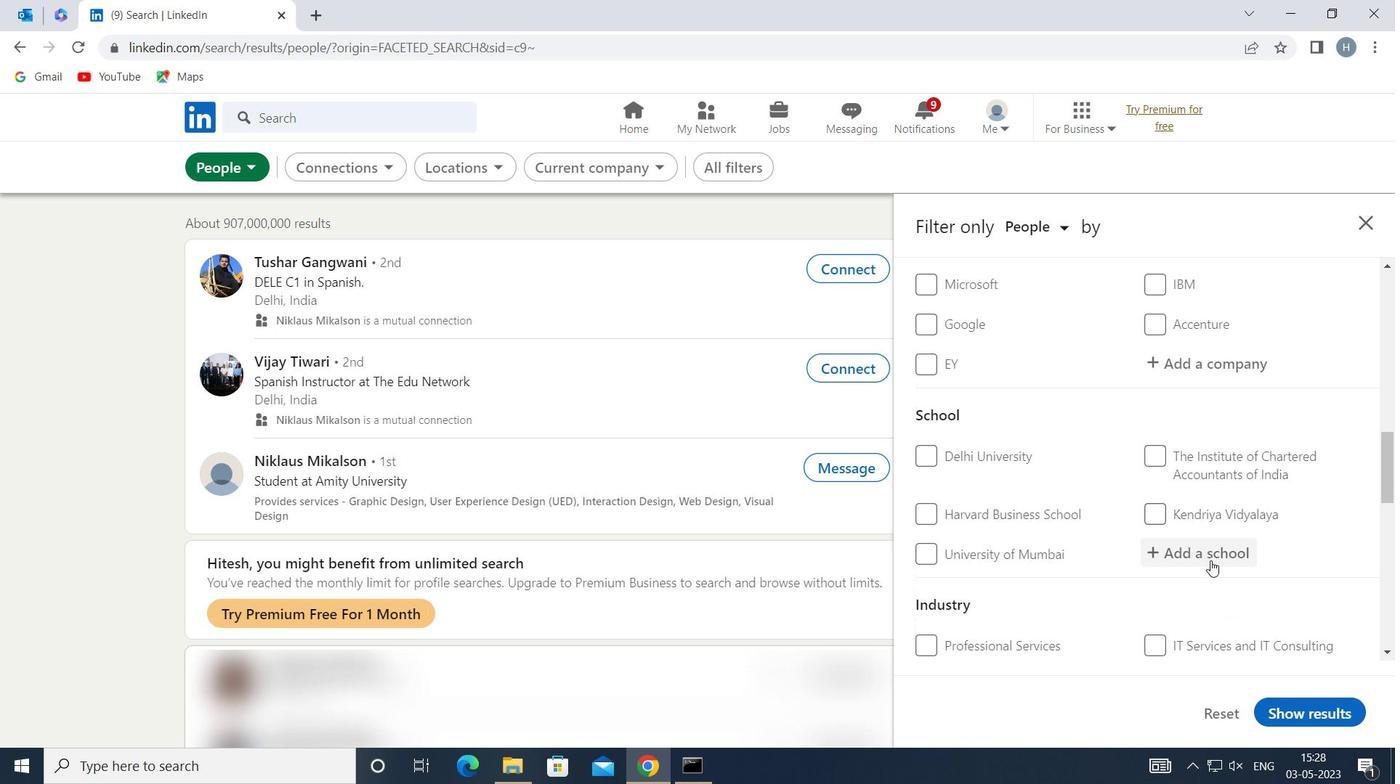 
Action: Mouse moved to (1202, 554)
Screenshot: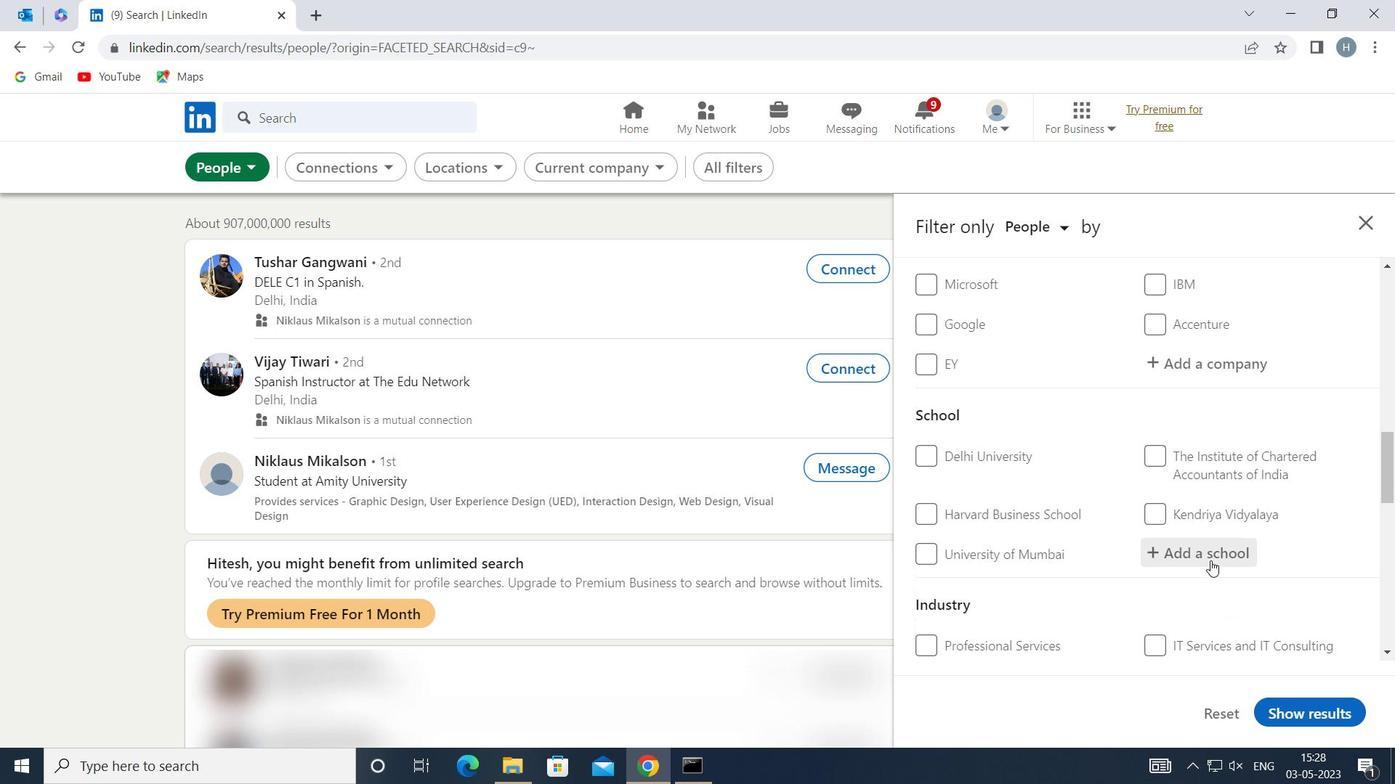 
Action: Key pressed <Key.shift>SWAMI<Key.space><Key.shift>VI
Screenshot: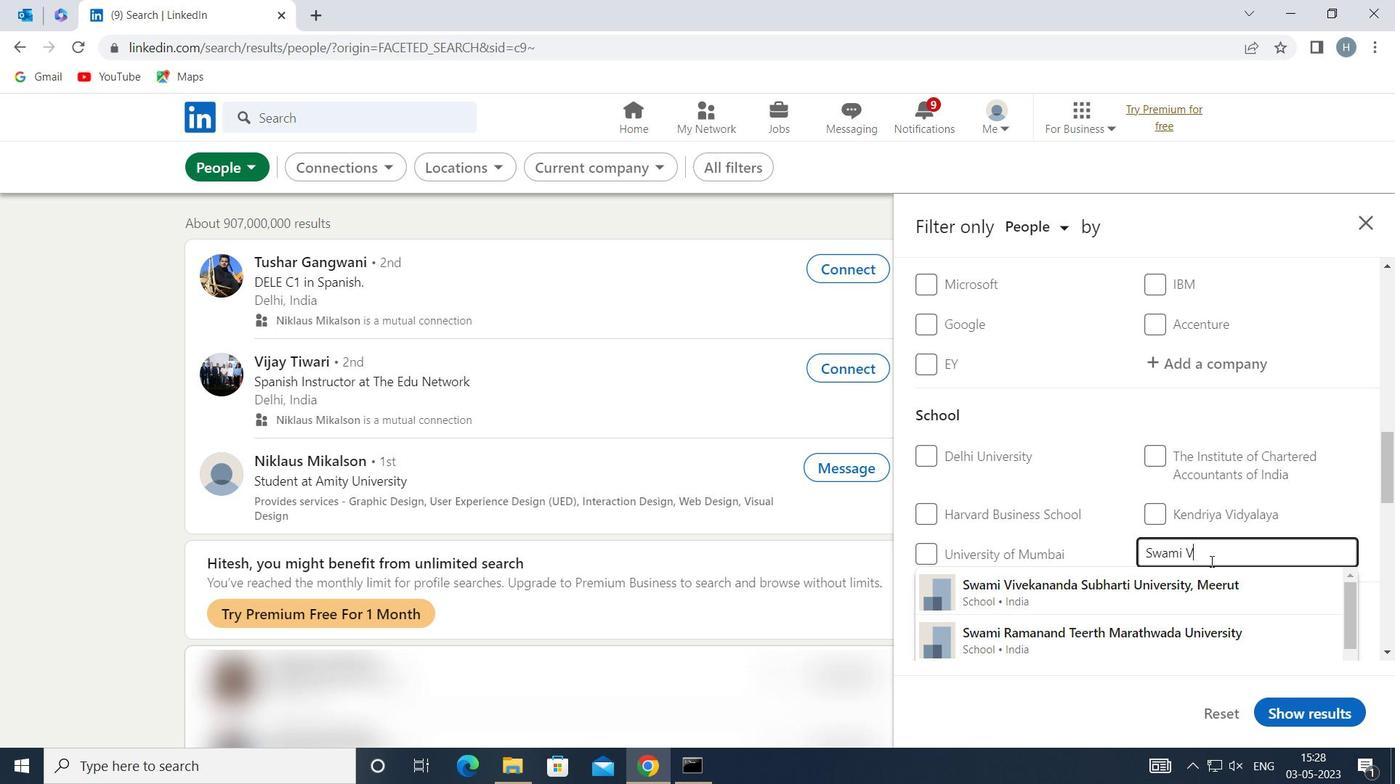 
Action: Mouse moved to (1184, 582)
Screenshot: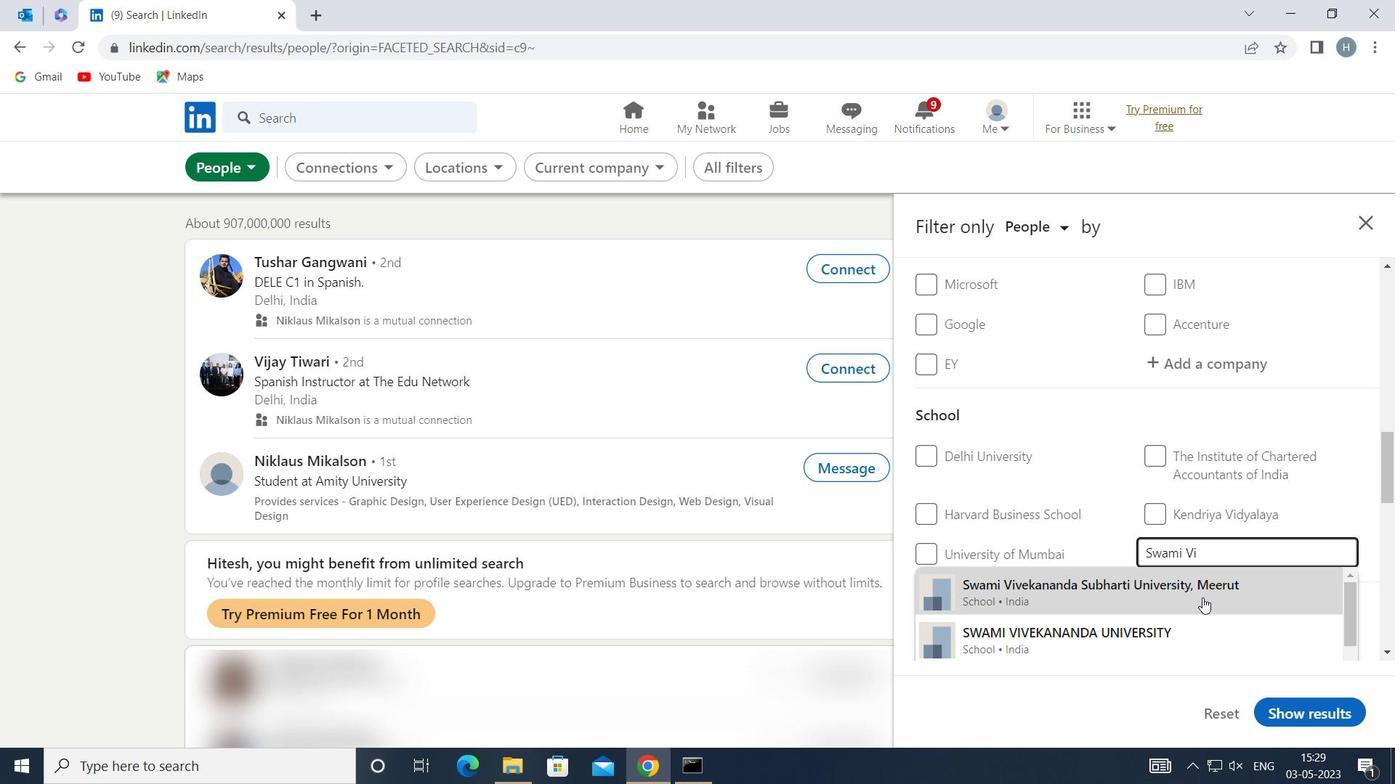 
Action: Mouse scrolled (1184, 581) with delta (0, 0)
Screenshot: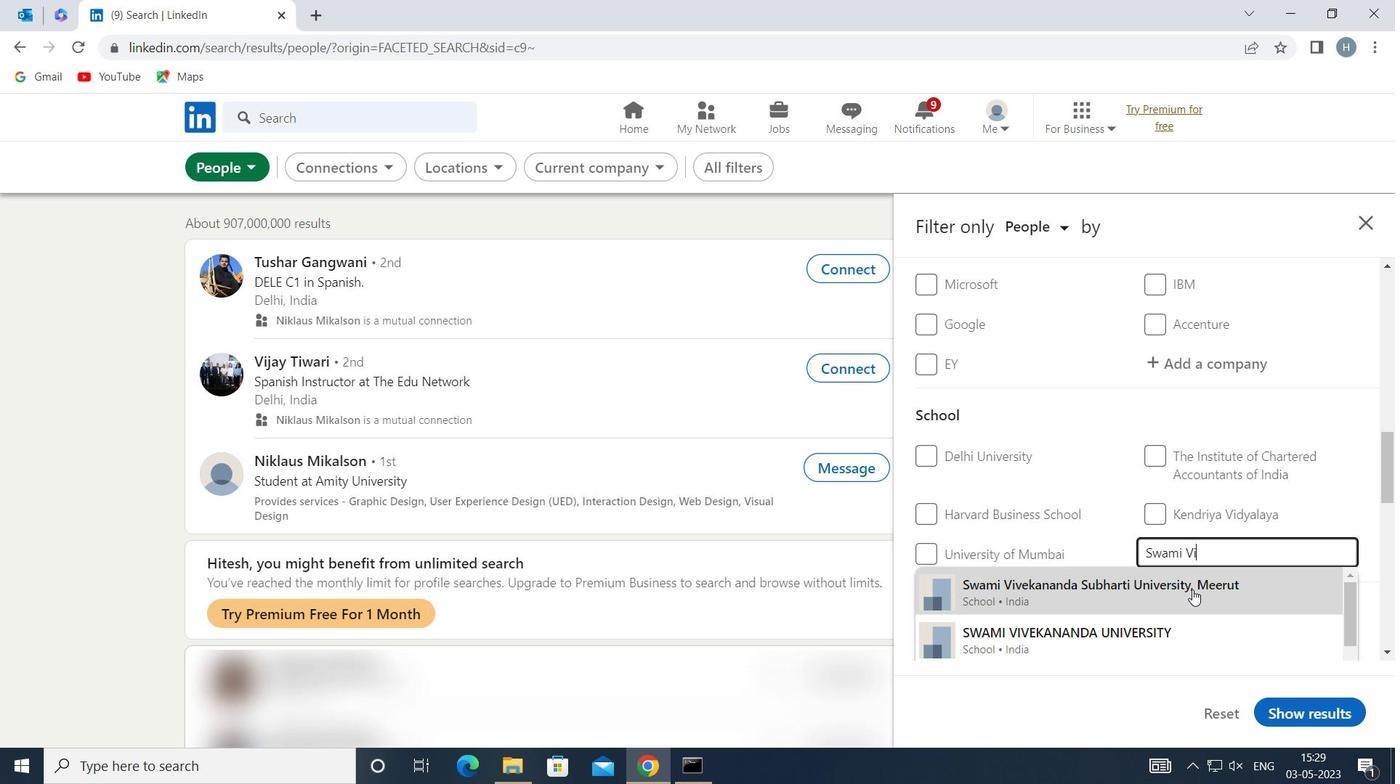 
Action: Mouse moved to (1186, 579)
Screenshot: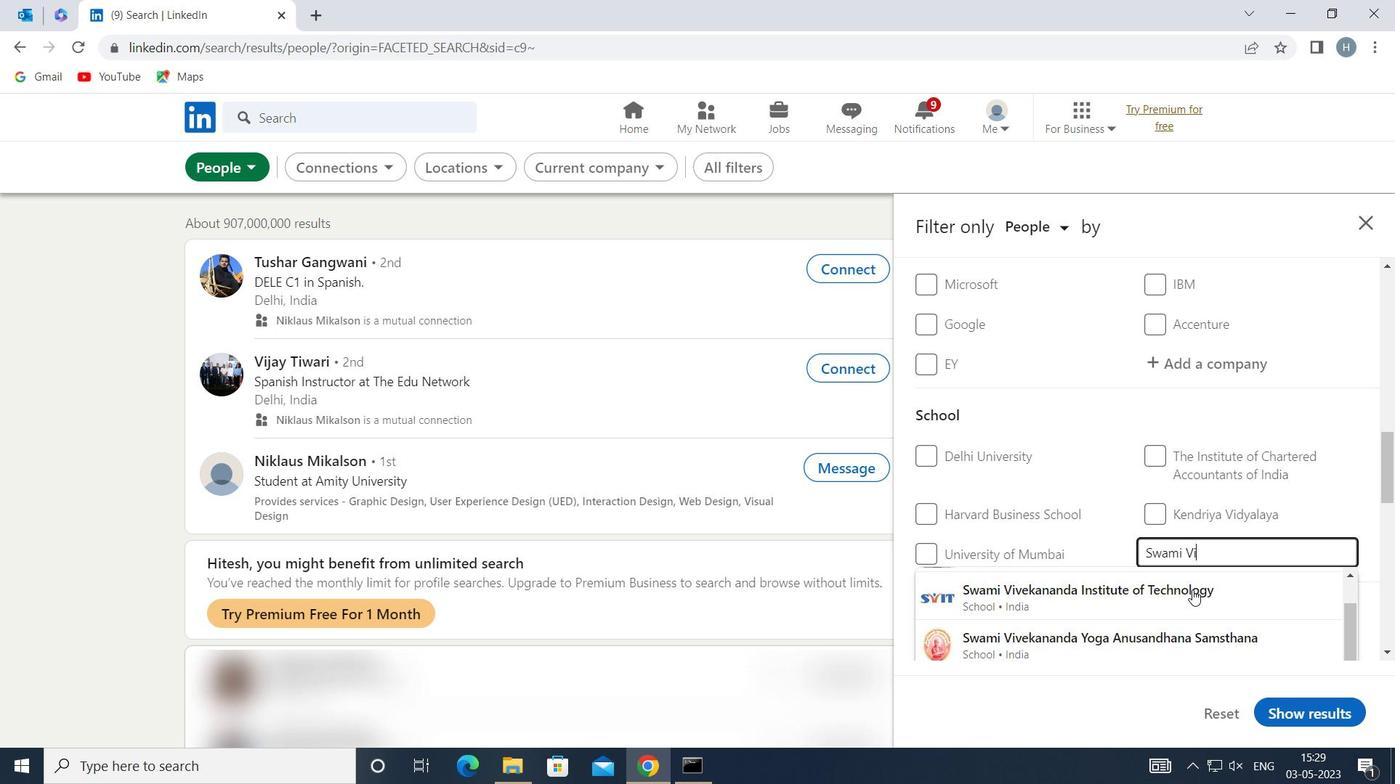 
Action: Mouse scrolled (1186, 579) with delta (0, 0)
Screenshot: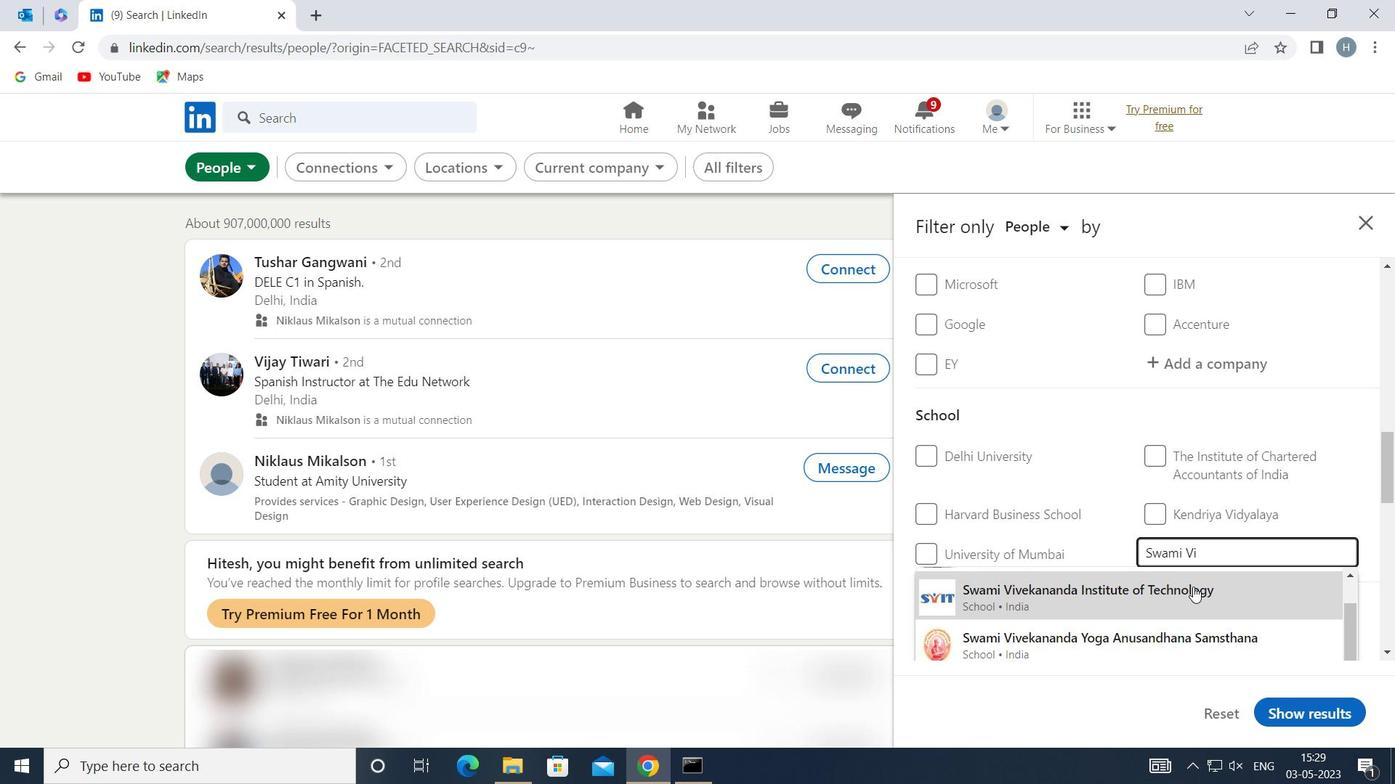 
Action: Mouse scrolled (1186, 579) with delta (0, 0)
Screenshot: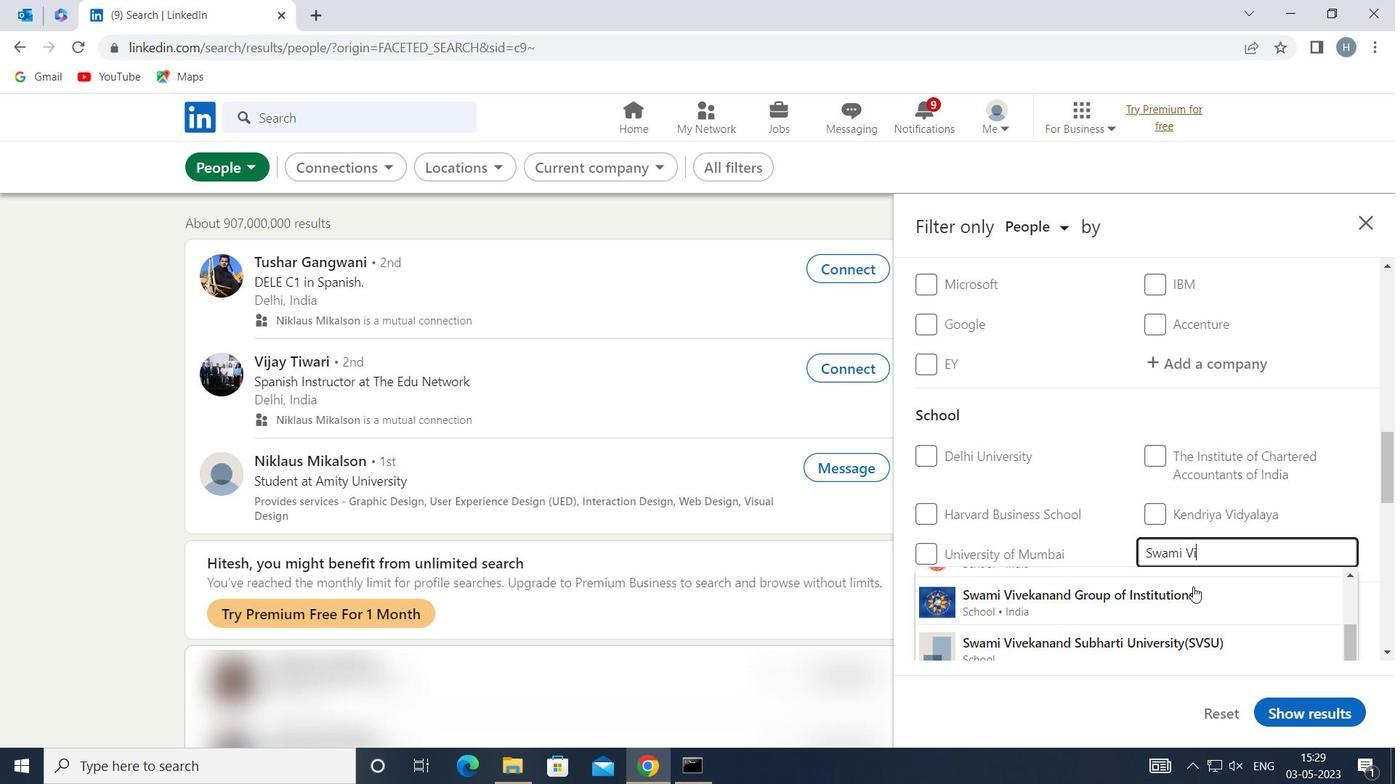 
Action: Mouse moved to (1190, 573)
Screenshot: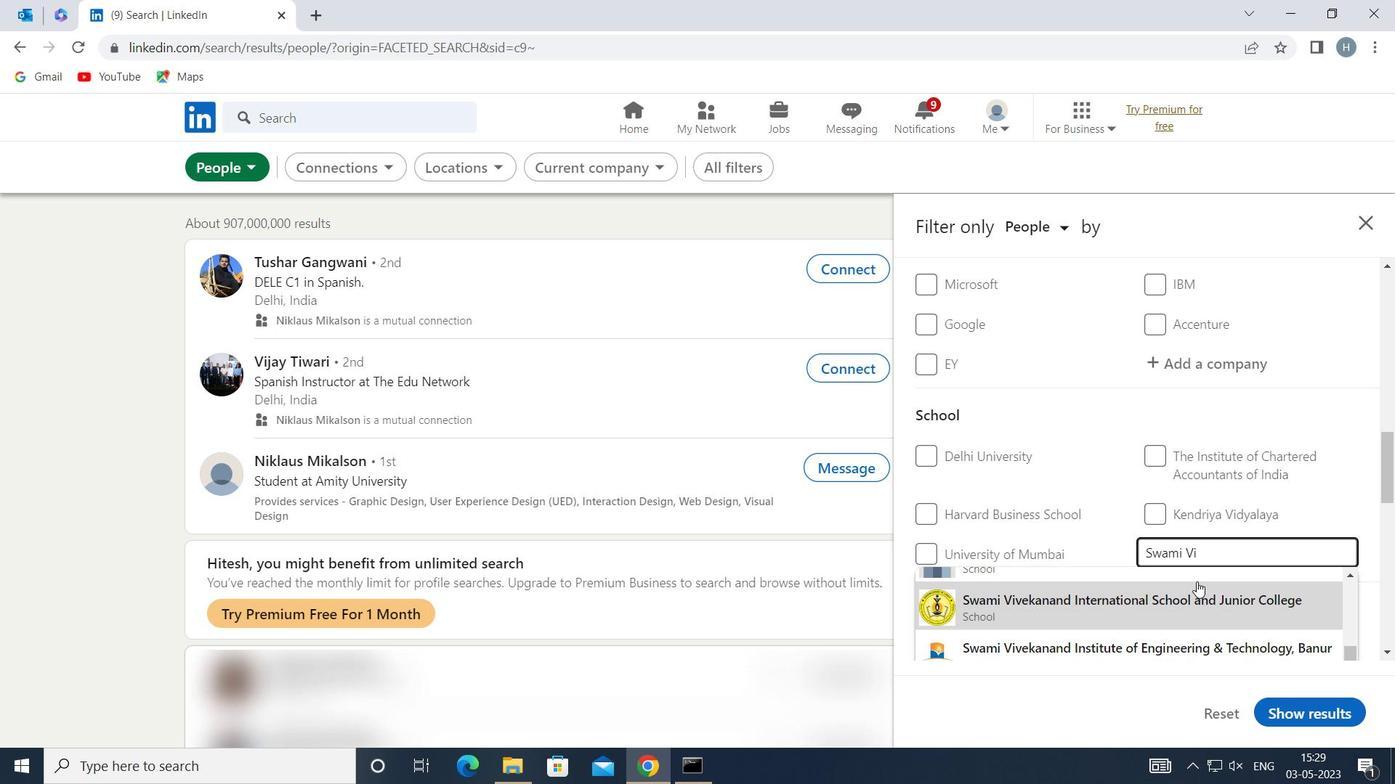 
Action: Mouse scrolled (1190, 574) with delta (0, 0)
Screenshot: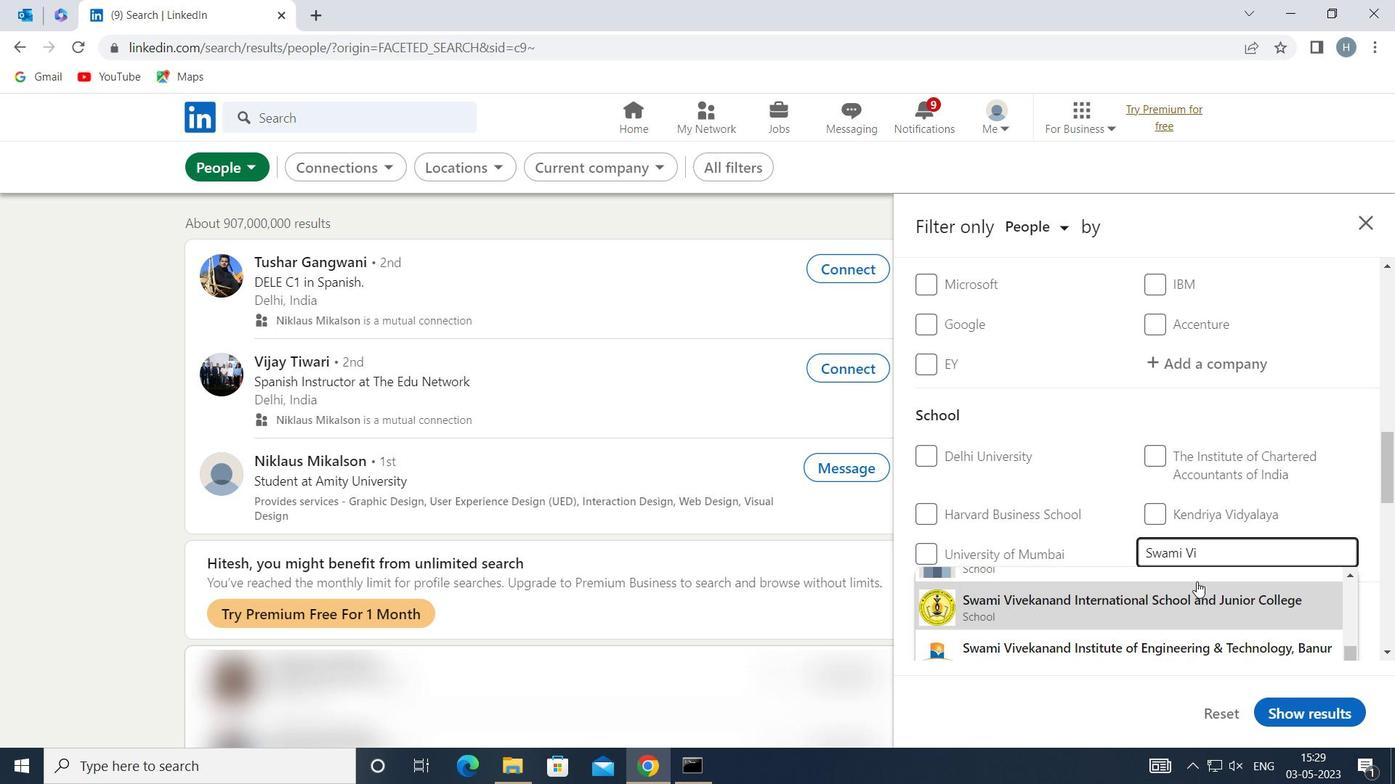 
Action: Mouse moved to (1190, 625)
Screenshot: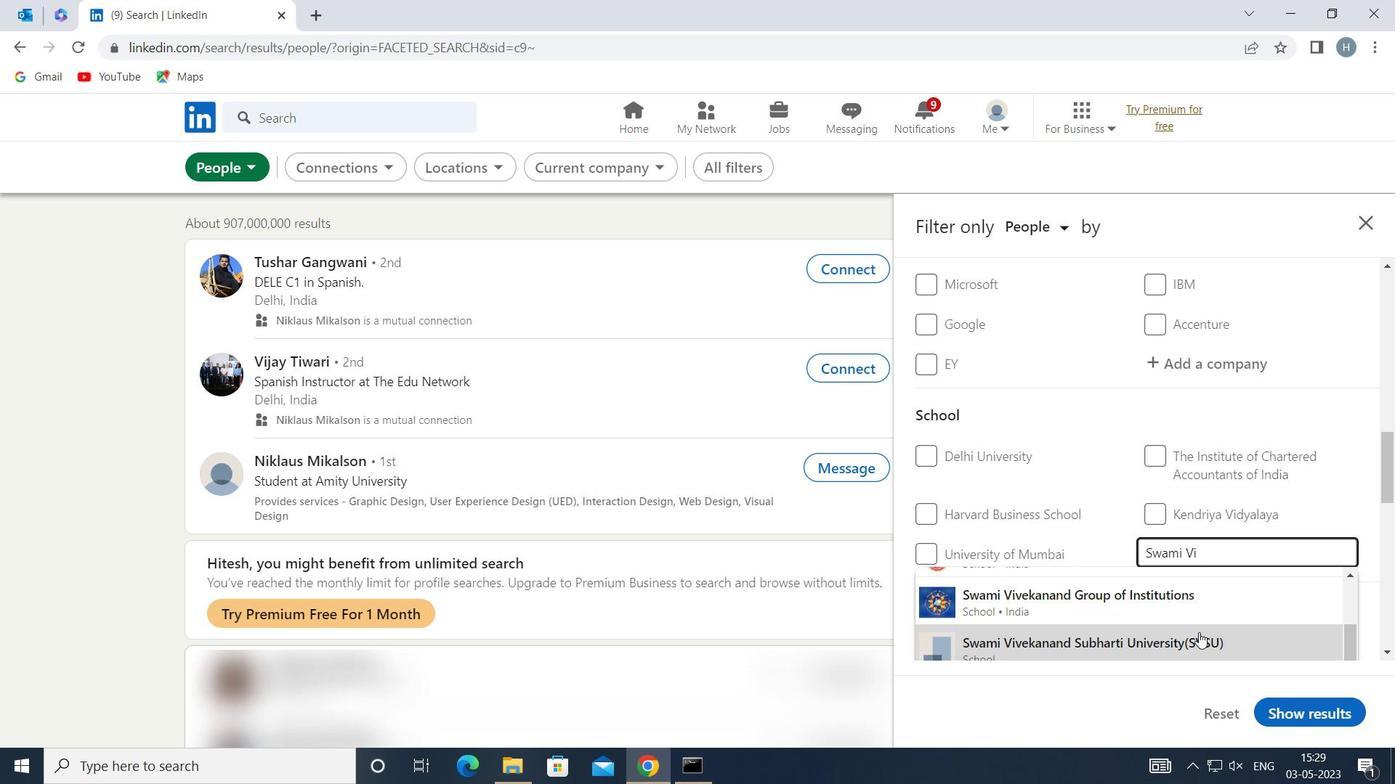 
Action: Mouse pressed left at (1190, 625)
Screenshot: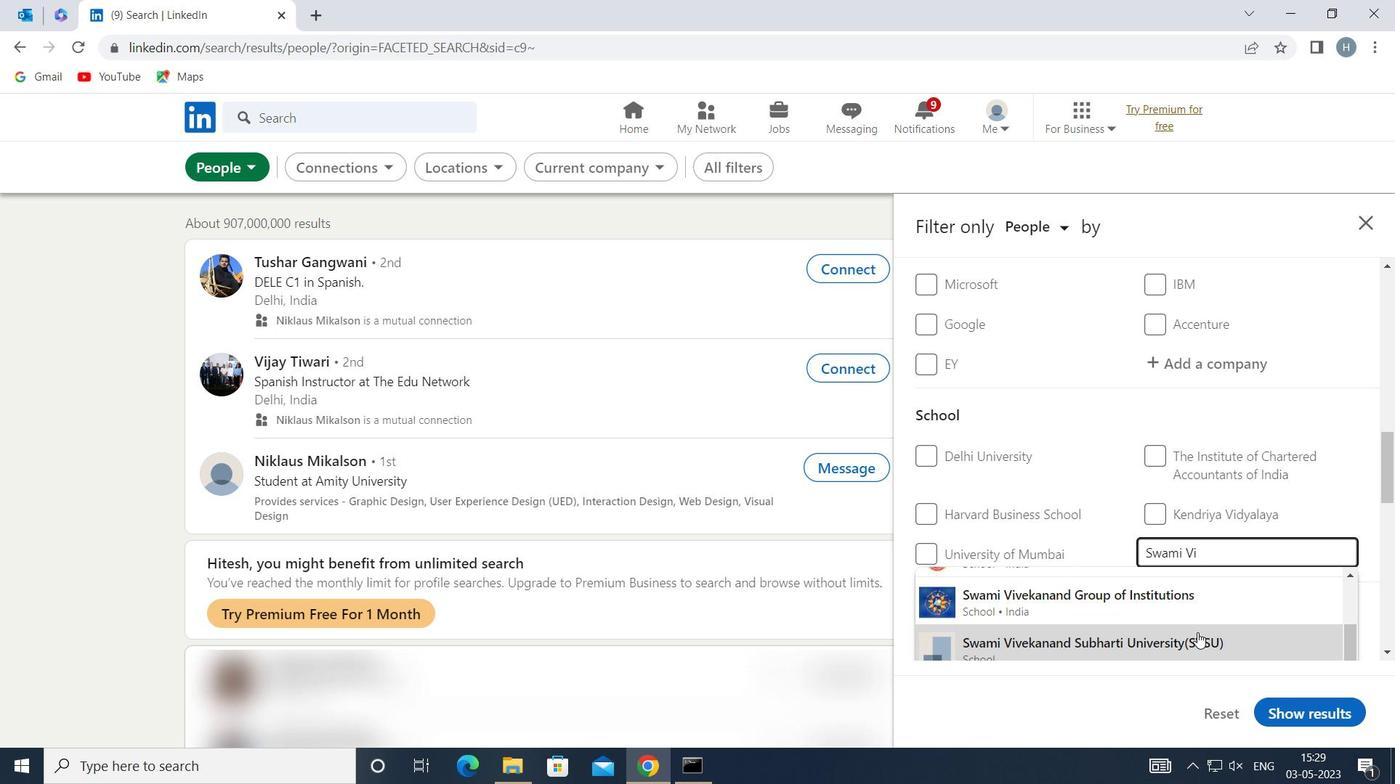 
Action: Mouse moved to (1088, 483)
Screenshot: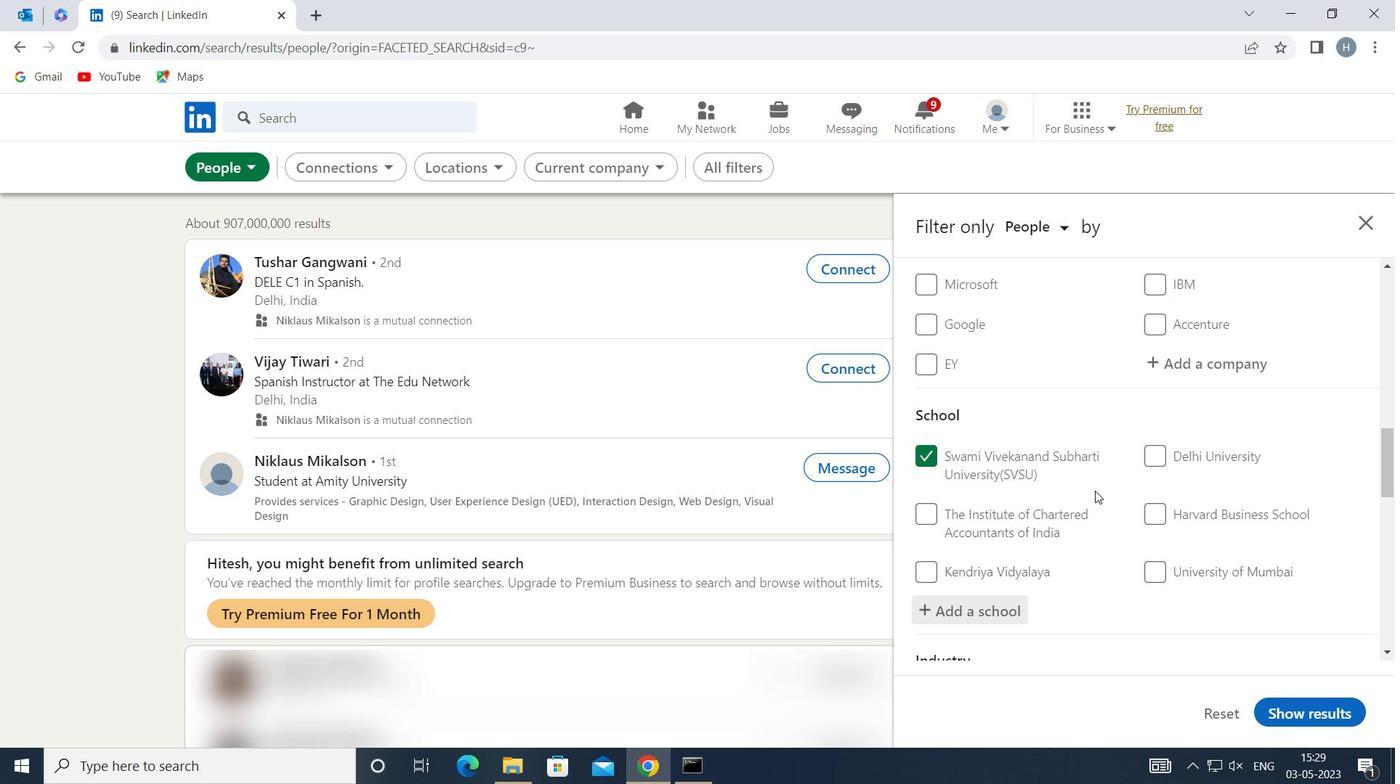 
Action: Mouse scrolled (1088, 482) with delta (0, 0)
Screenshot: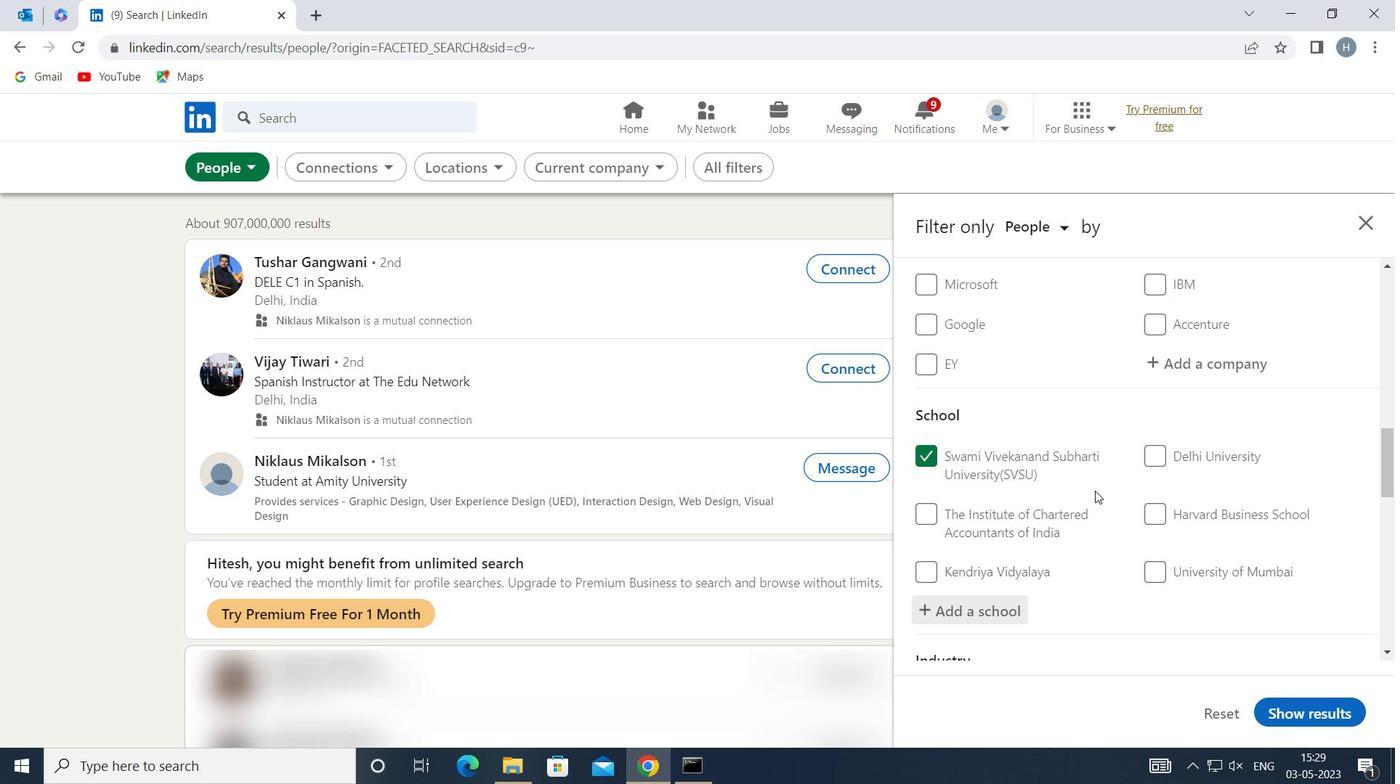 
Action: Mouse scrolled (1088, 482) with delta (0, 0)
Screenshot: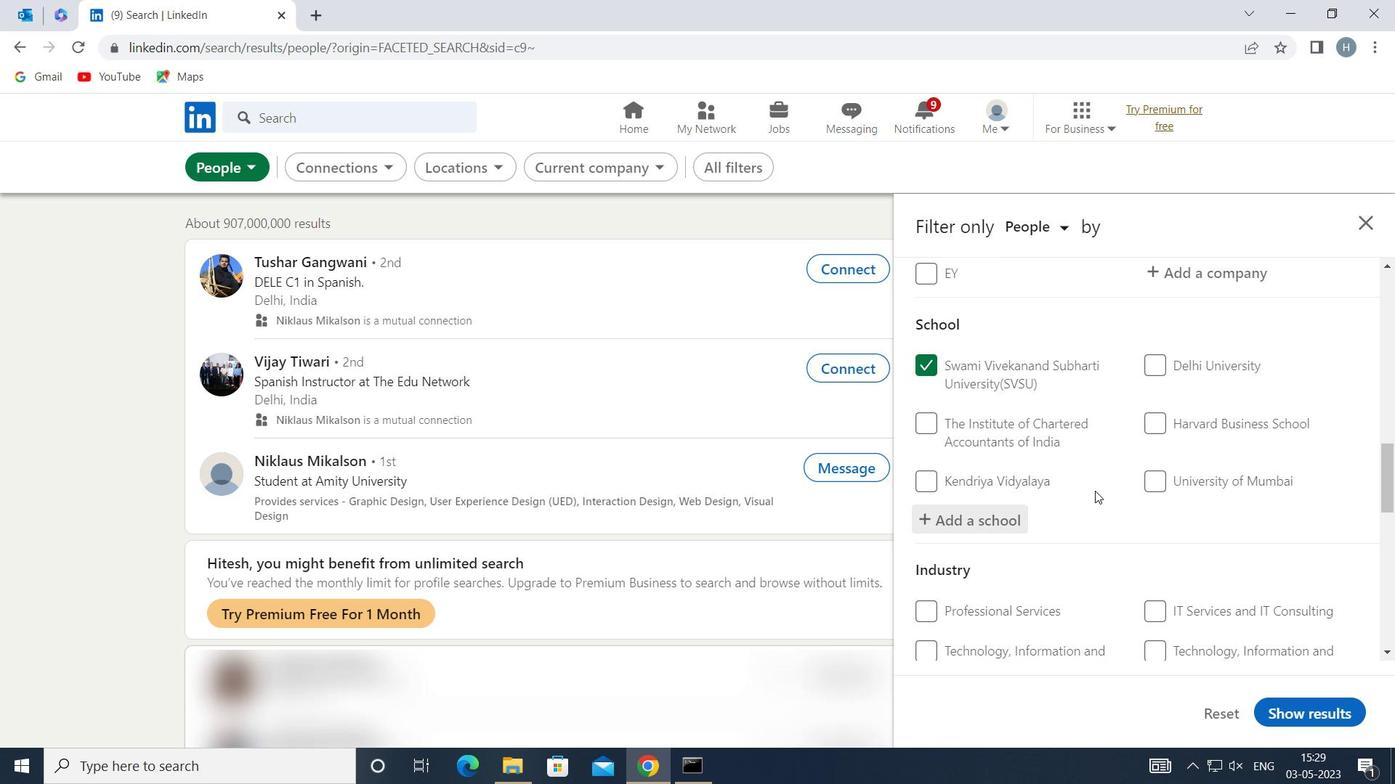 
Action: Mouse scrolled (1088, 482) with delta (0, 0)
Screenshot: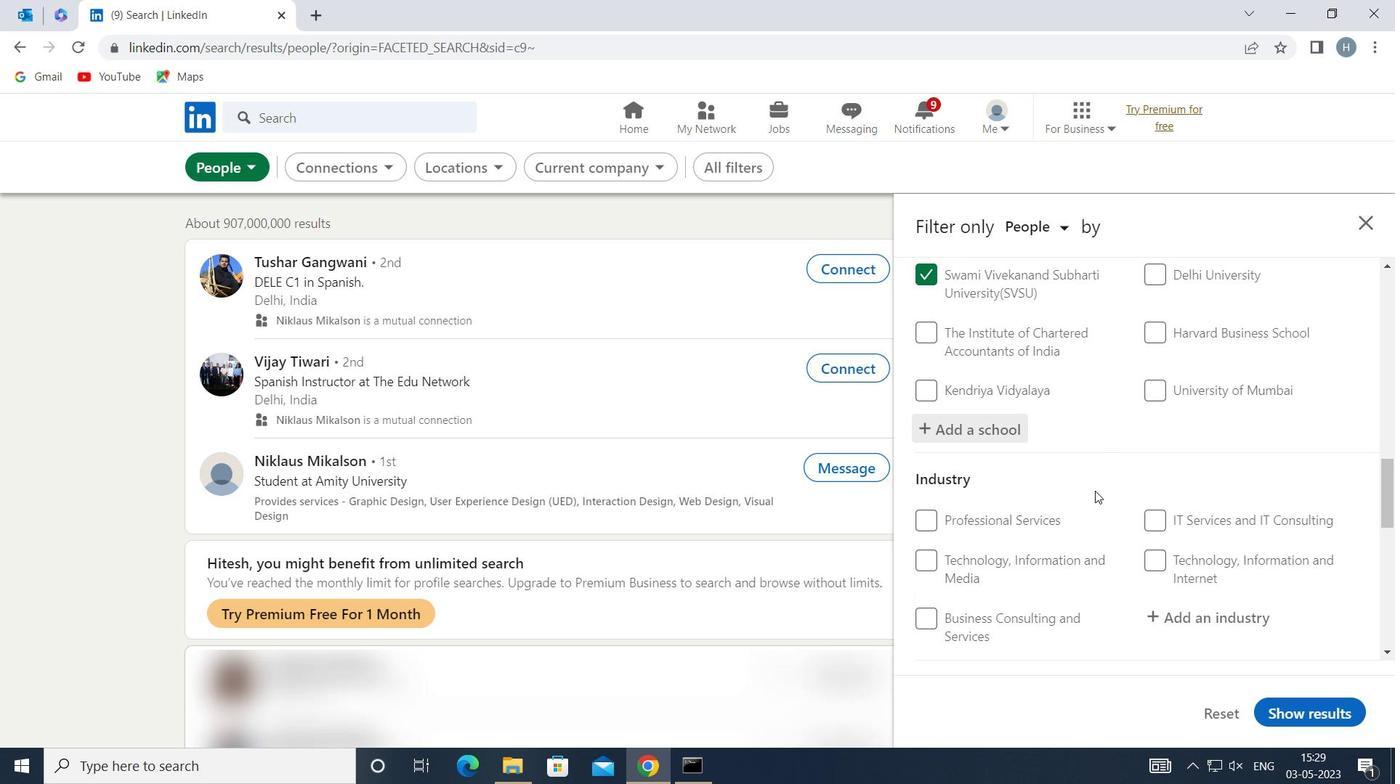 
Action: Mouse moved to (1176, 509)
Screenshot: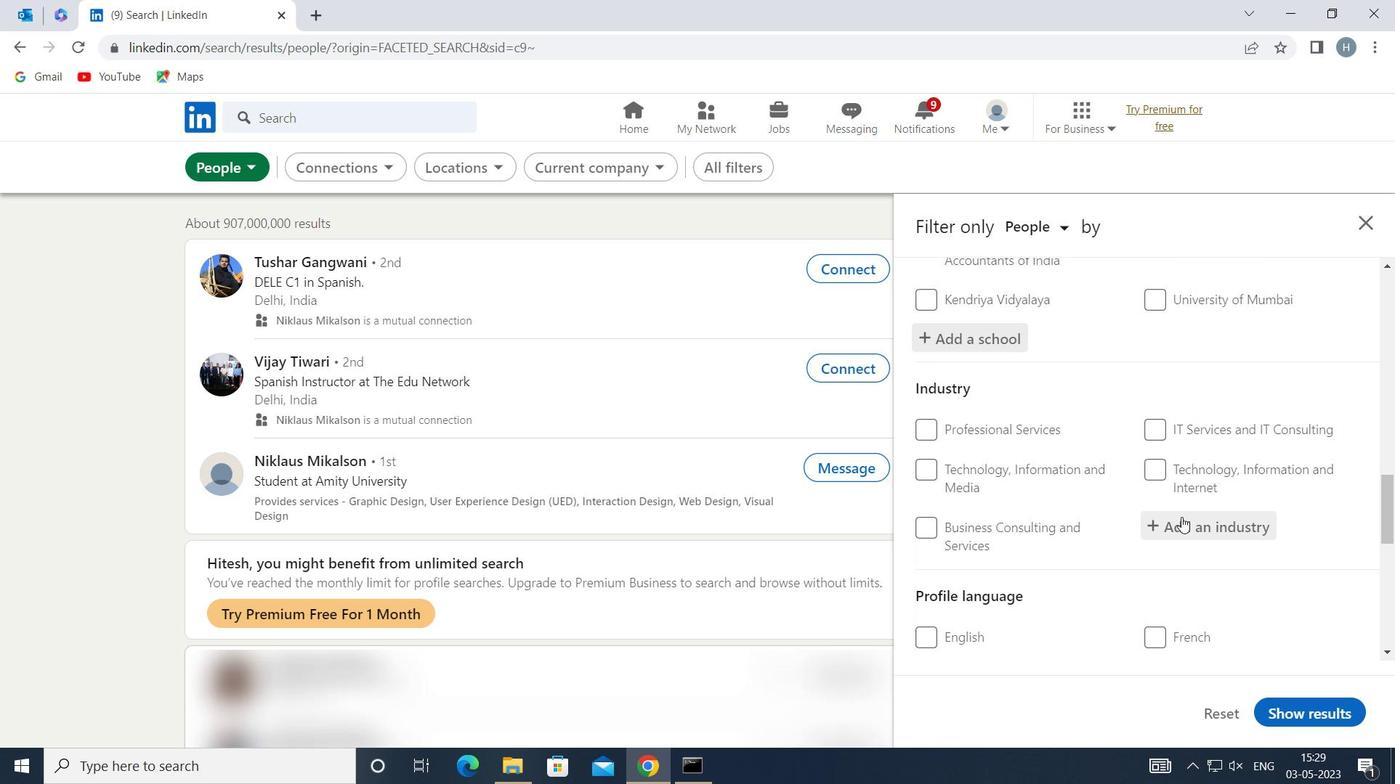 
Action: Mouse pressed left at (1176, 509)
Screenshot: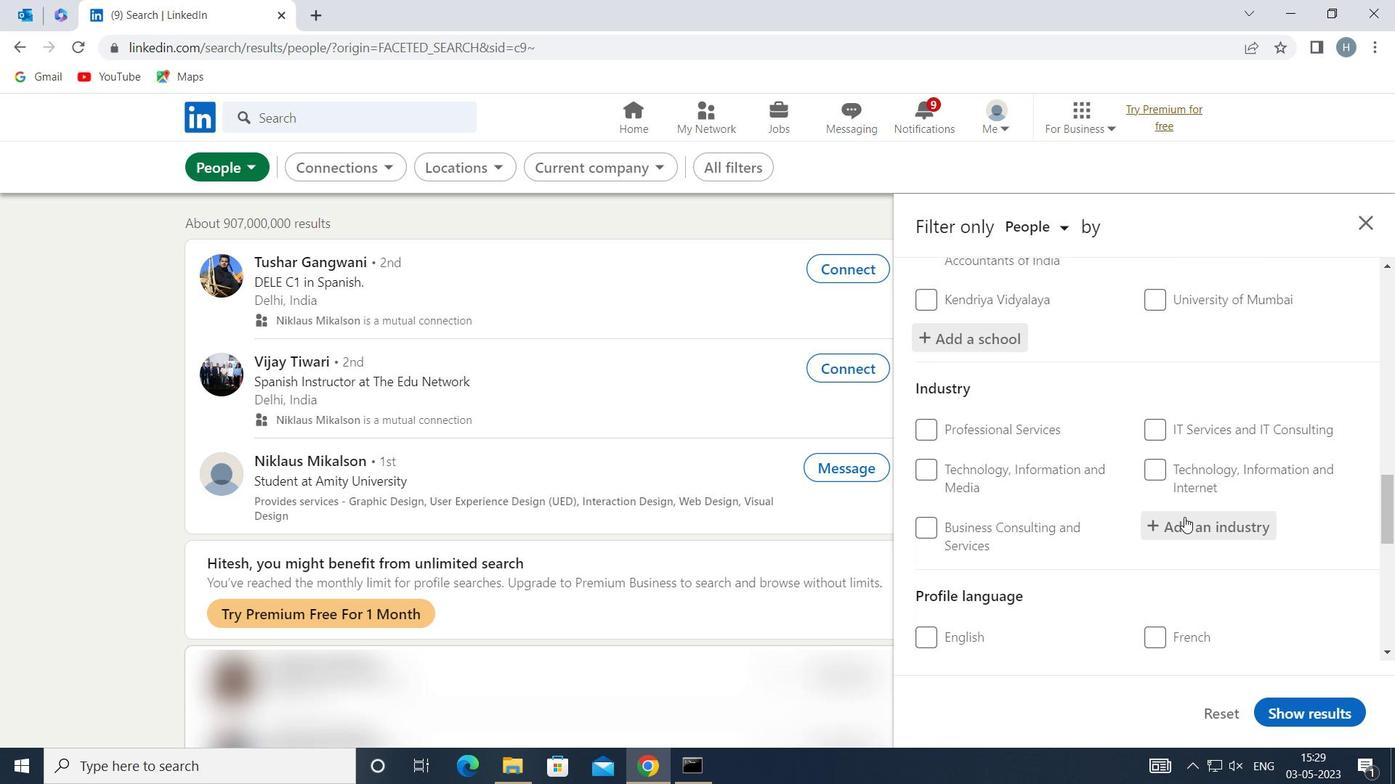
Action: Key pressed <Key.shift>HOTELS<Key.space>AND<Key.space><Key.shift>M
Screenshot: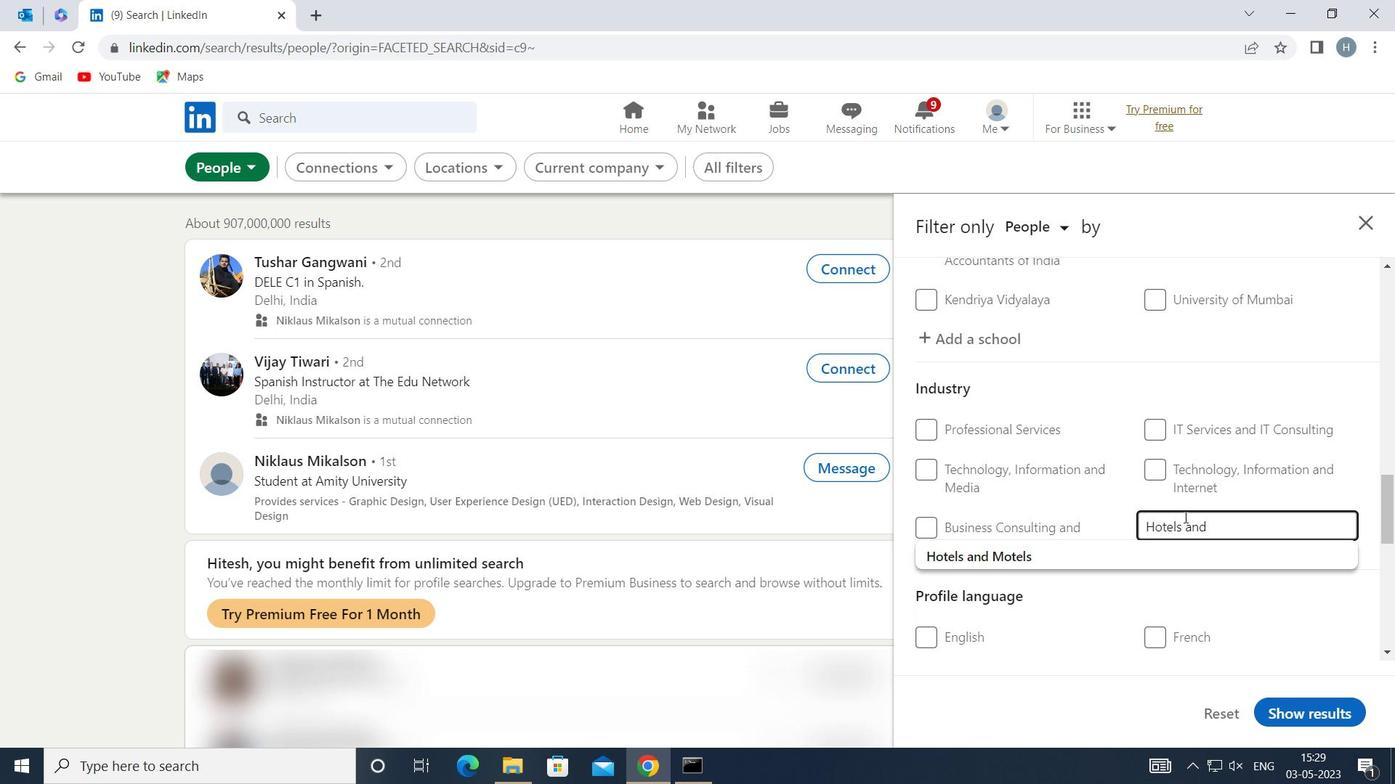 
Action: Mouse moved to (1130, 549)
Screenshot: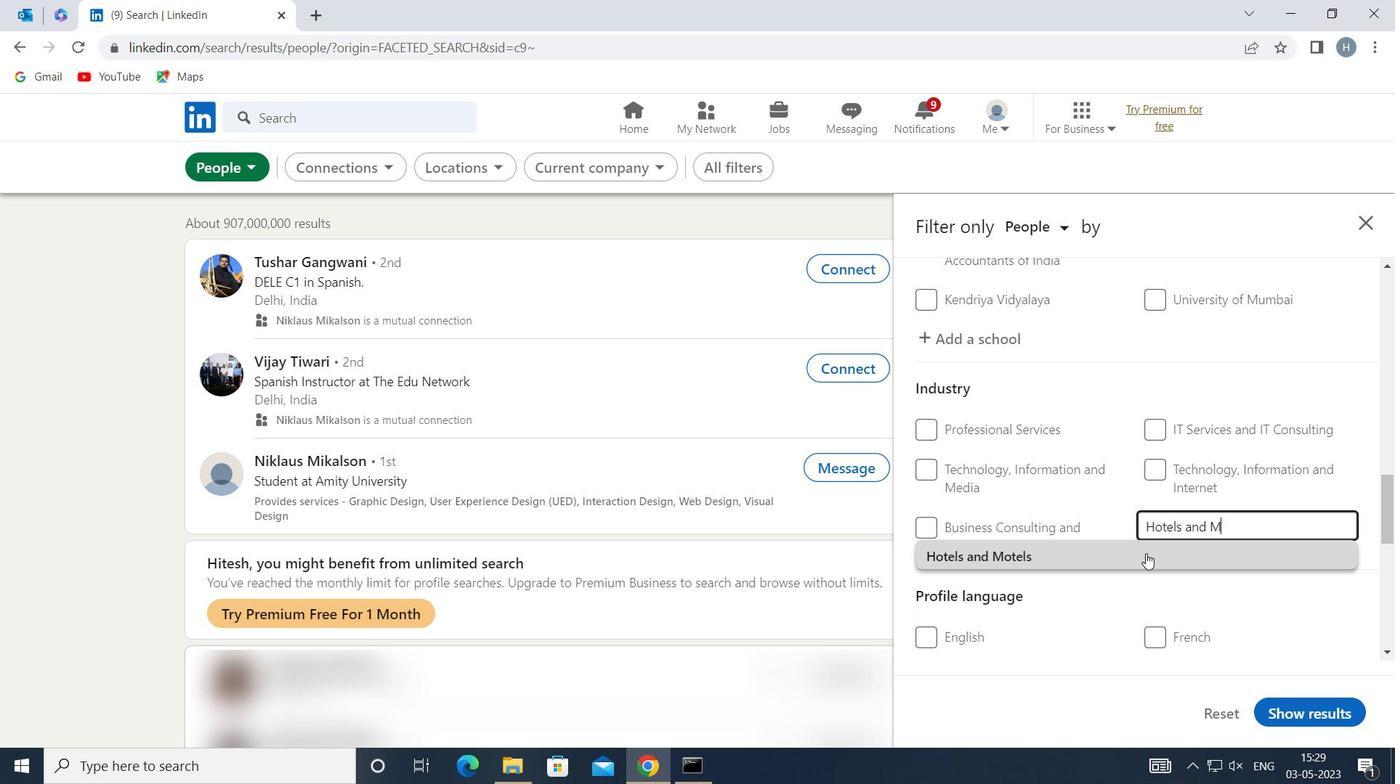 
Action: Mouse pressed left at (1130, 549)
Screenshot: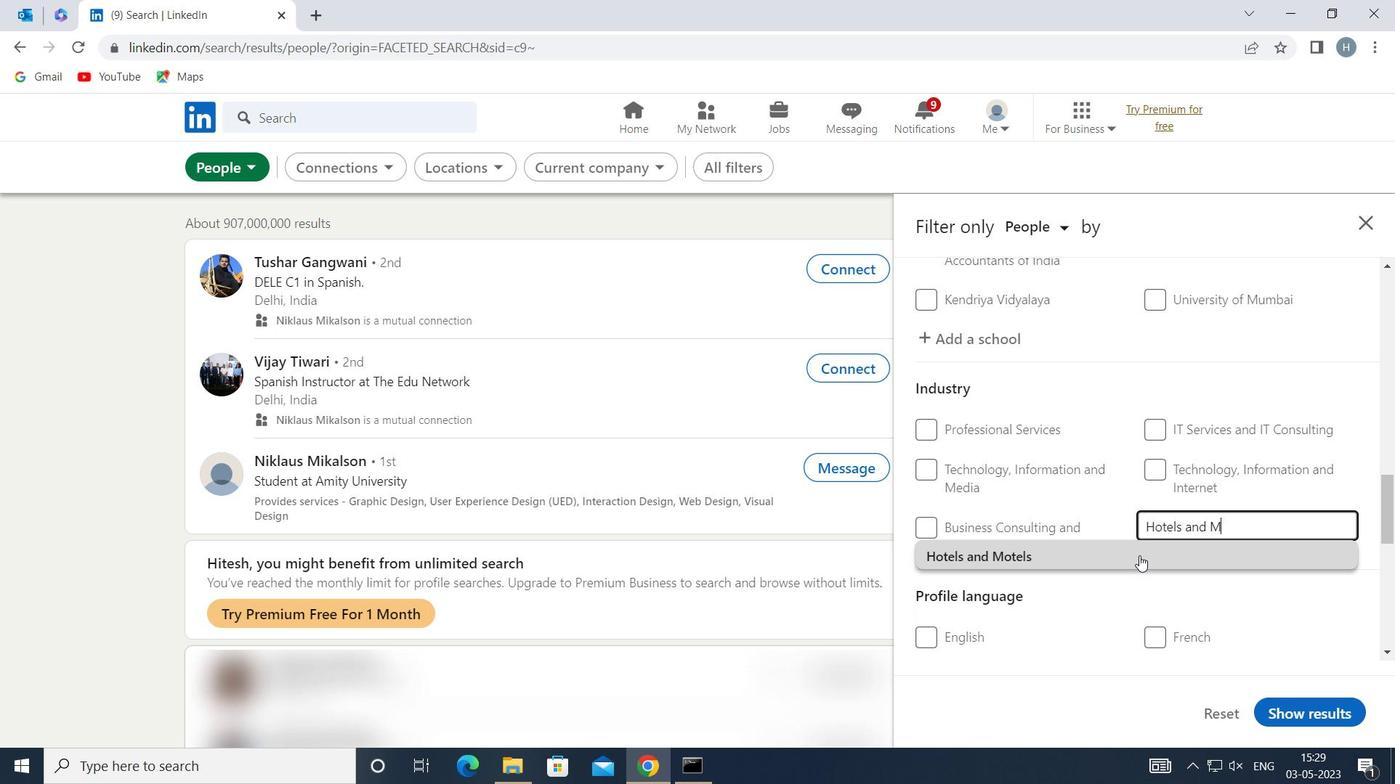 
Action: Mouse moved to (1109, 516)
Screenshot: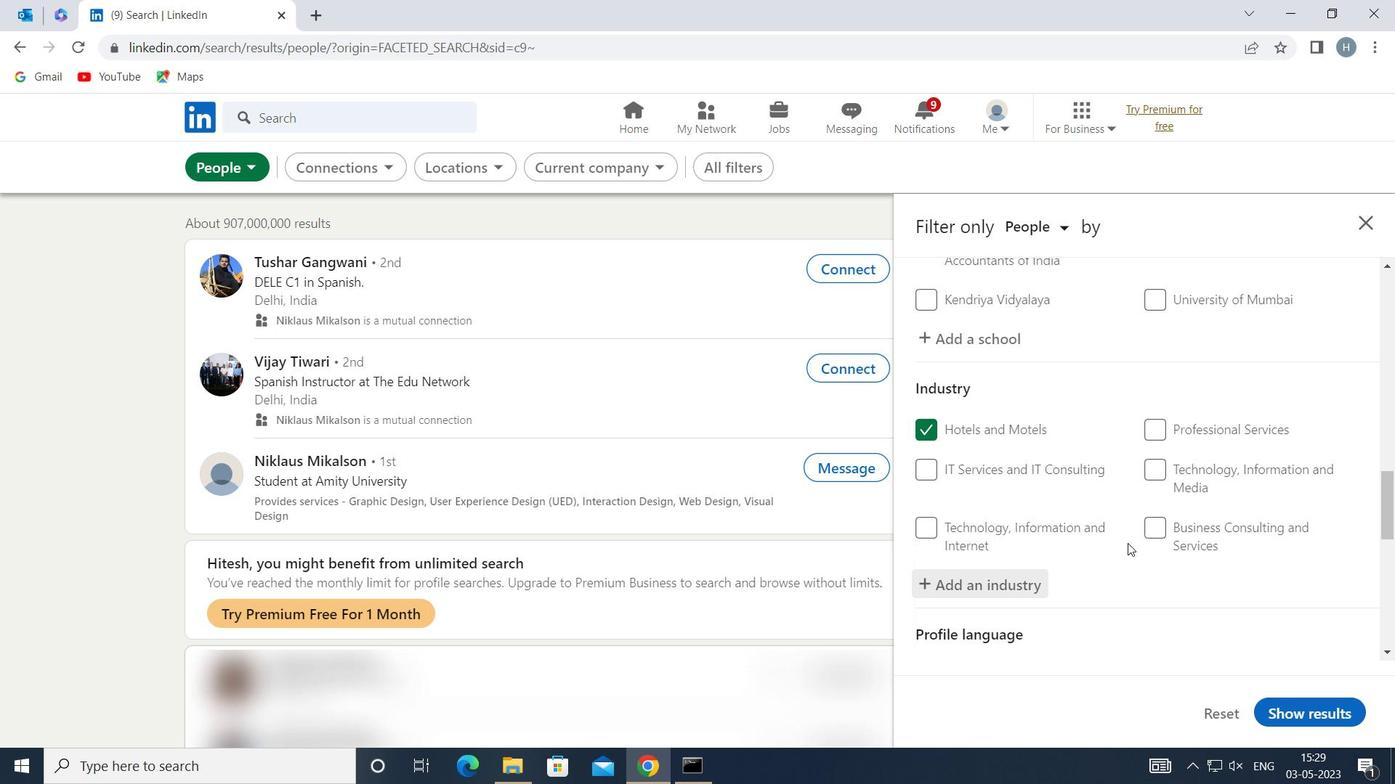 
Action: Mouse scrolled (1109, 515) with delta (0, 0)
Screenshot: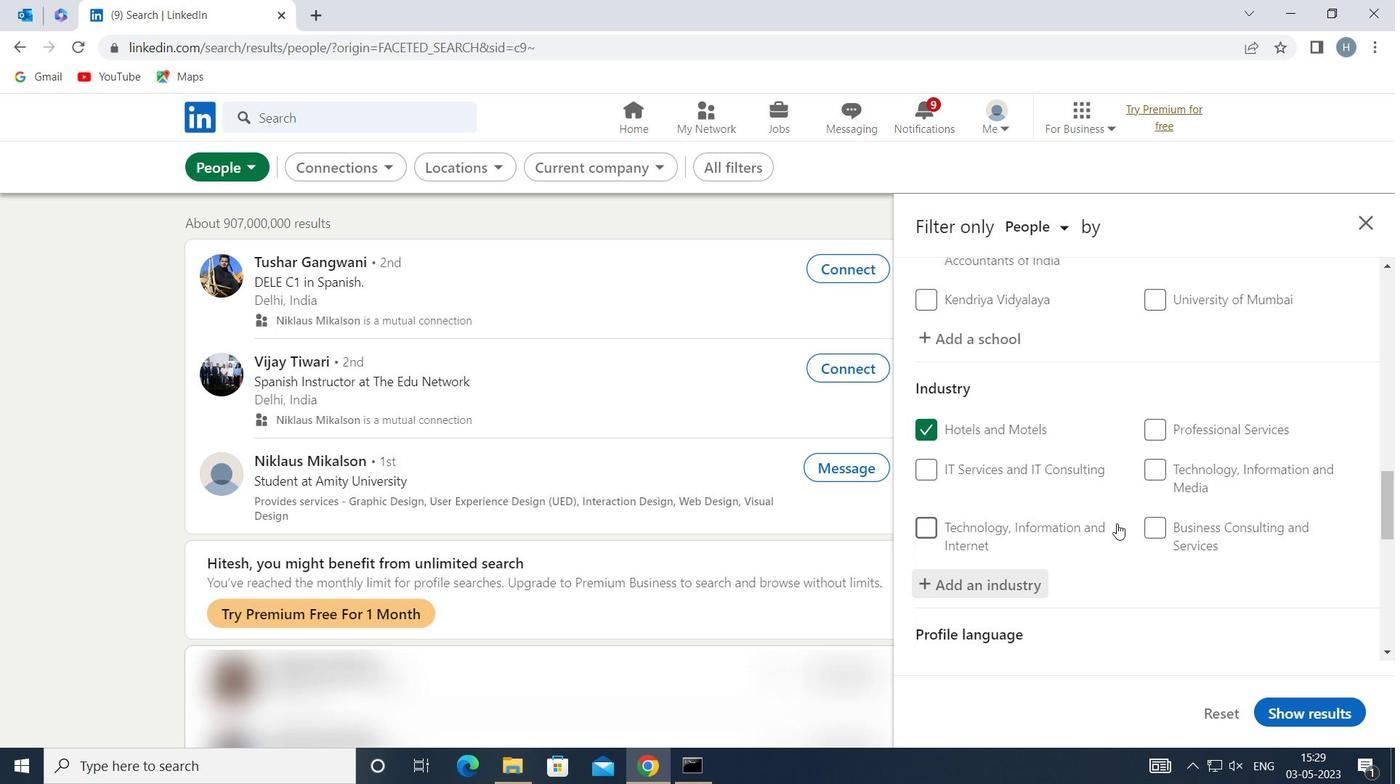 
Action: Mouse scrolled (1109, 515) with delta (0, 0)
Screenshot: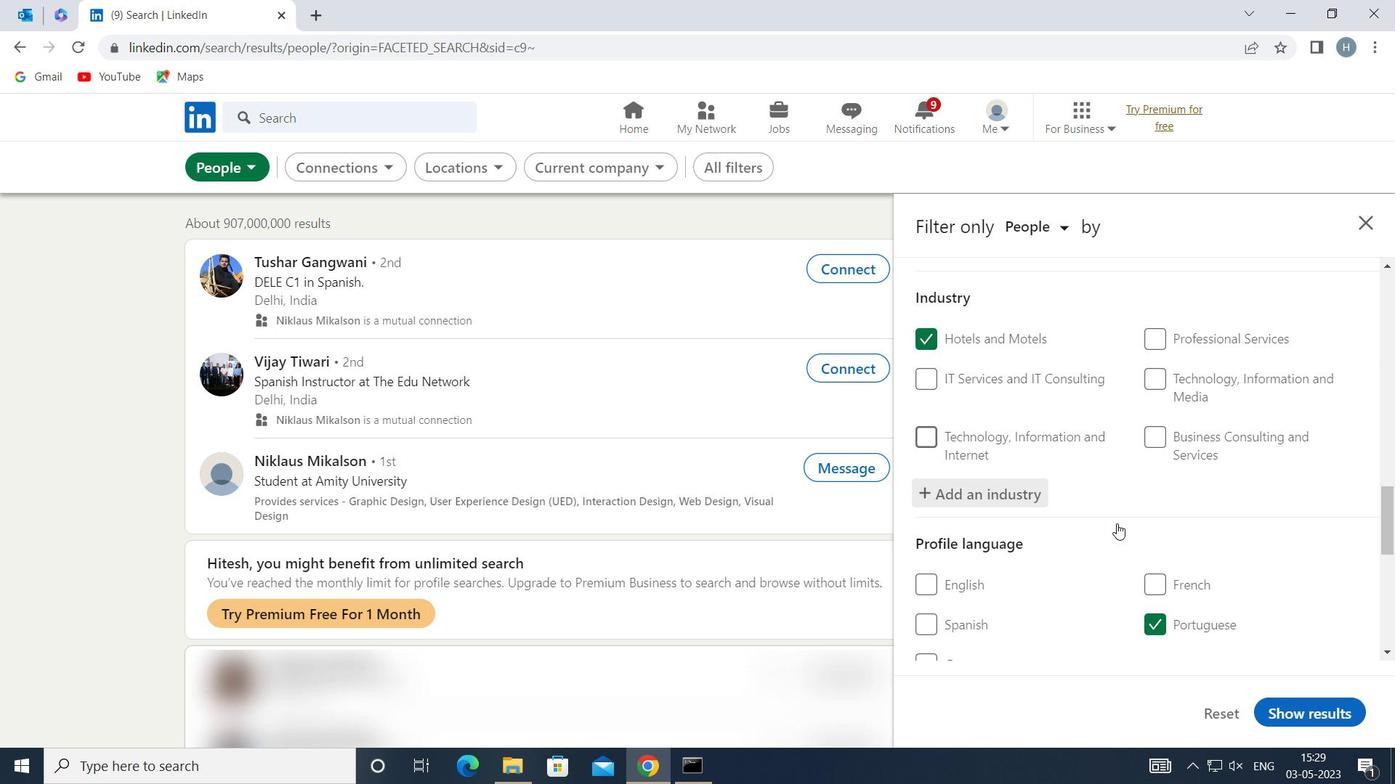 
Action: Mouse moved to (1106, 507)
Screenshot: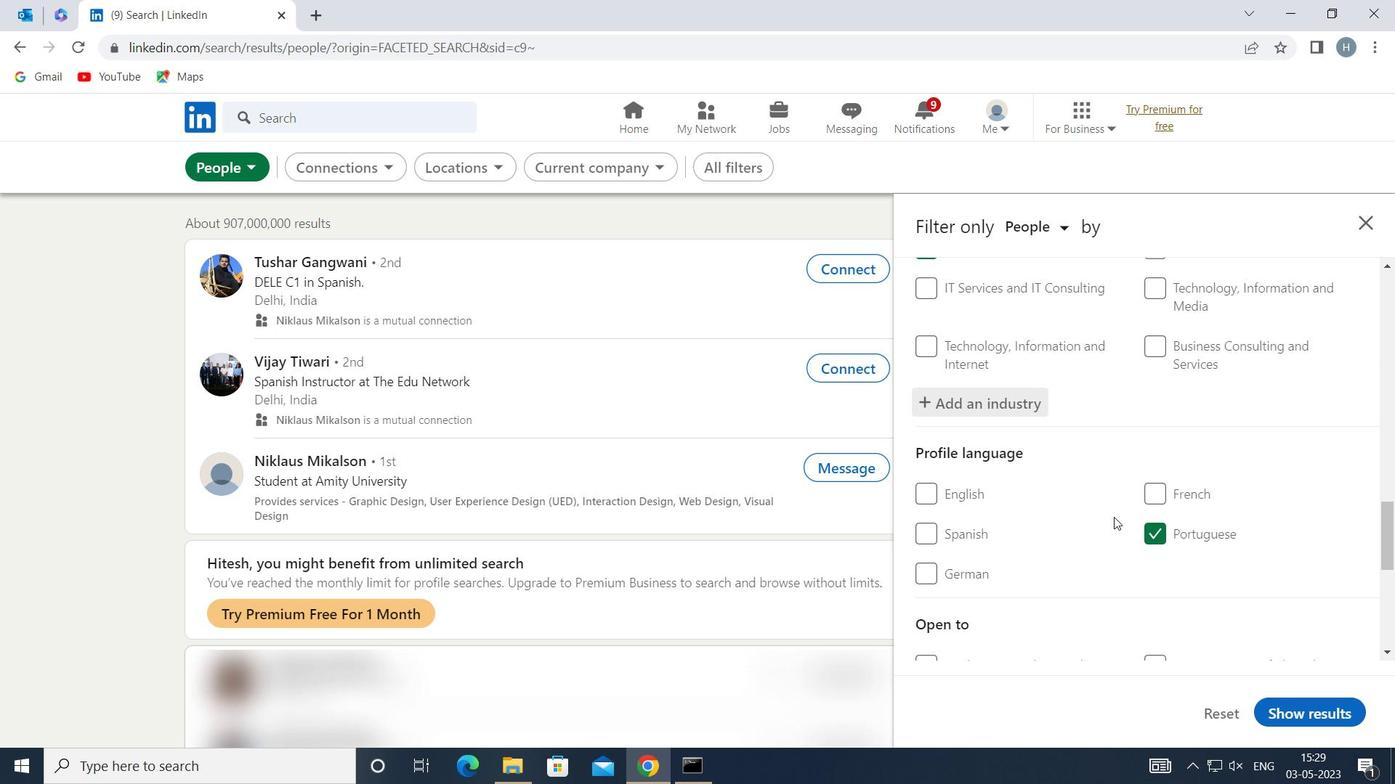 
Action: Mouse scrolled (1106, 506) with delta (0, 0)
Screenshot: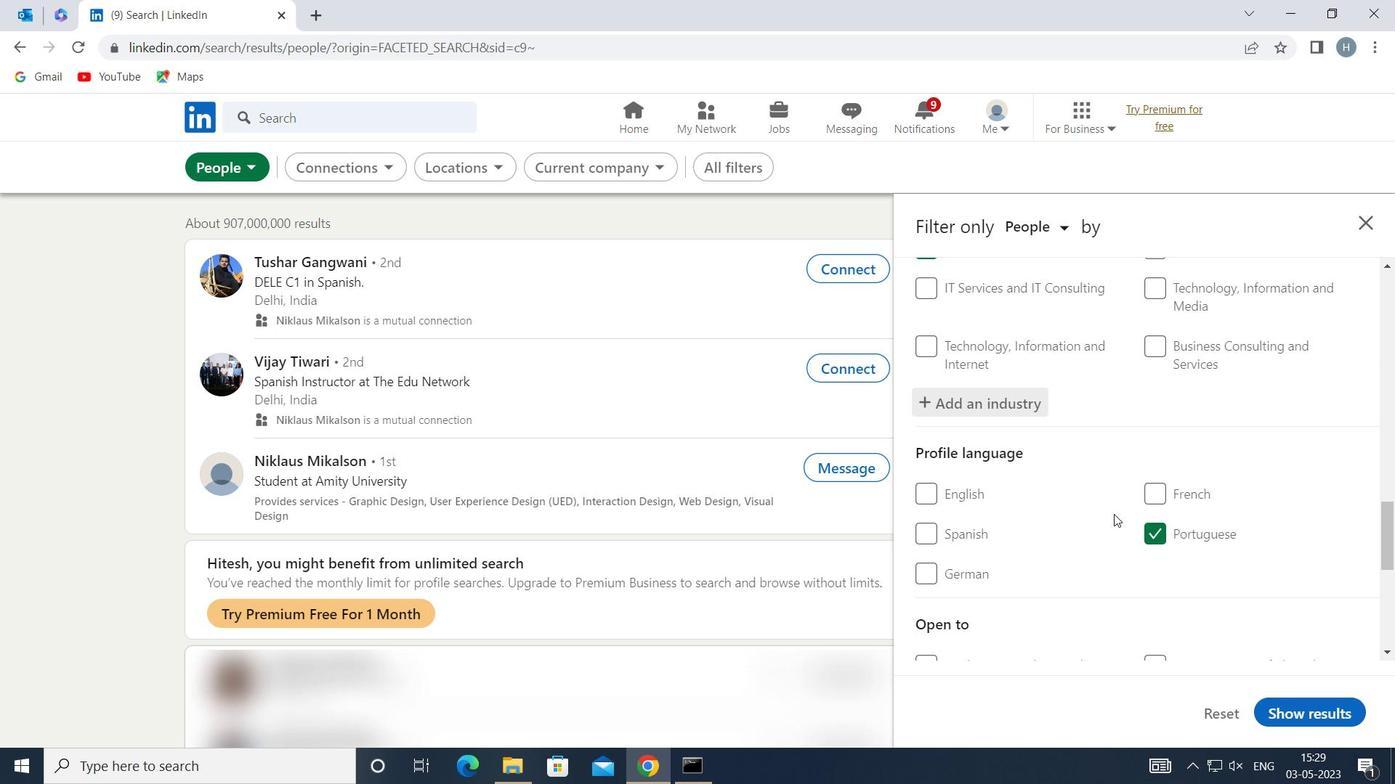 
Action: Mouse scrolled (1106, 506) with delta (0, 0)
Screenshot: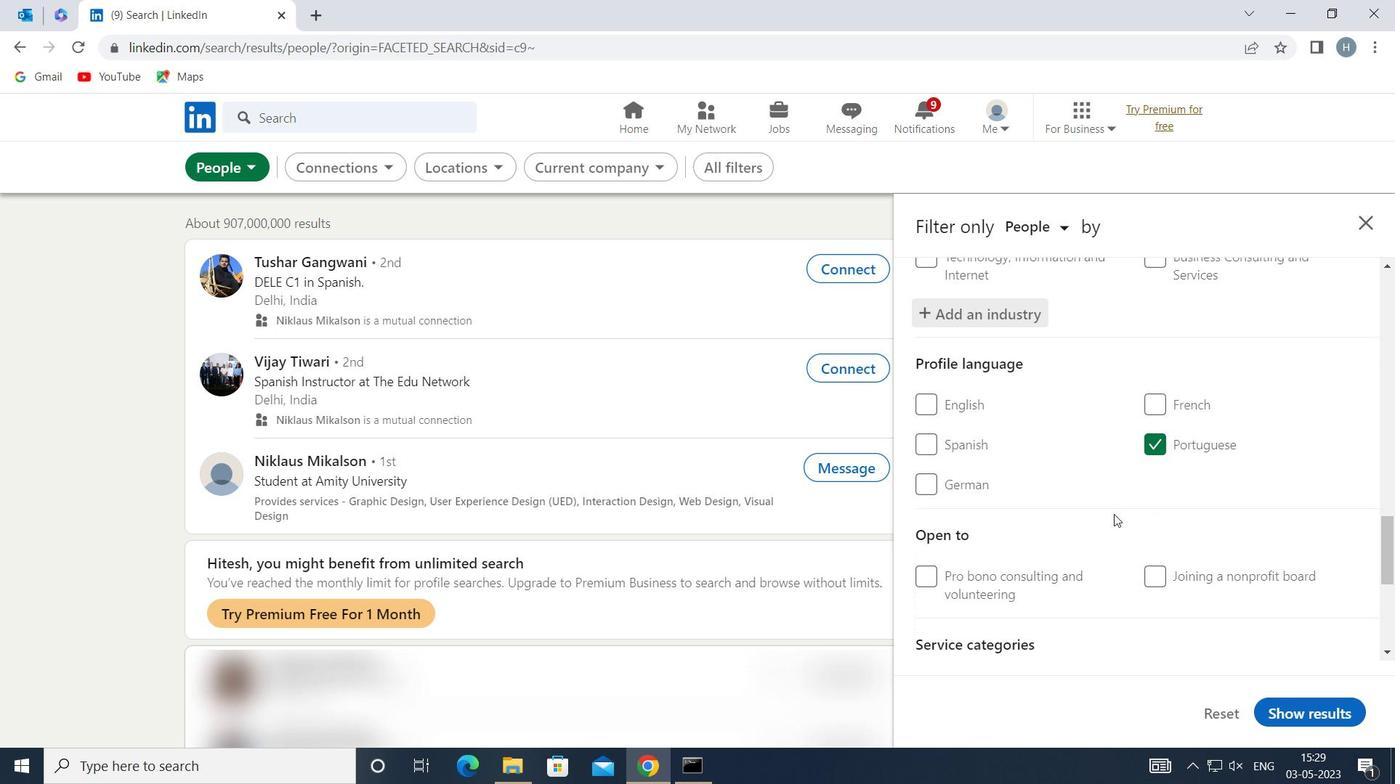
Action: Mouse scrolled (1106, 506) with delta (0, 0)
Screenshot: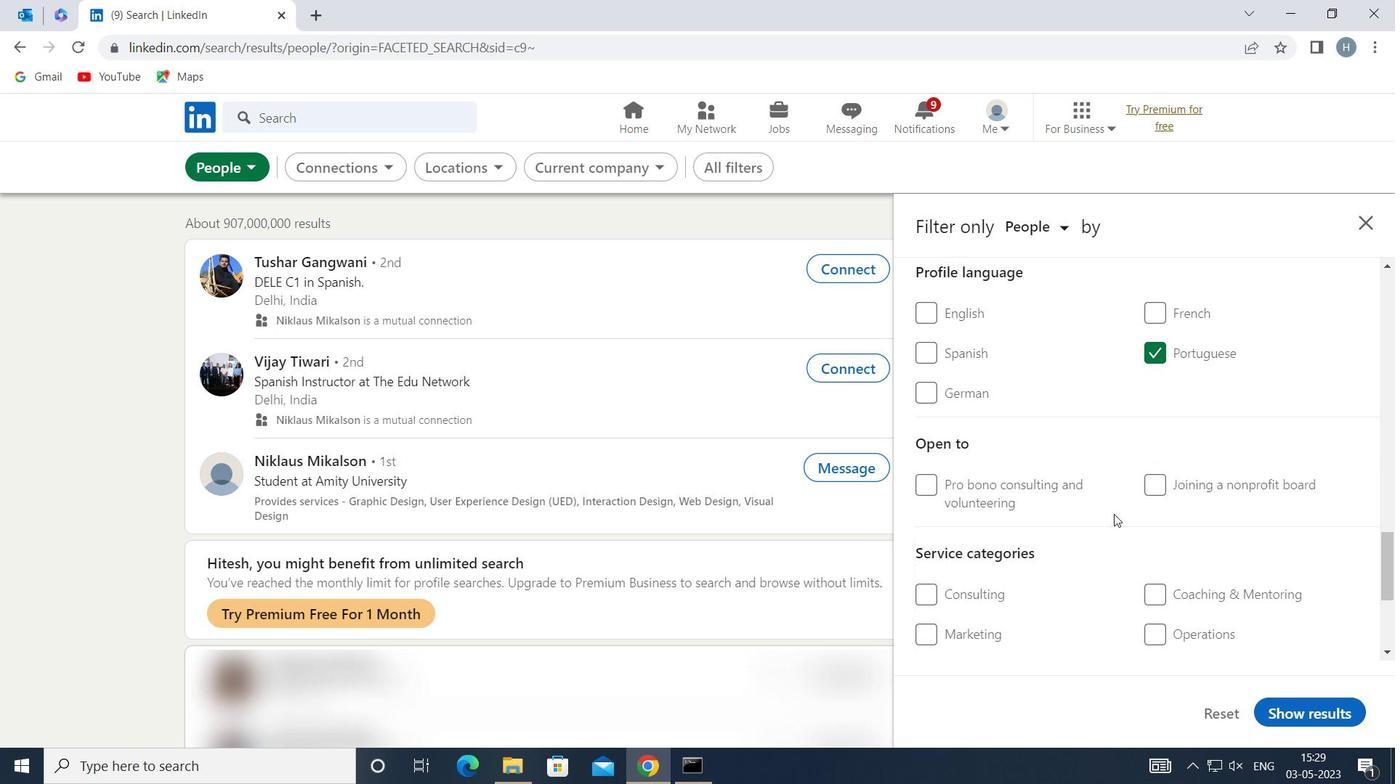 
Action: Mouse scrolled (1106, 506) with delta (0, 0)
Screenshot: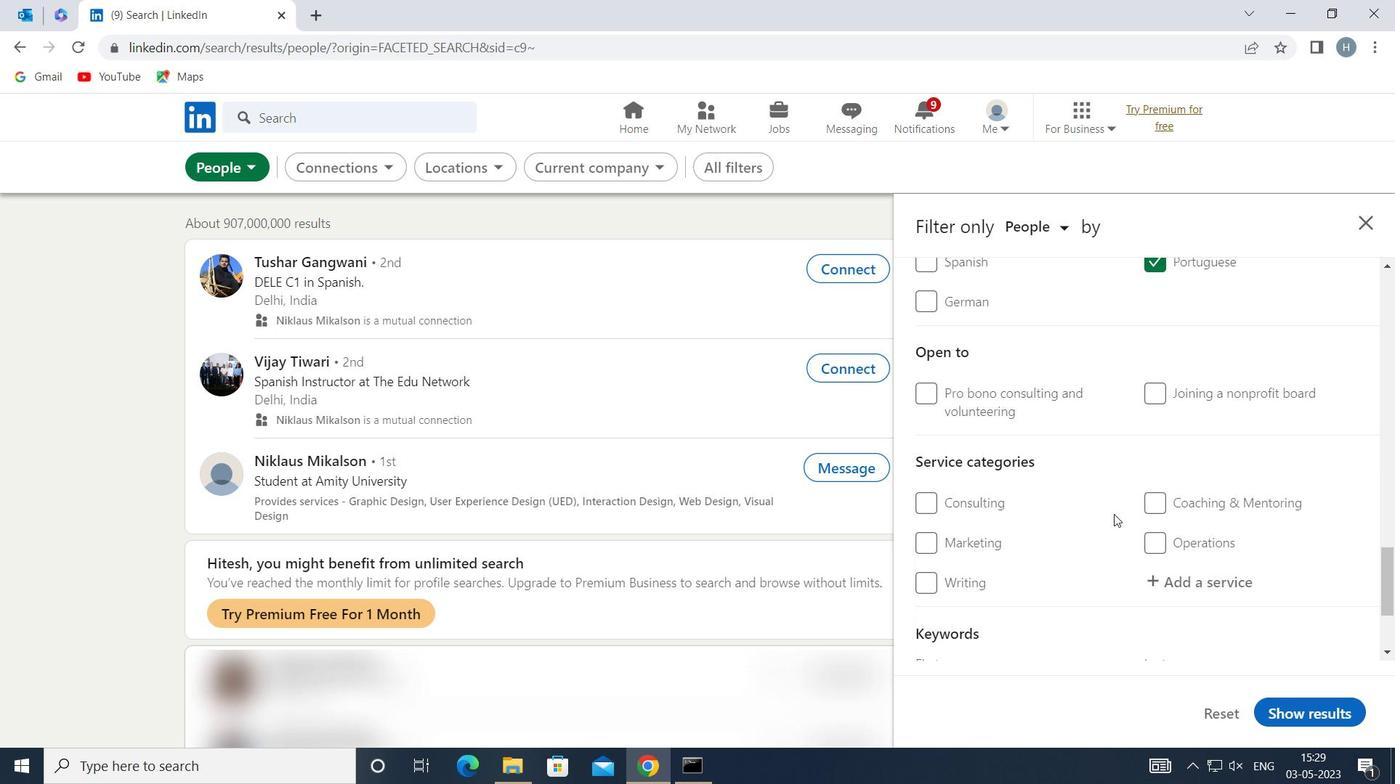 
Action: Mouse moved to (1213, 484)
Screenshot: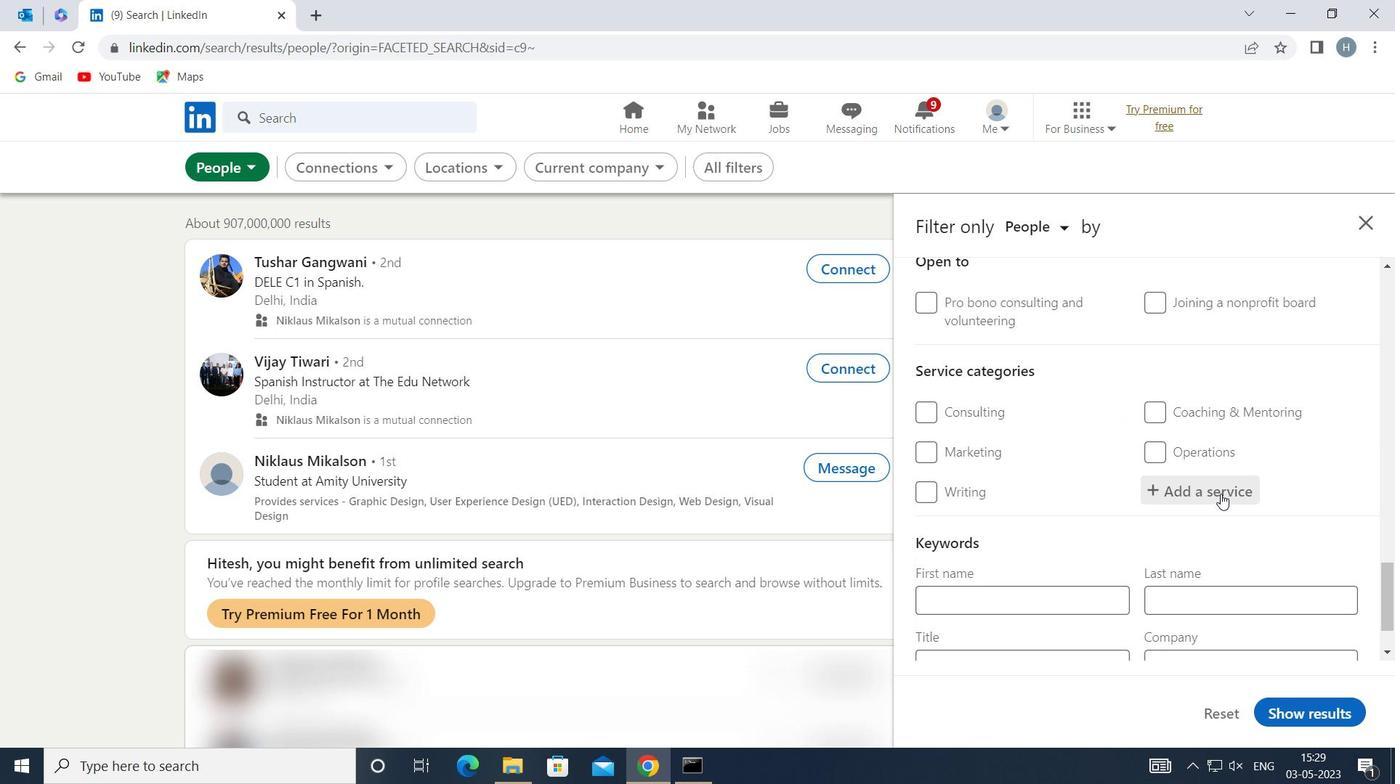 
Action: Mouse pressed left at (1213, 484)
Screenshot: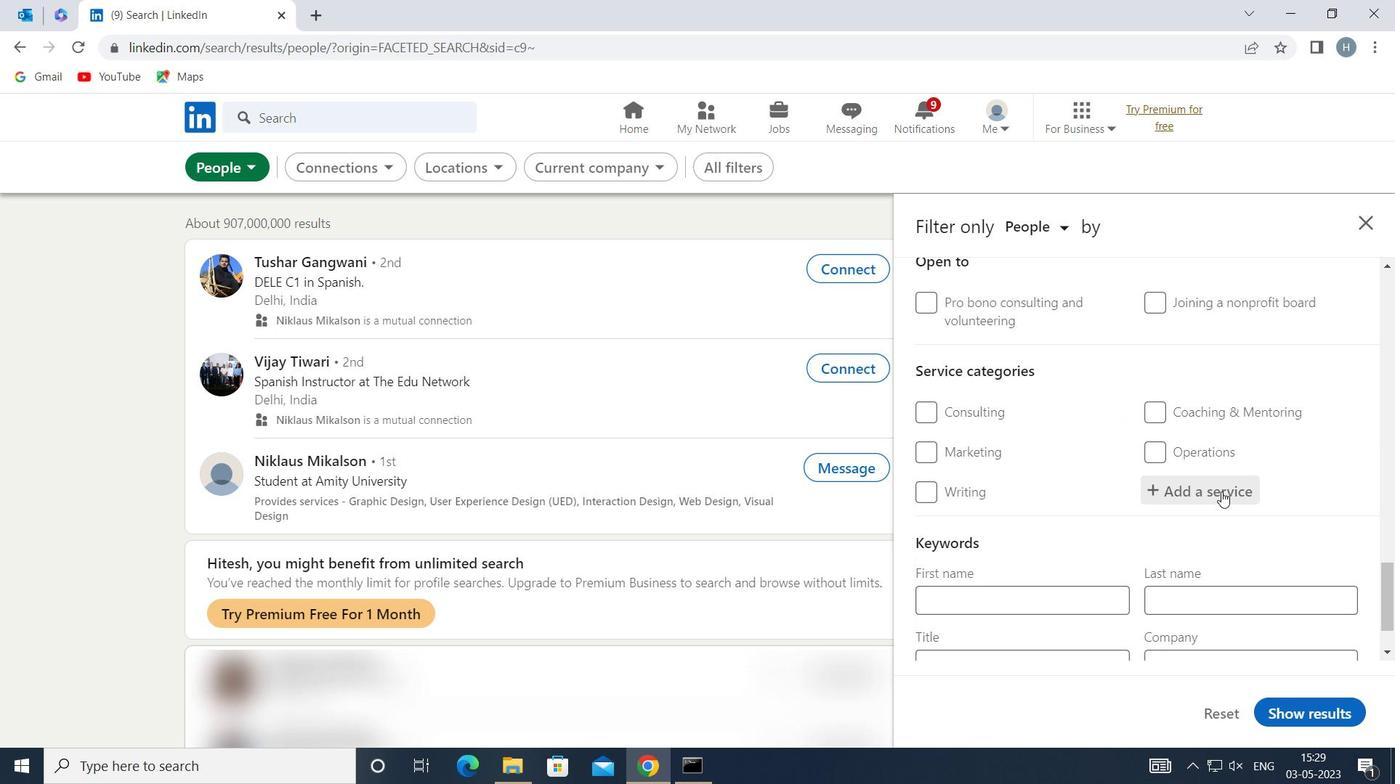 
Action: Key pressed <Key.shift>SOFTE<Key.backspace>WARE<Key.space><Key.shift>T
Screenshot: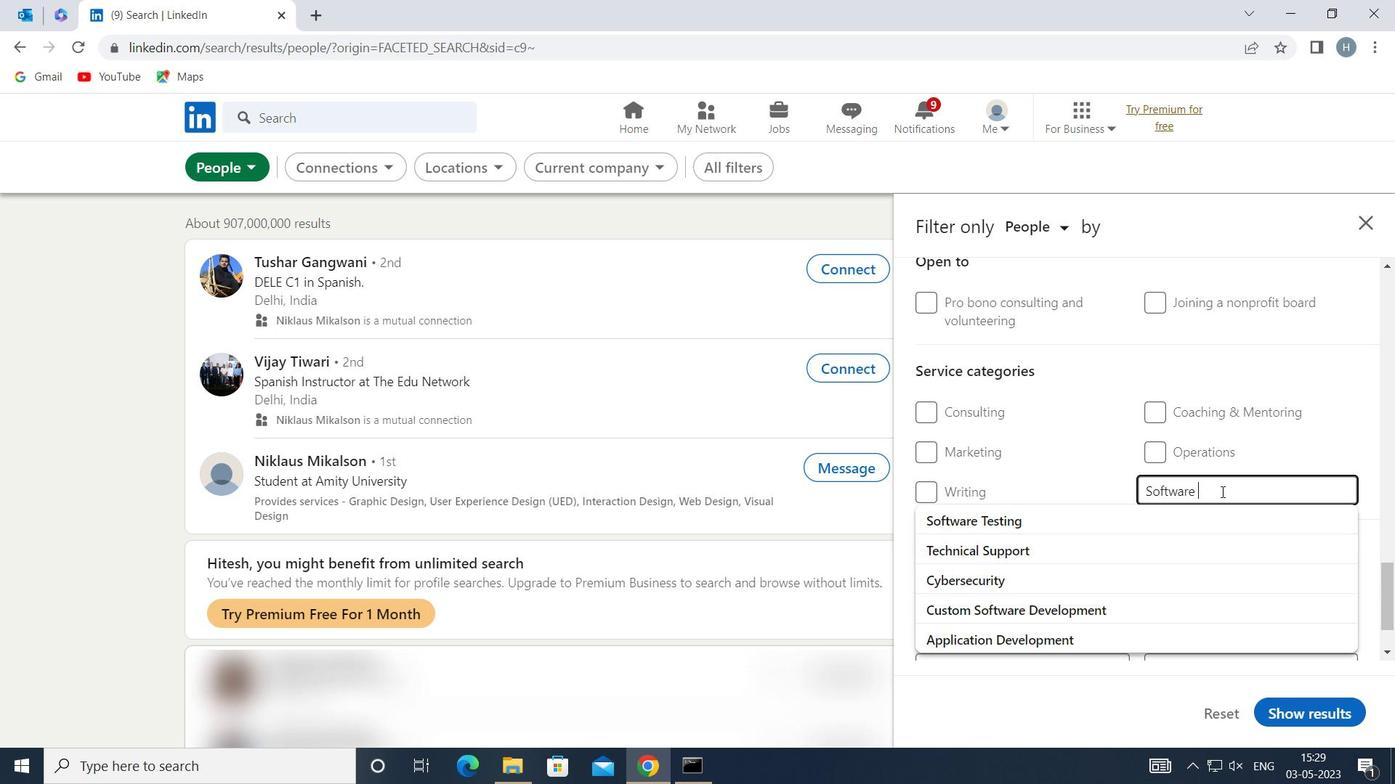 
Action: Mouse moved to (1151, 509)
Screenshot: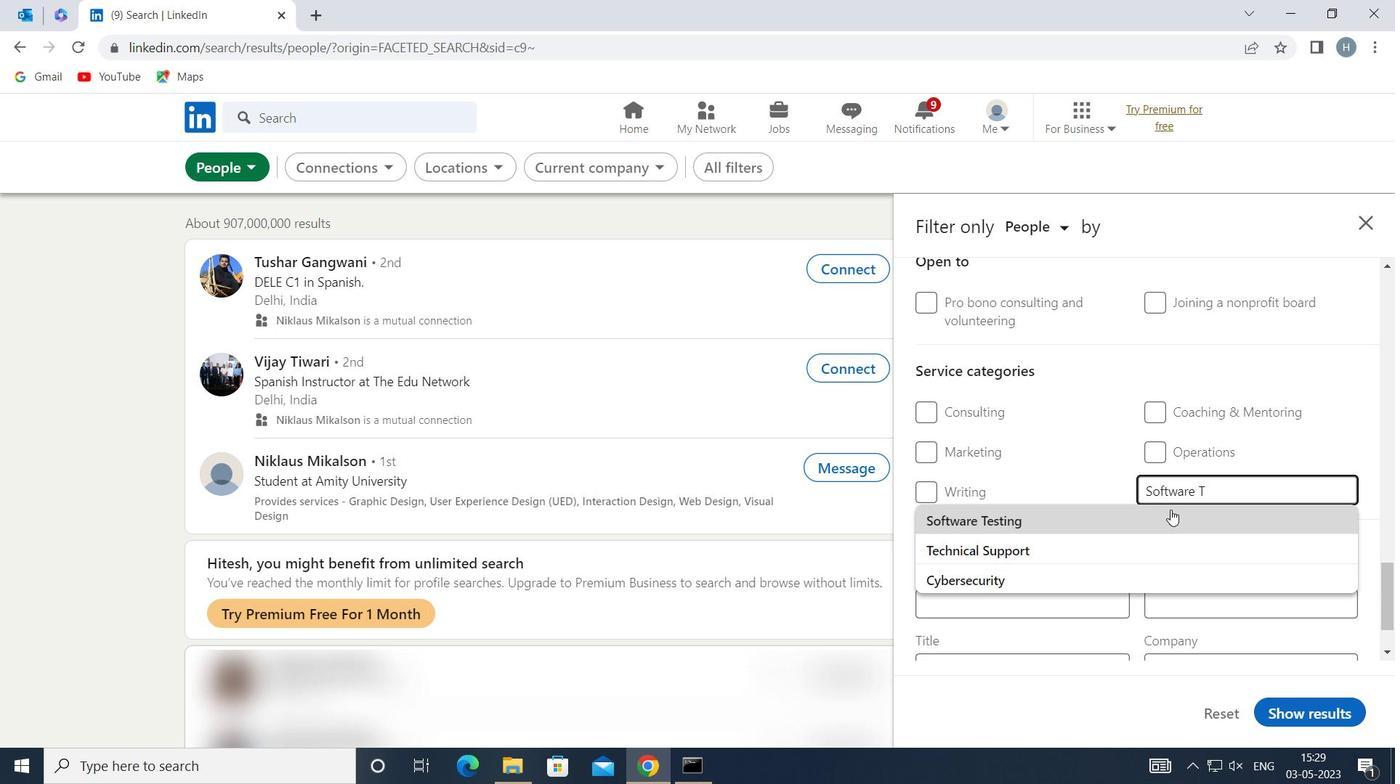 
Action: Mouse pressed left at (1151, 509)
Screenshot: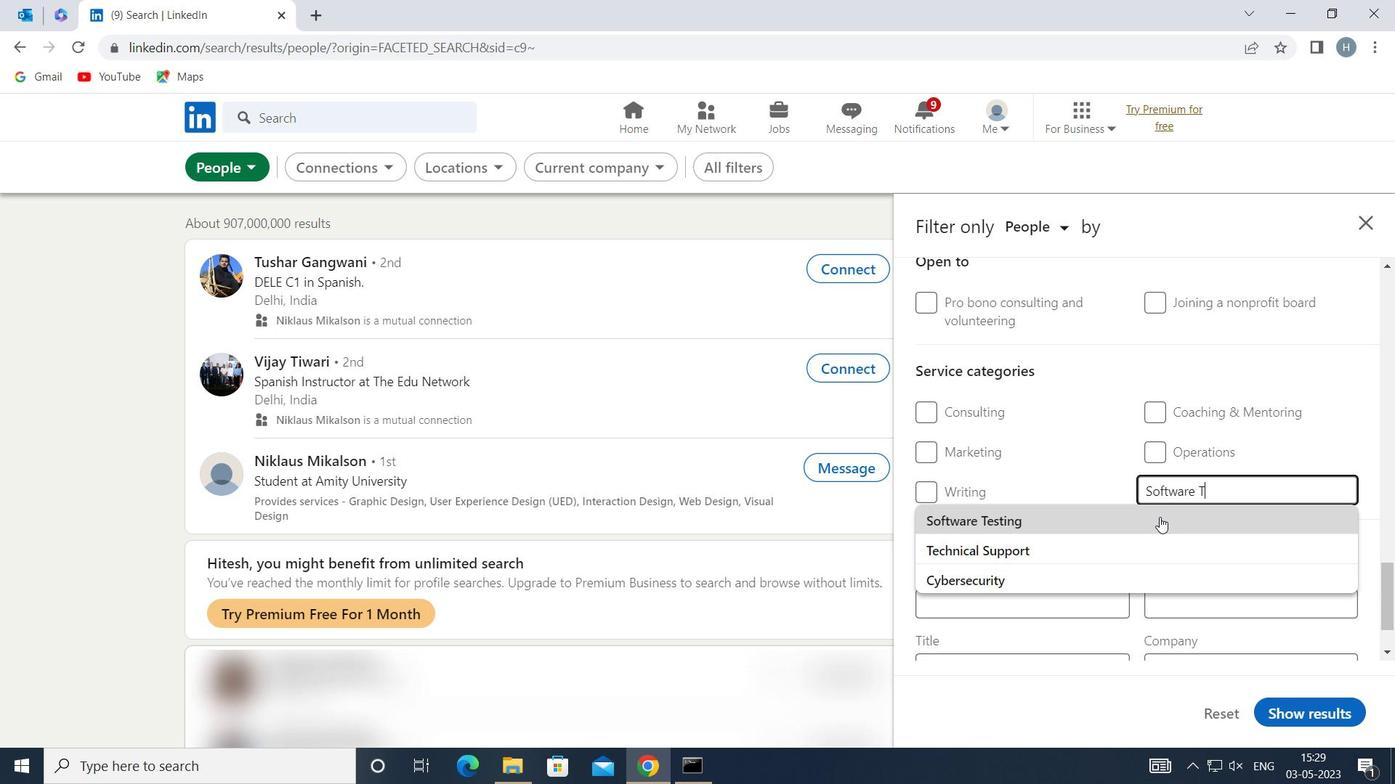
Action: Mouse moved to (1115, 513)
Screenshot: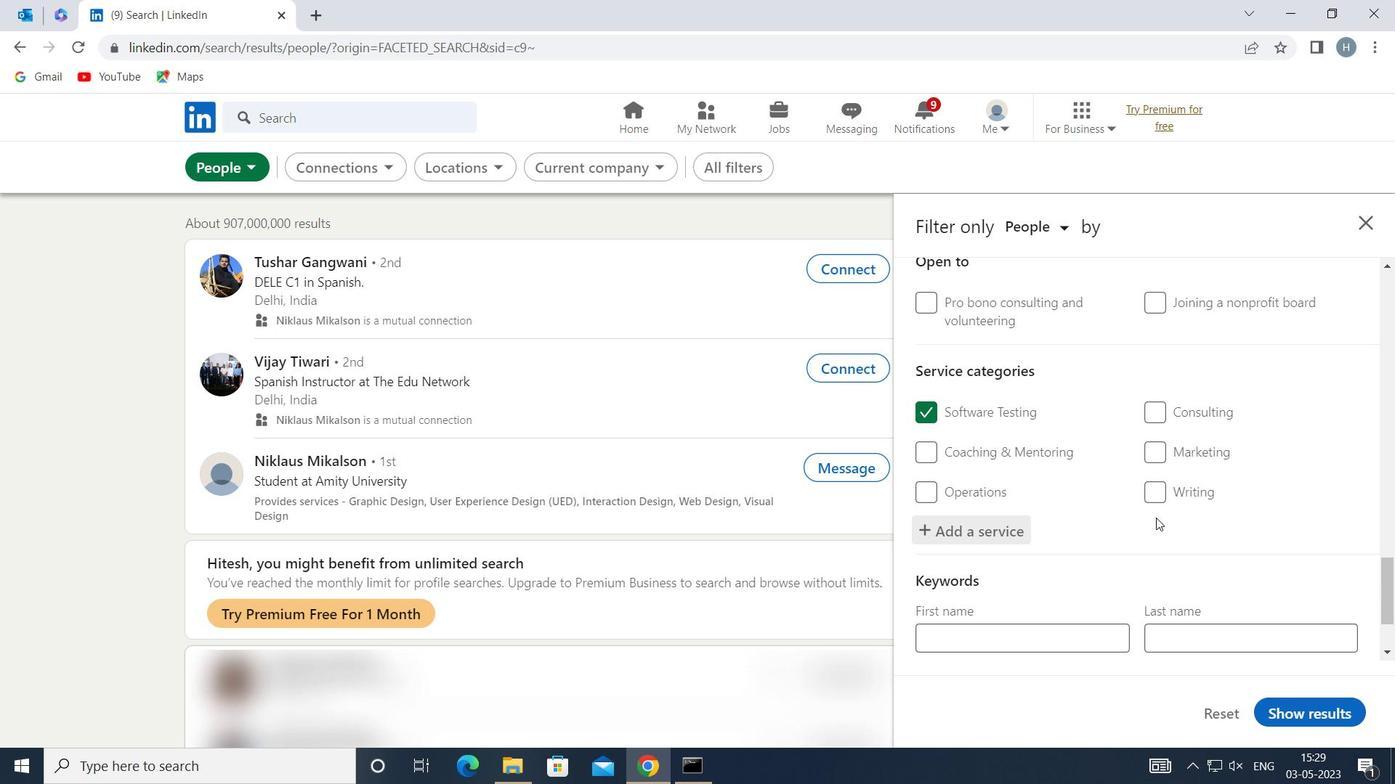 
Action: Mouse scrolled (1115, 513) with delta (0, 0)
Screenshot: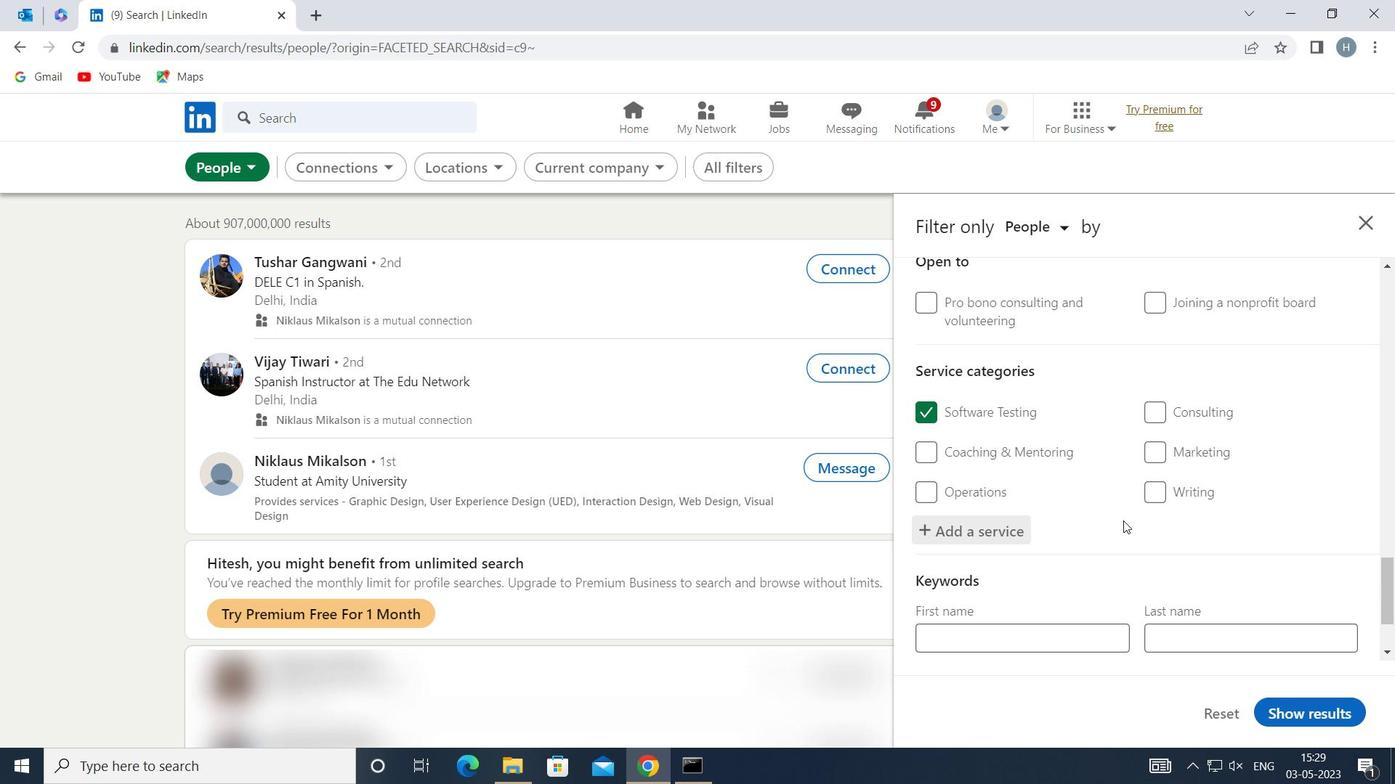 
Action: Mouse scrolled (1115, 513) with delta (0, 0)
Screenshot: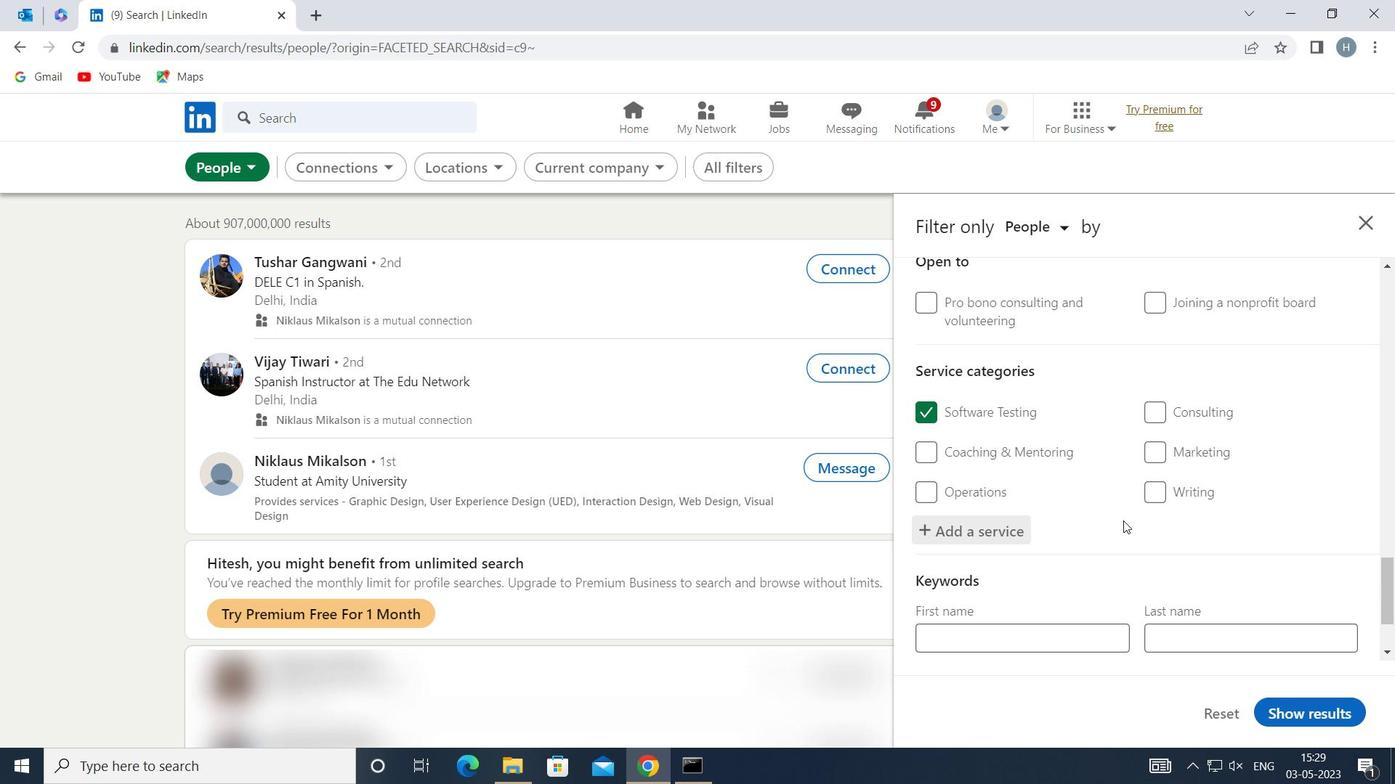 
Action: Mouse scrolled (1115, 514) with delta (0, 0)
Screenshot: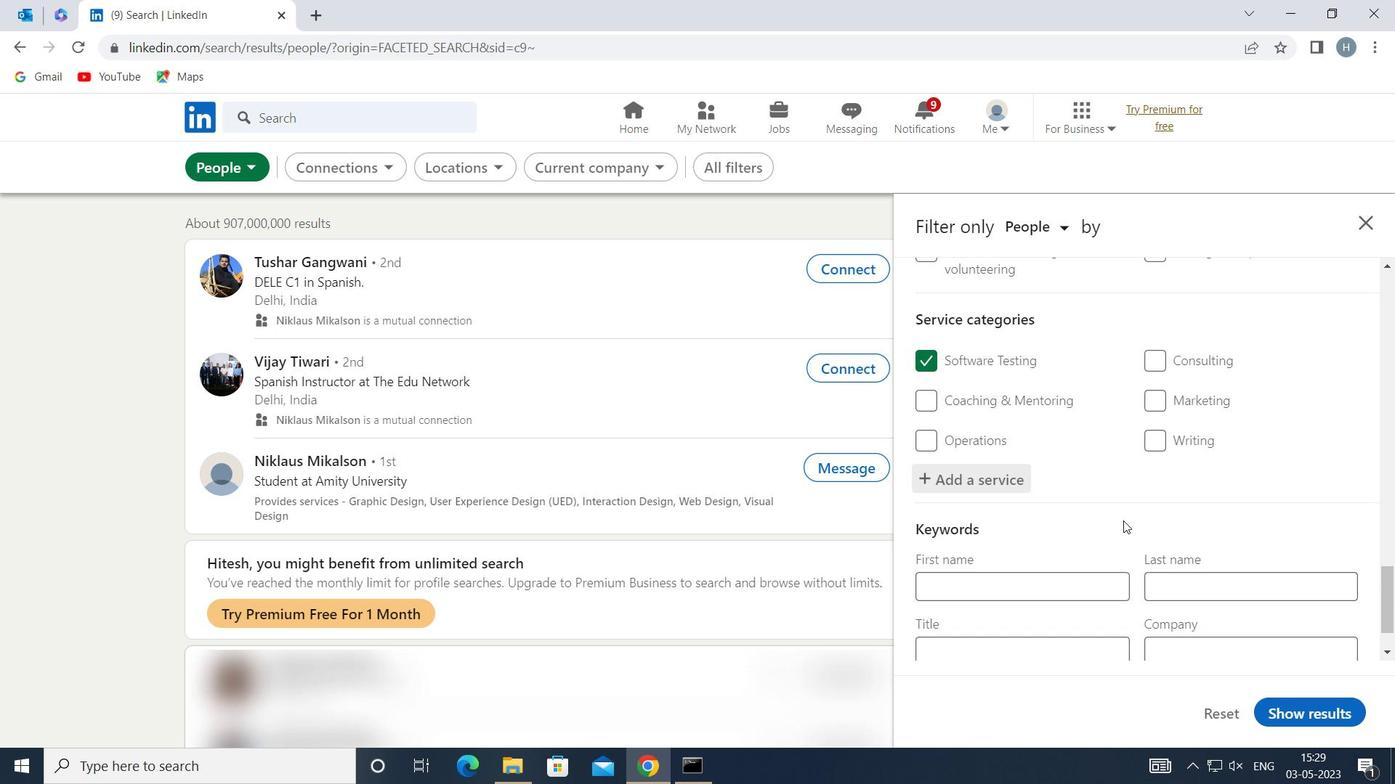 
Action: Mouse scrolled (1115, 513) with delta (0, 0)
Screenshot: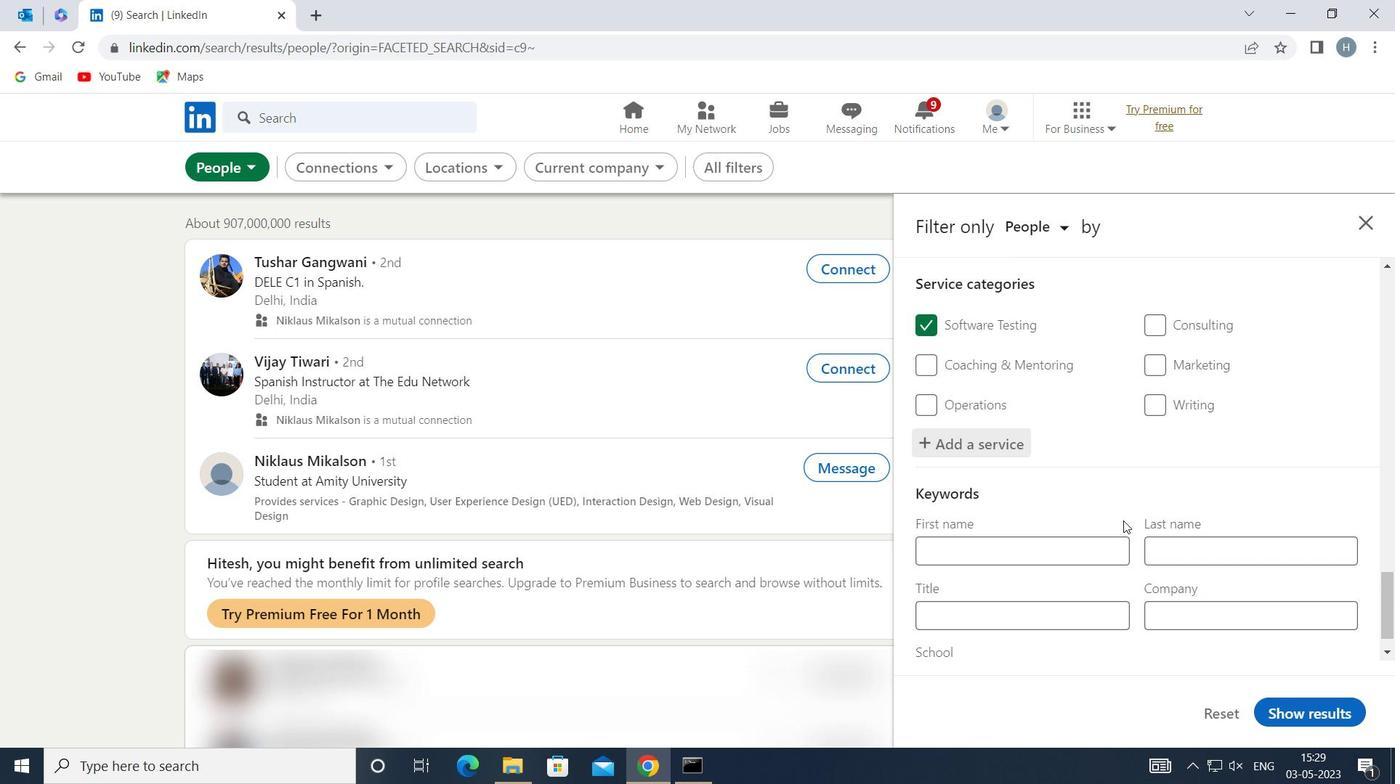 
Action: Mouse moved to (1096, 566)
Screenshot: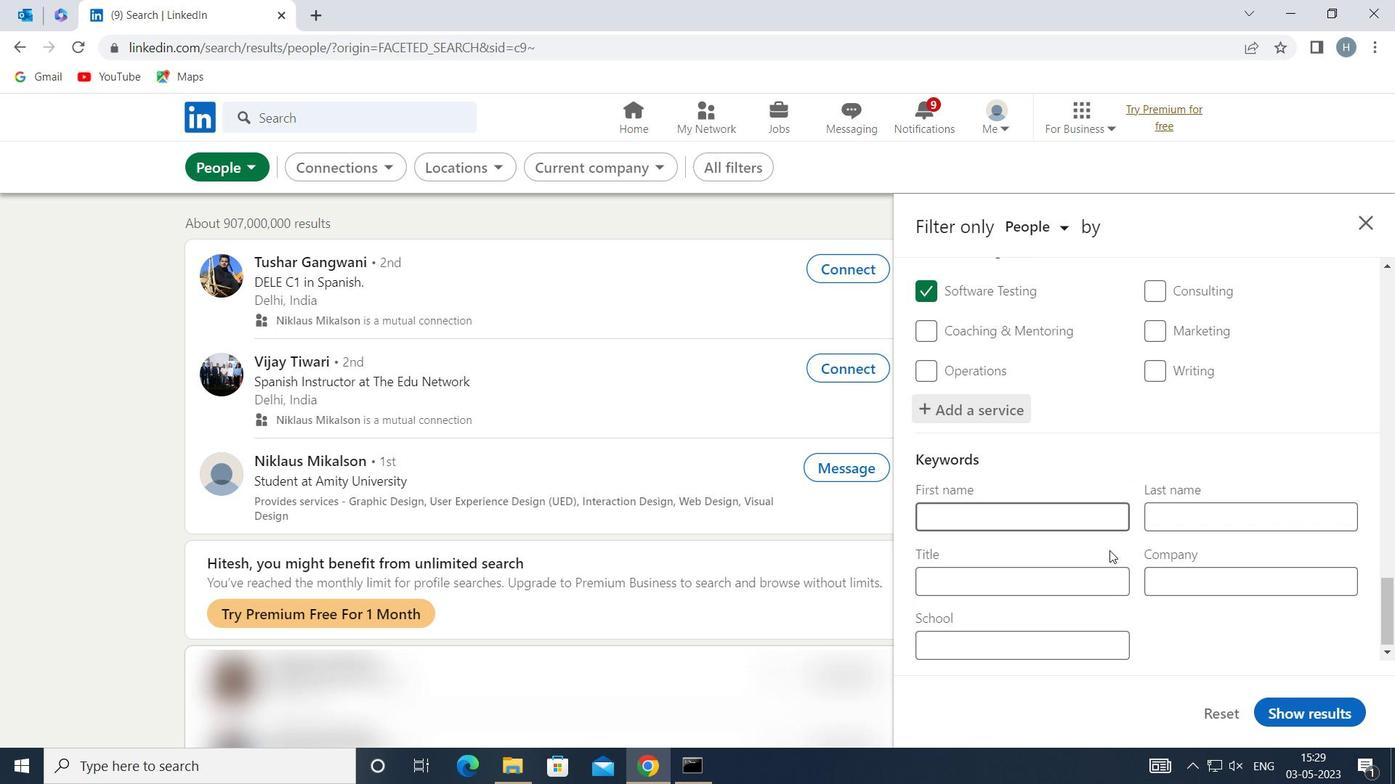 
Action: Mouse pressed left at (1096, 566)
Screenshot: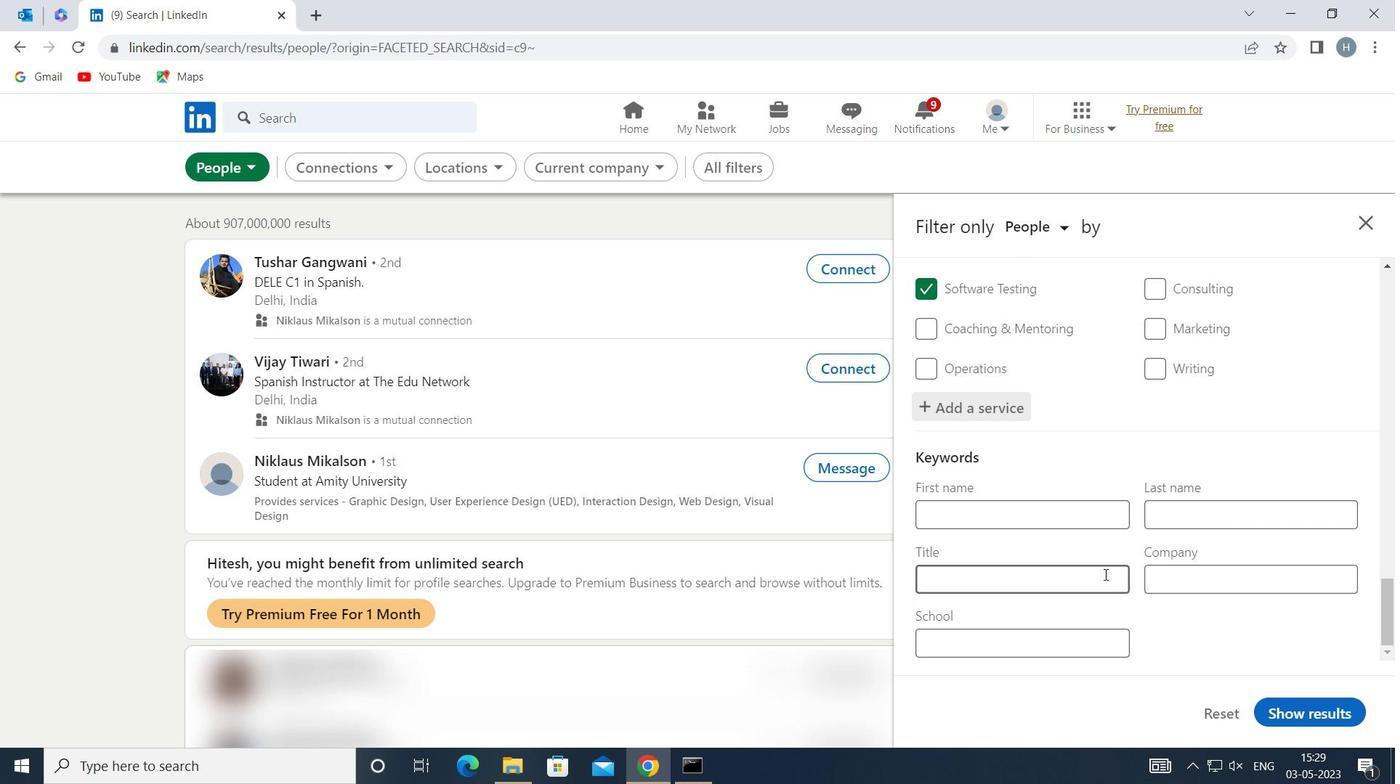 
Action: Mouse moved to (1096, 566)
Screenshot: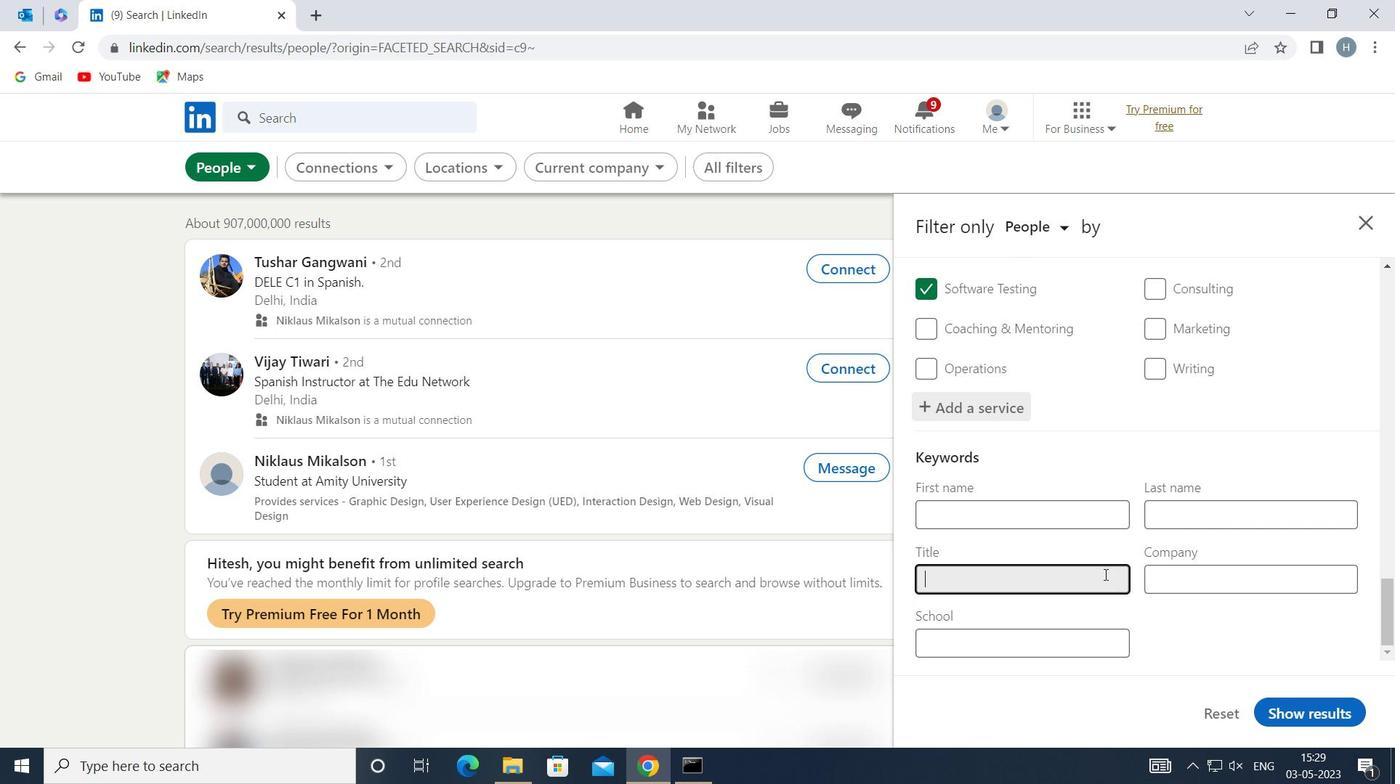 
Action: Key pressed <Key.shift>MASON
Screenshot: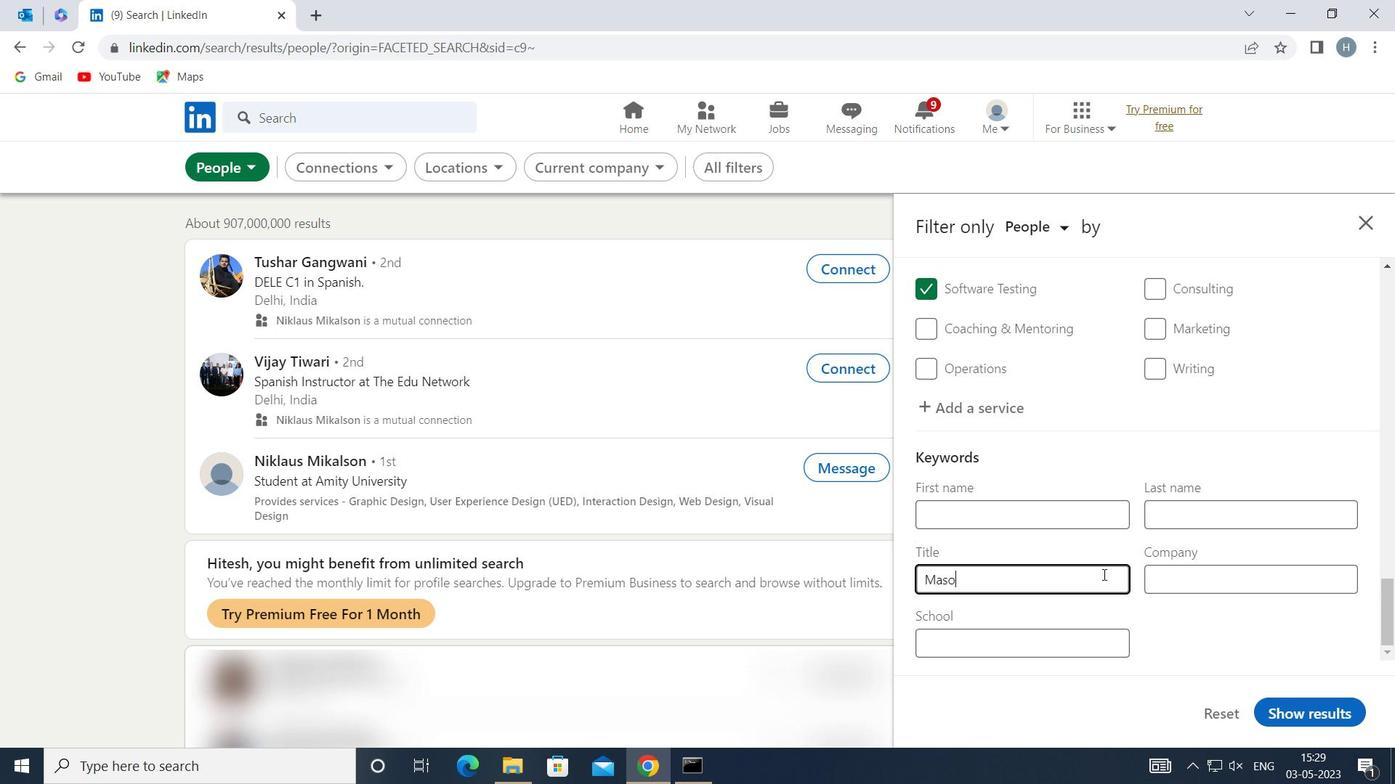 
Action: Mouse moved to (1279, 701)
Screenshot: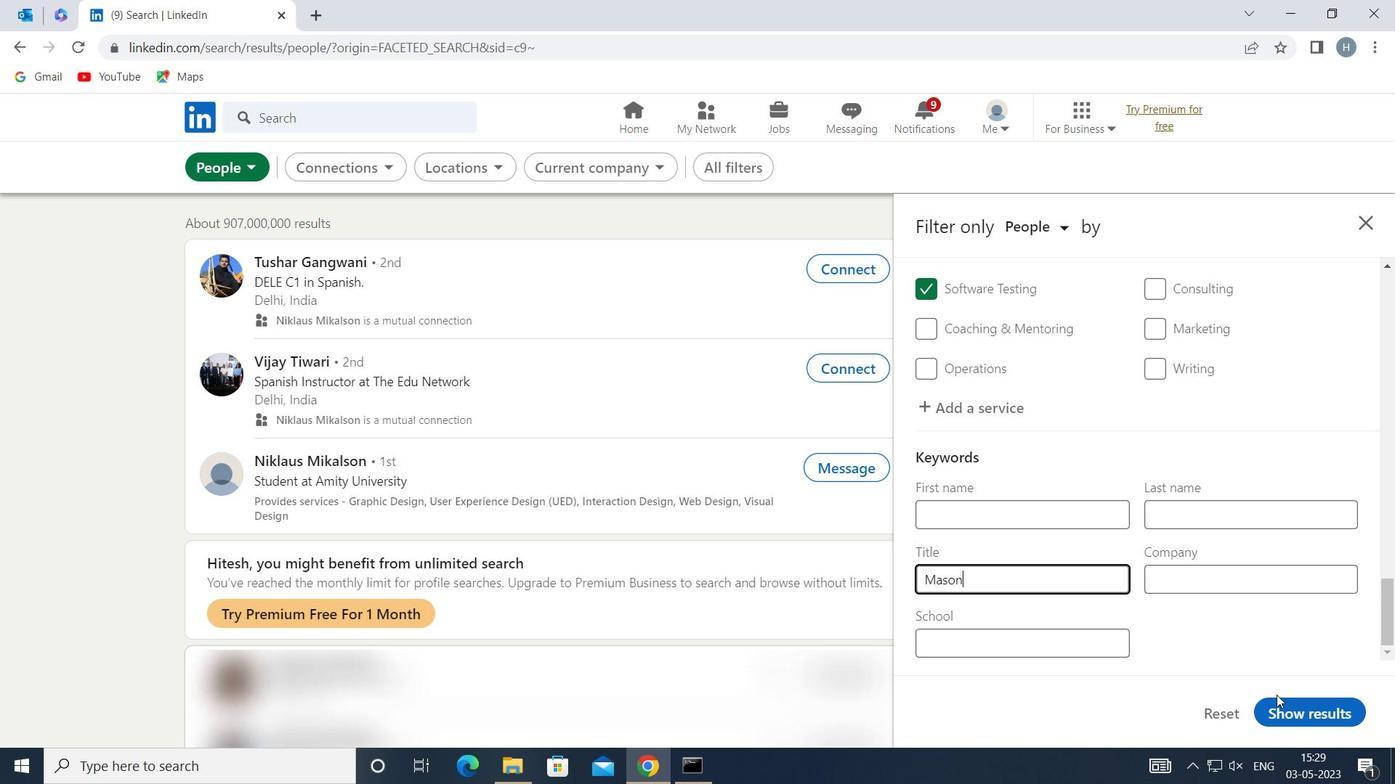 
Action: Mouse pressed left at (1279, 701)
Screenshot: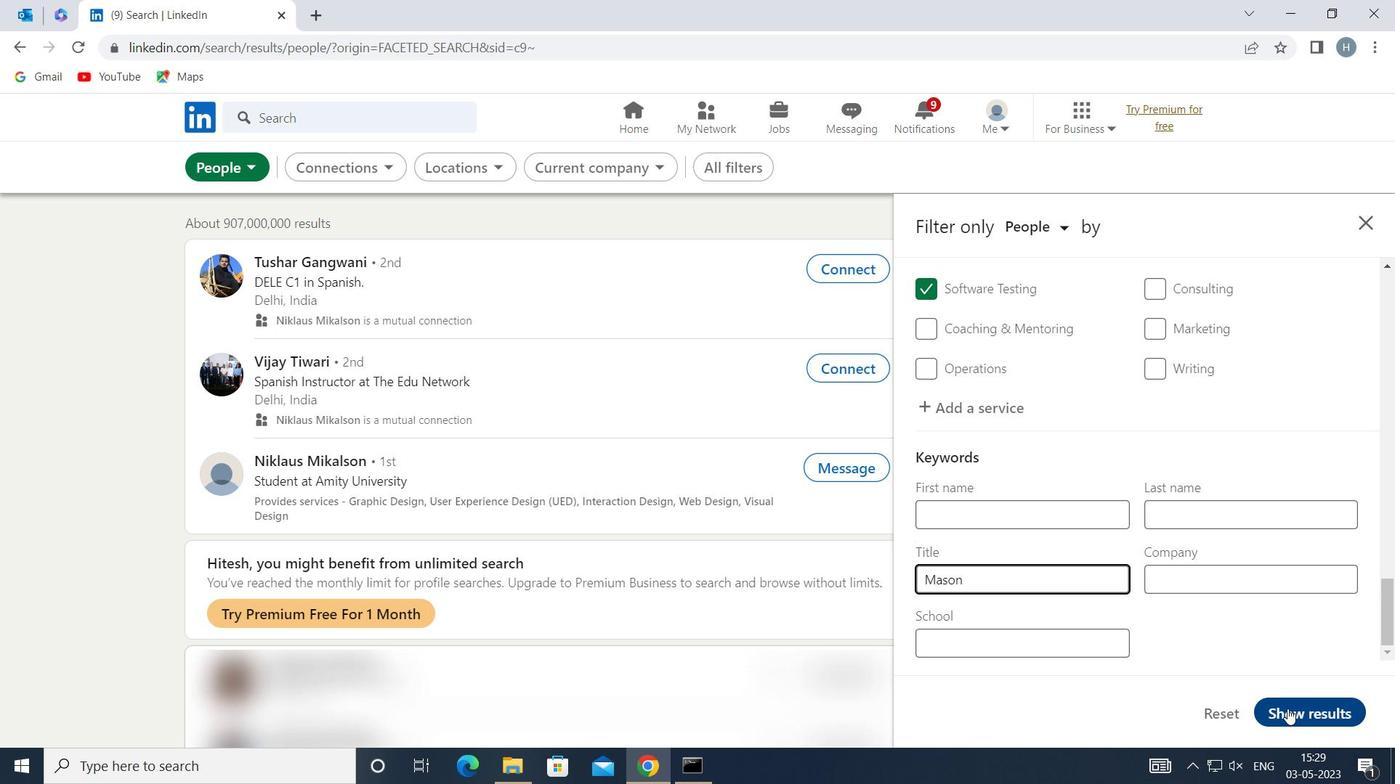 
Action: Mouse moved to (935, 398)
Screenshot: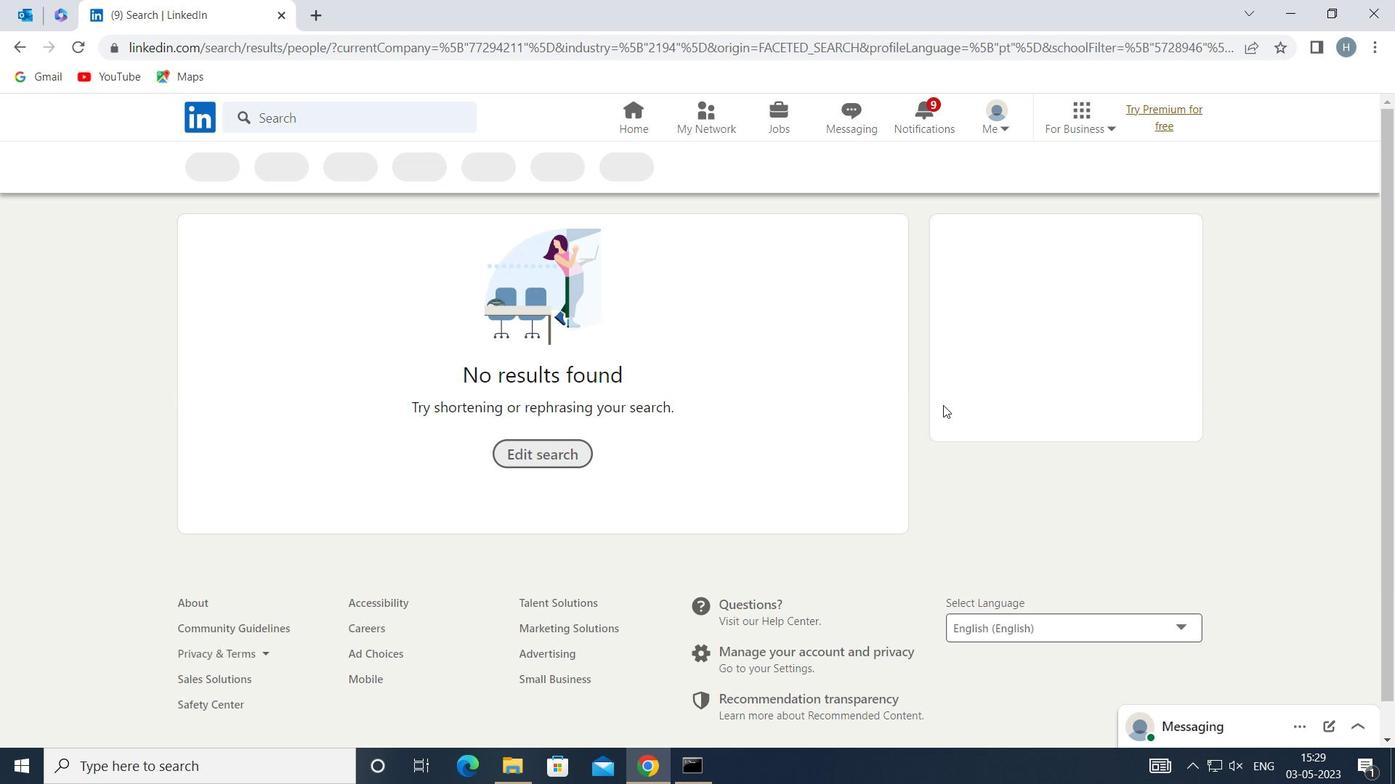 
